 Task: Look for space in Wilmington, United States from 12th August, 2023 to 16th August, 2023 for 8 adults in price range Rs.10000 to Rs.16000. Place can be private room with 8 bedrooms having 8 beds and 8 bathrooms. Property type can be house, flat, guest house, hotel. Amenities needed are: wifi, TV, free parkinig on premises, gym, breakfast. Booking option can be shelf check-in. Required host language is English.
Action: Mouse moved to (539, 133)
Screenshot: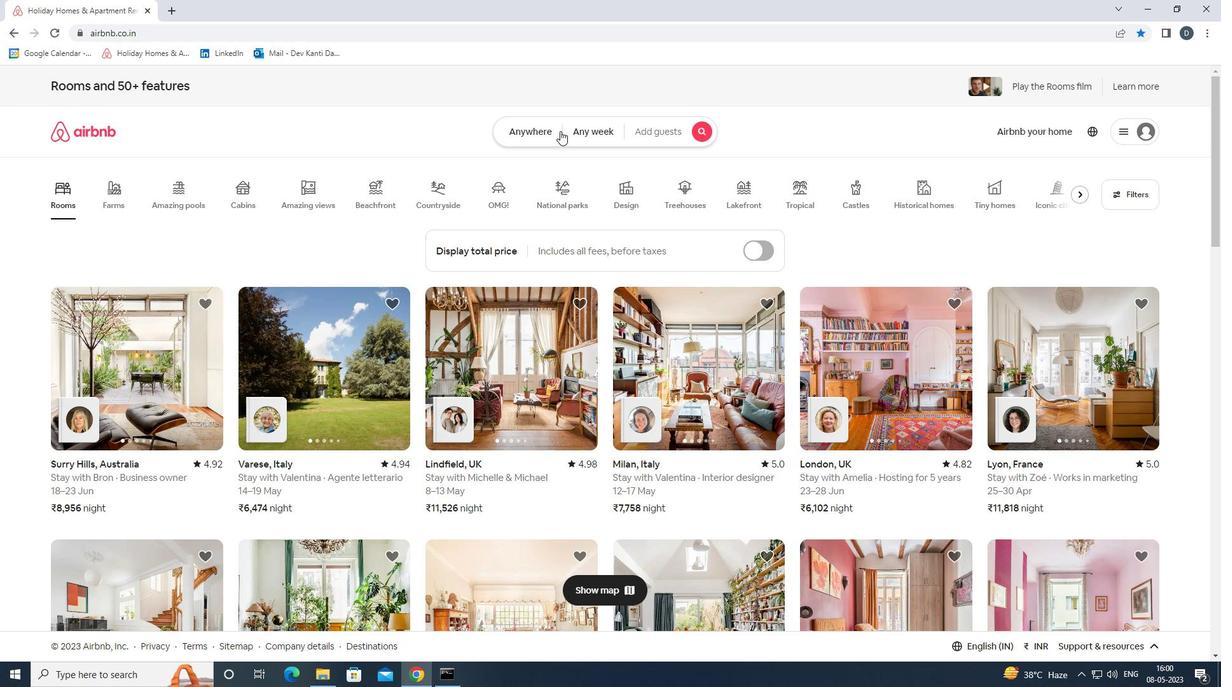 
Action: Mouse pressed left at (539, 133)
Screenshot: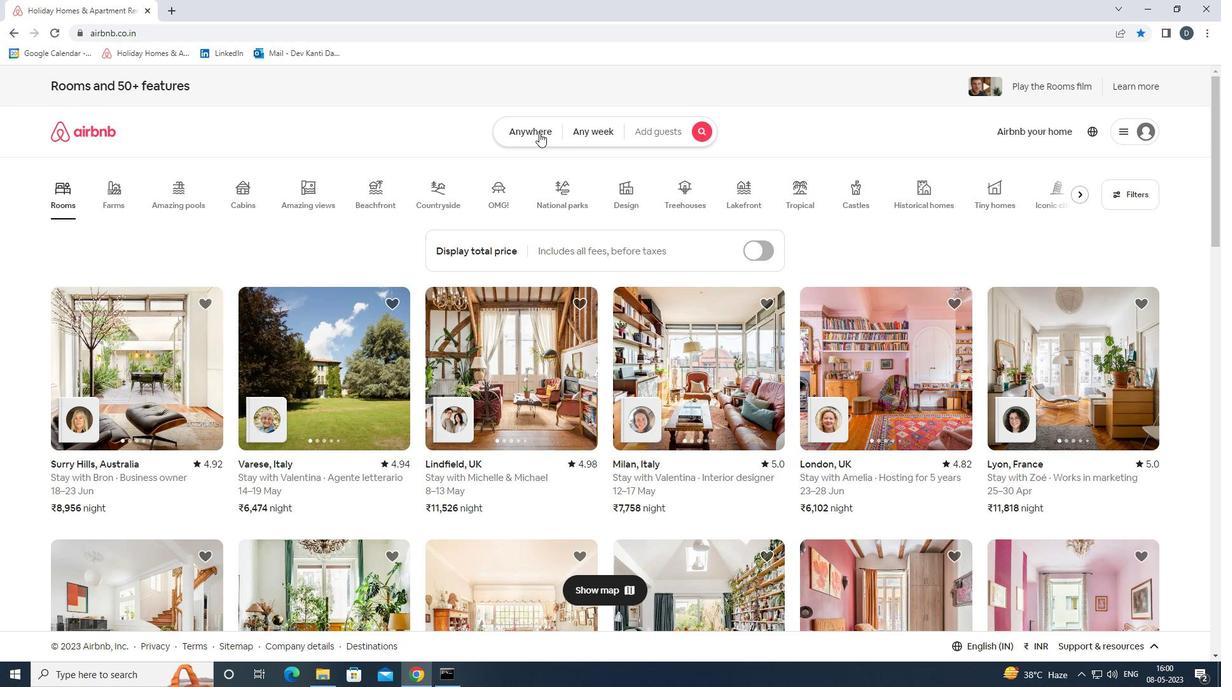 
Action: Mouse moved to (466, 185)
Screenshot: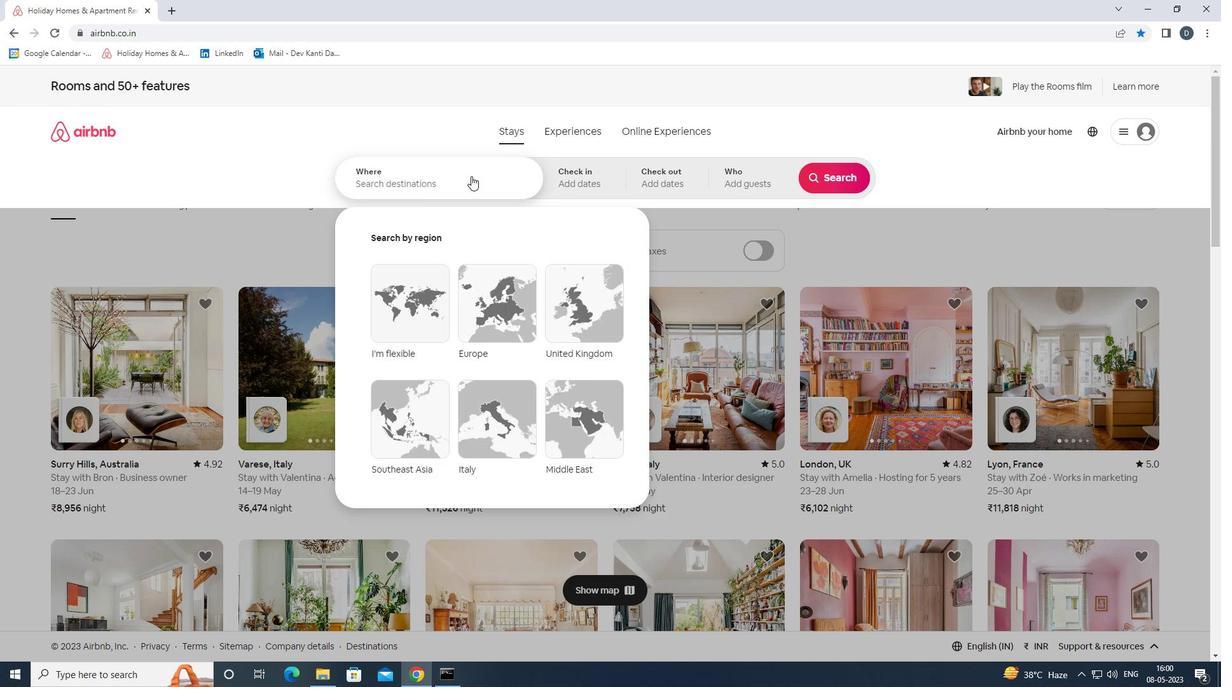 
Action: Mouse pressed left at (466, 185)
Screenshot: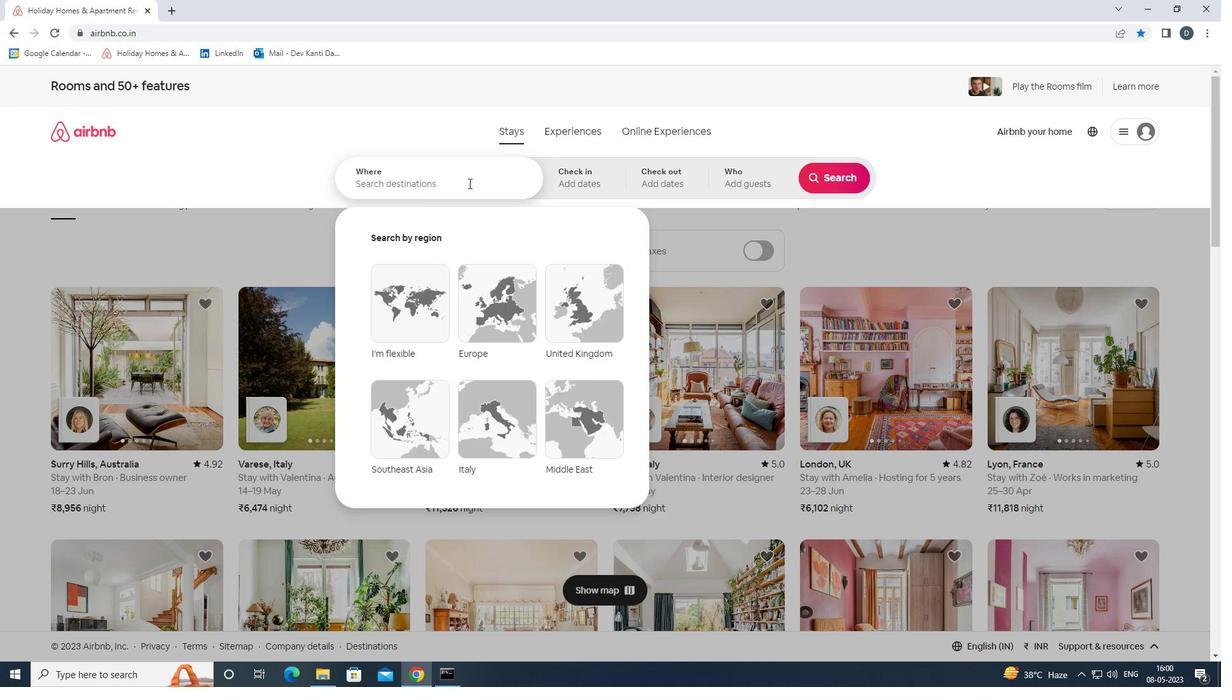 
Action: Mouse moved to (466, 185)
Screenshot: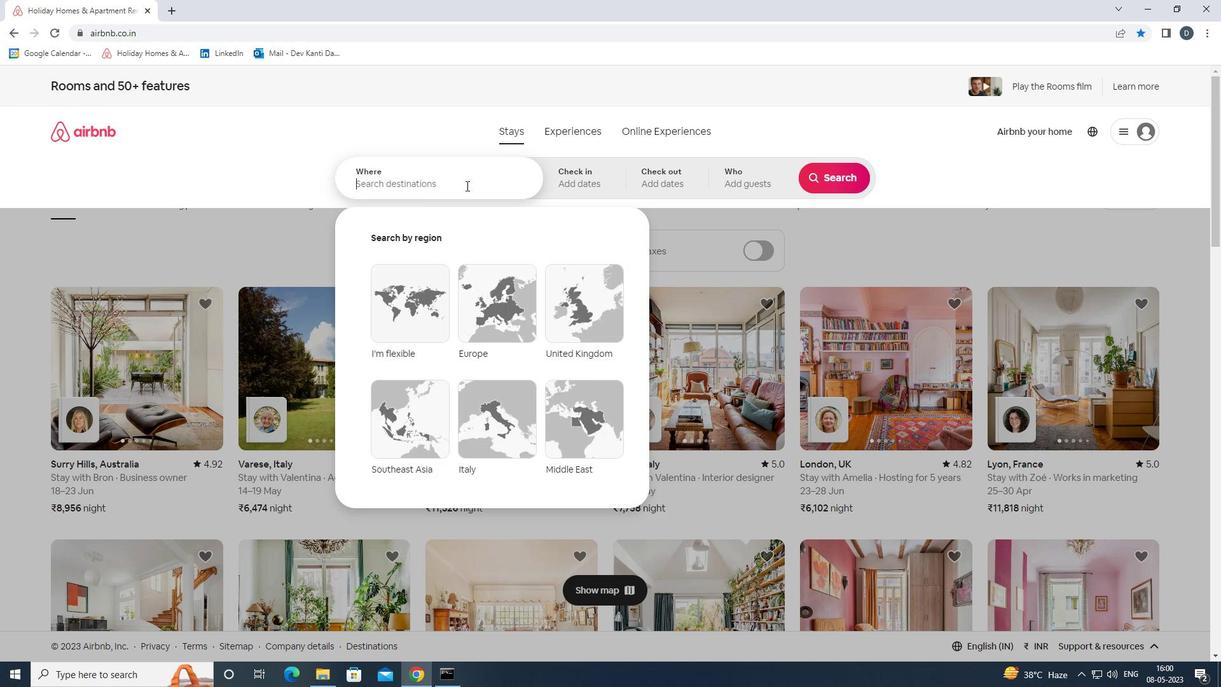 
Action: Key pressed <Key.shift>
Screenshot: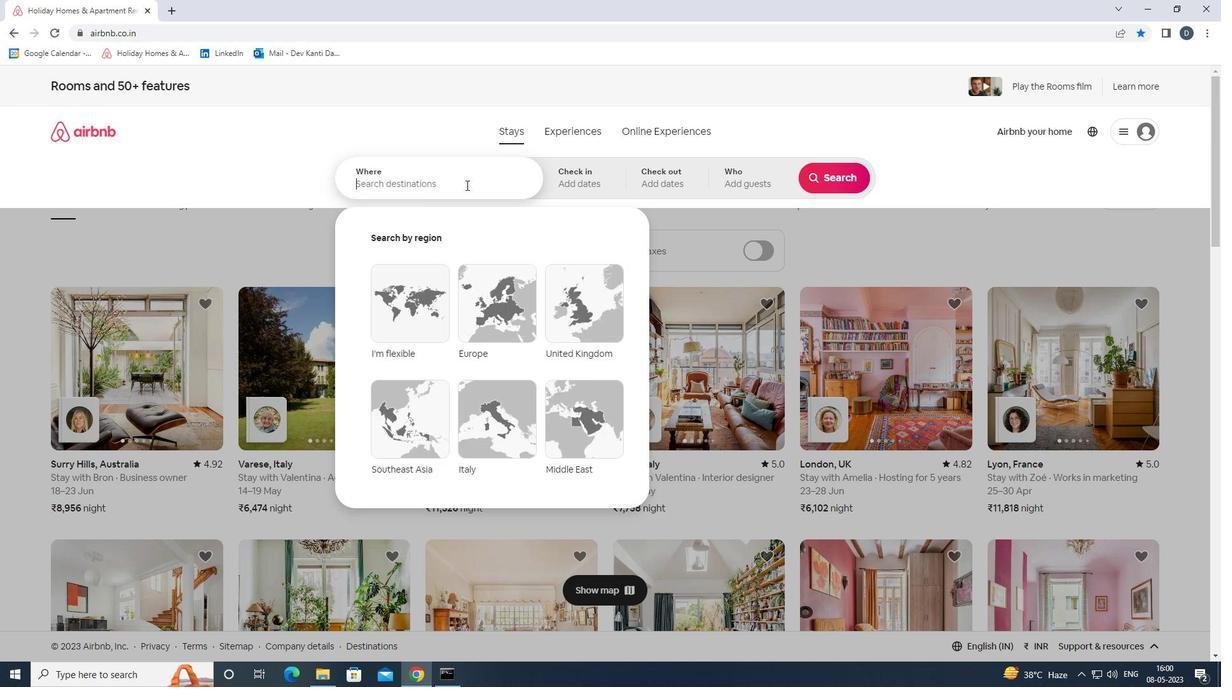 
Action: Mouse moved to (436, 176)
Screenshot: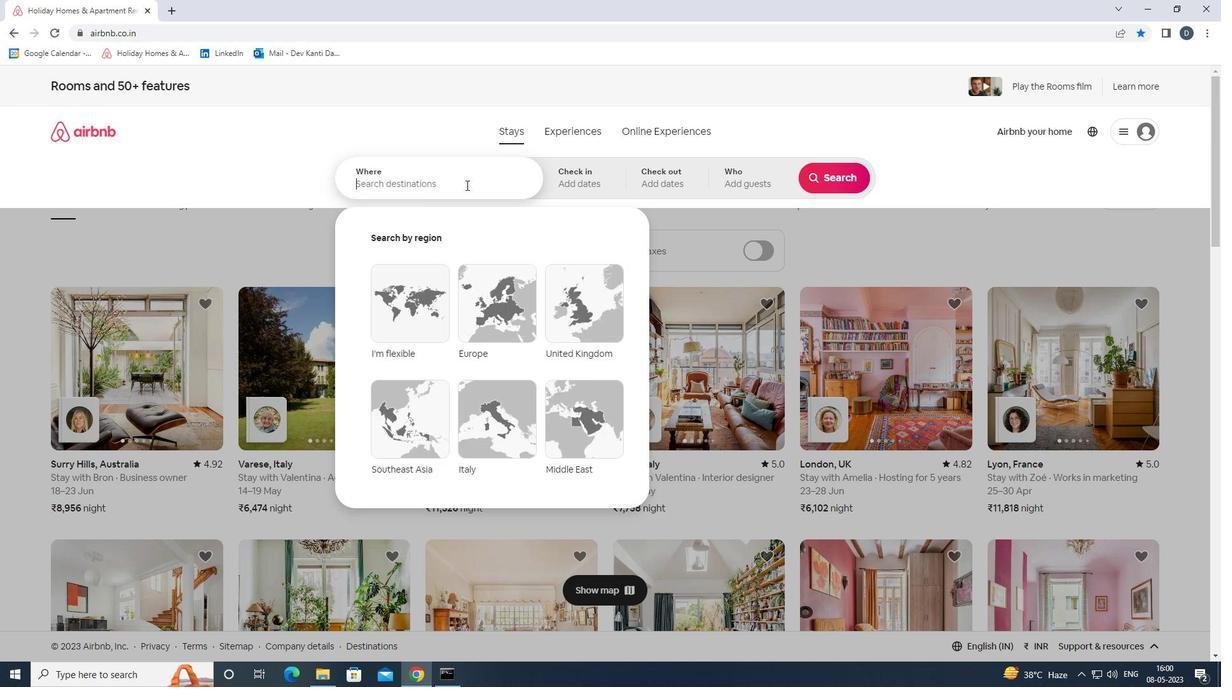 
Action: Key pressed <Key.shift><Key.shift><Key.shift><Key.shift><Key.shift><Key.shift><Key.shift><Key.shift><Key.shift><Key.shift><Key.shift><Key.shift><Key.shift><Key.shift><Key.shift>WILMINGTON,<Key.shift><Key.shift><Key.shift><Key.shift><Key.shift><Key.shift><Key.shift><Key.shift><Key.shift><Key.shift><Key.shift><Key.shift><Key.shift><Key.shift><Key.shift><Key.shift><Key.shift><Key.shift><Key.shift><Key.shift><Key.shift><Key.shift><Key.shift><Key.shift><Key.shift><Key.shift><Key.shift><Key.shift><Key.shift><Key.shift>UNITED<Key.space><Key.shift><Key.shift><Key.shift><Key.shift>ST
Screenshot: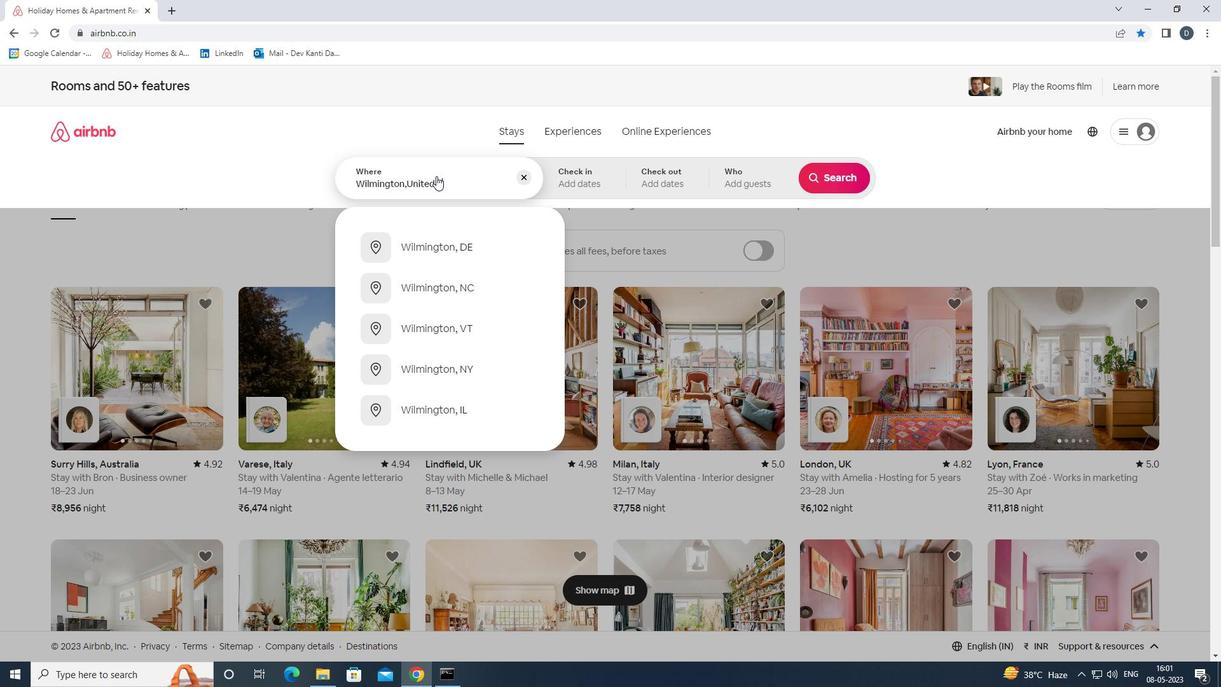 
Action: Mouse moved to (436, 176)
Screenshot: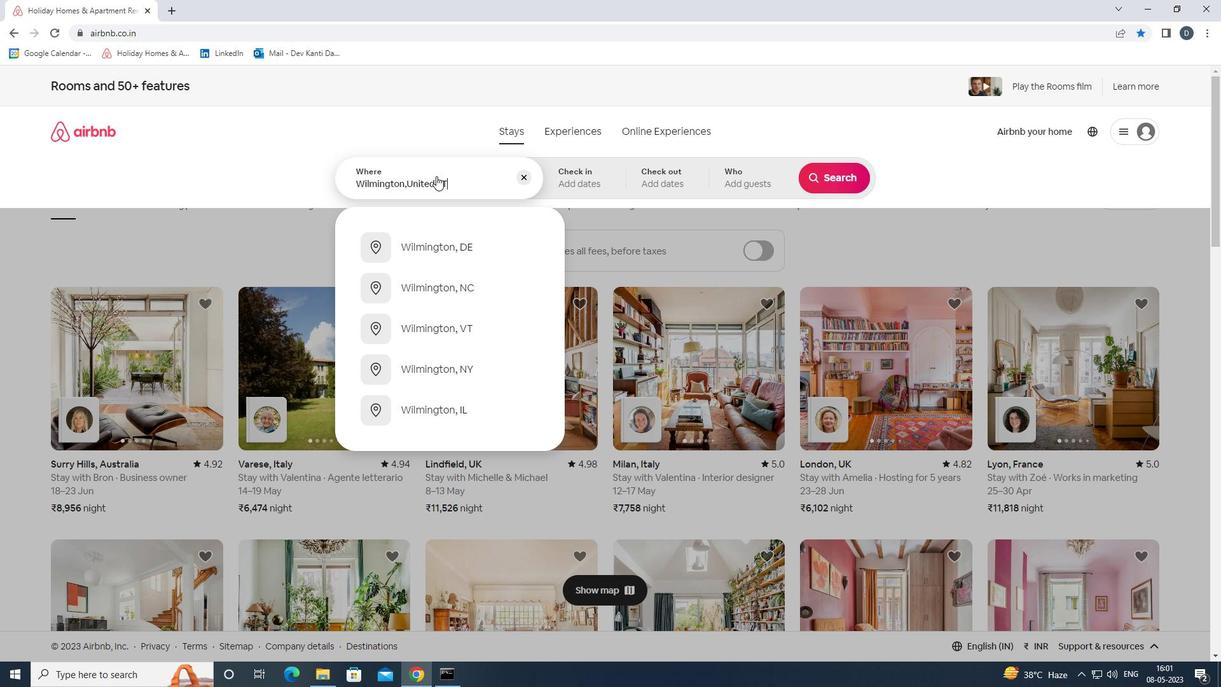 
Action: Key pressed A<Key.backspace><Key.backspace>TATES<Key.enter>
Screenshot: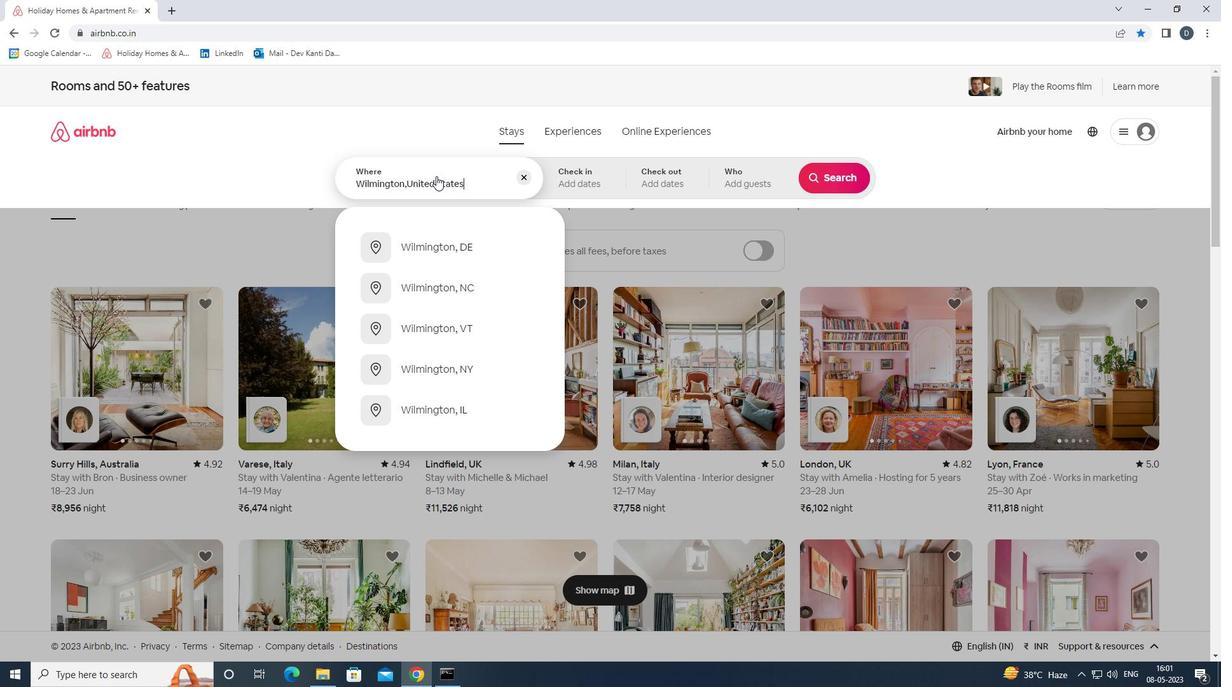 
Action: Mouse moved to (828, 283)
Screenshot: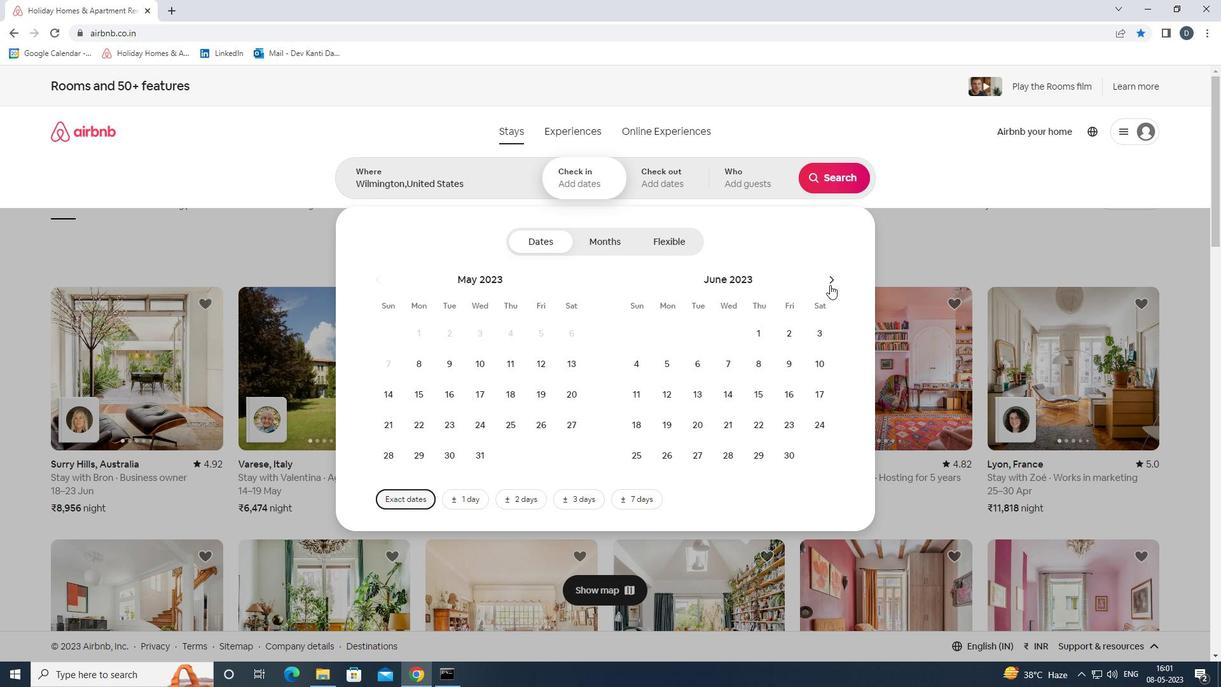 
Action: Mouse pressed left at (828, 283)
Screenshot: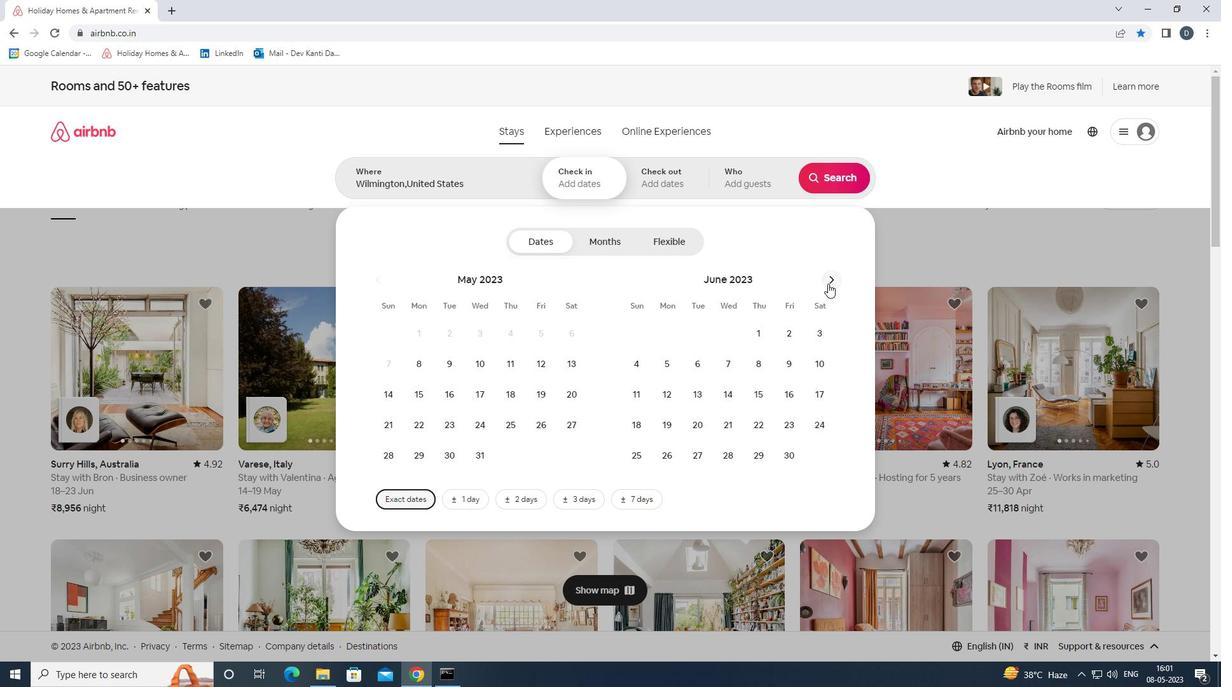 
Action: Mouse pressed left at (828, 283)
Screenshot: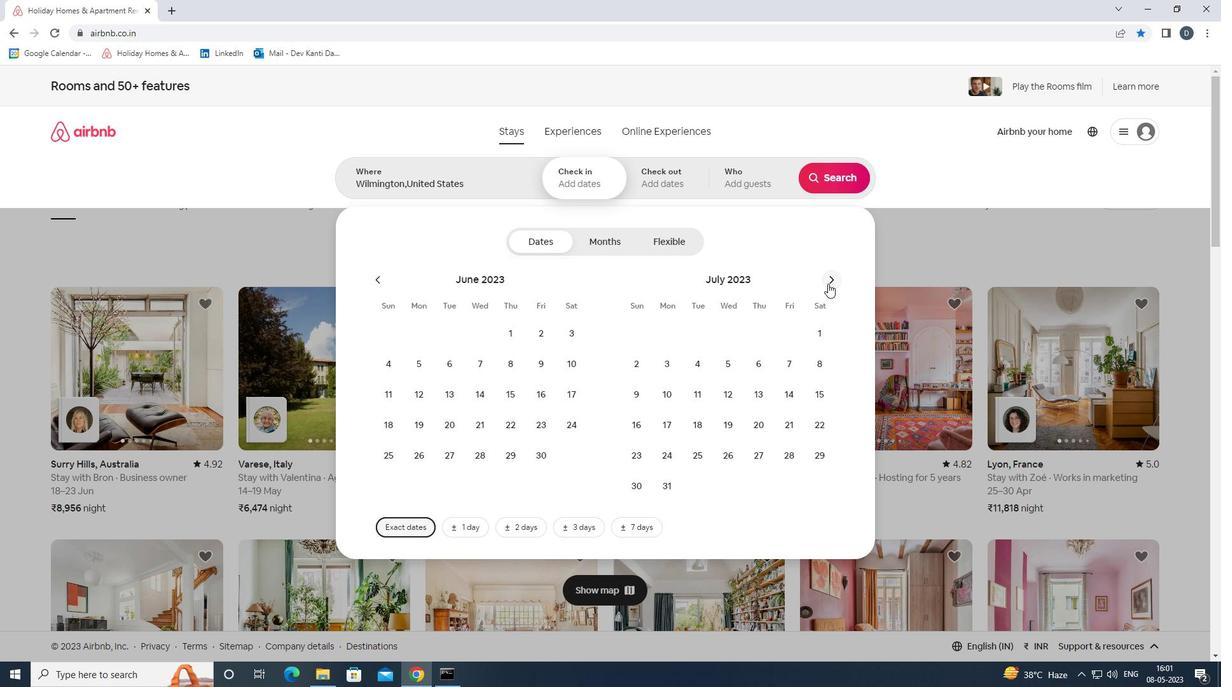 
Action: Mouse moved to (814, 355)
Screenshot: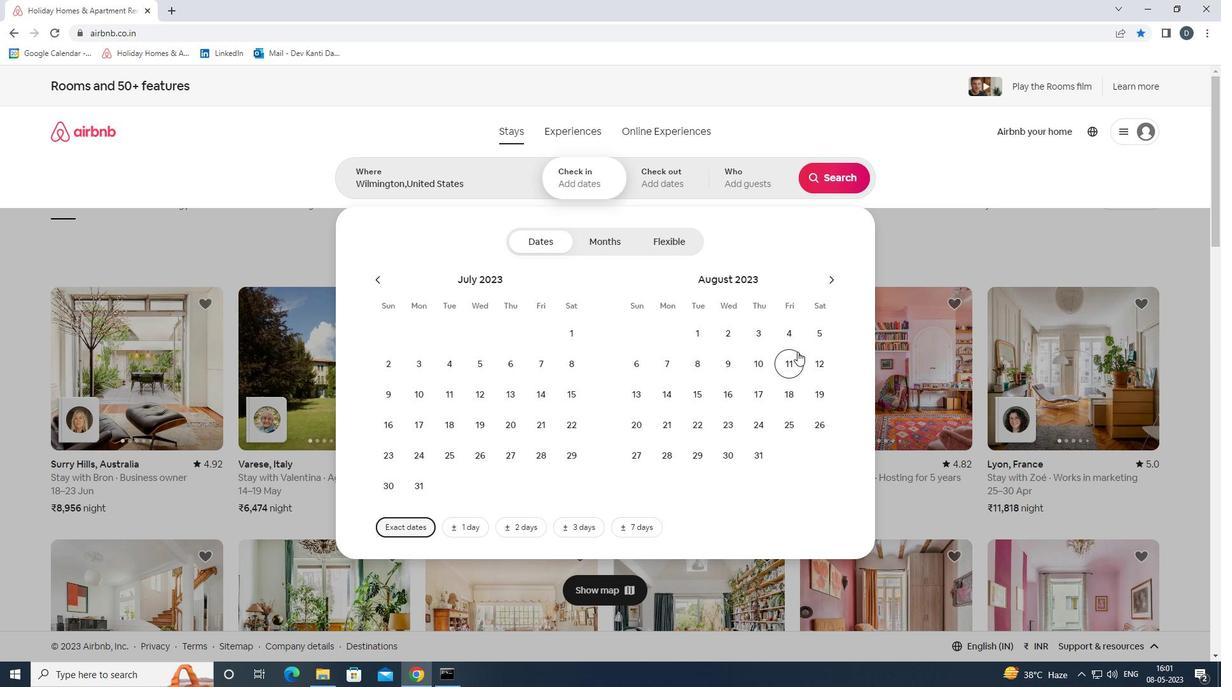 
Action: Mouse pressed left at (814, 355)
Screenshot: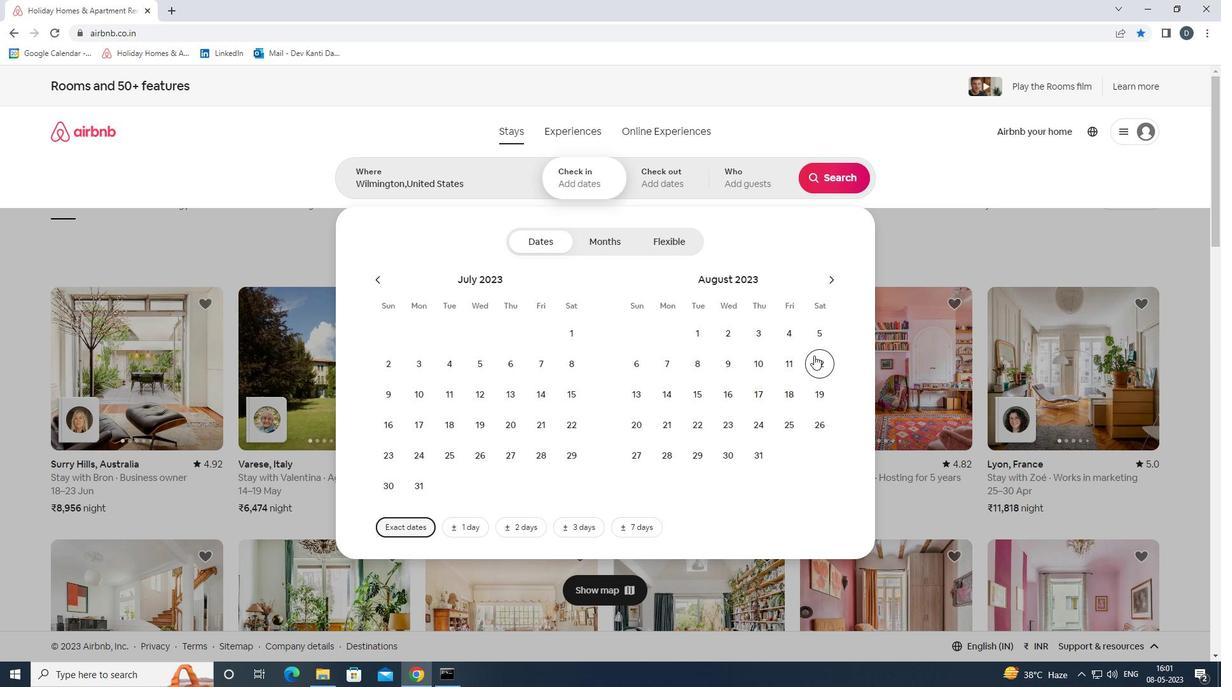 
Action: Mouse moved to (736, 394)
Screenshot: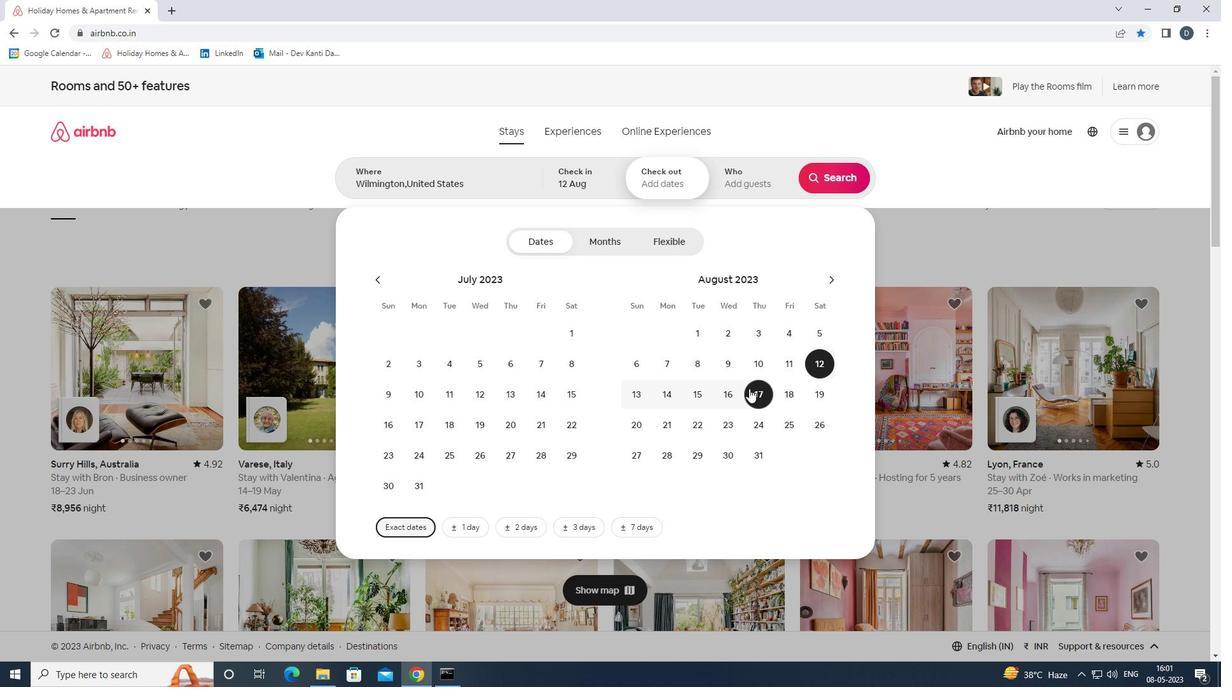 
Action: Mouse pressed left at (736, 394)
Screenshot: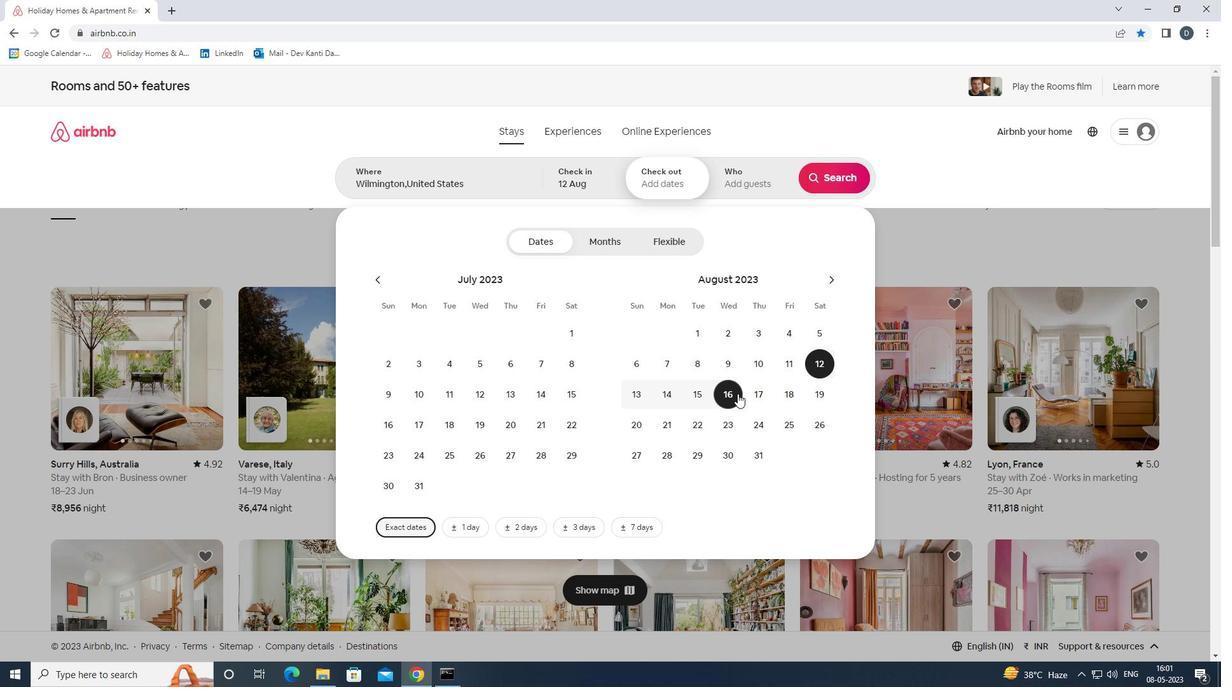 
Action: Mouse moved to (754, 182)
Screenshot: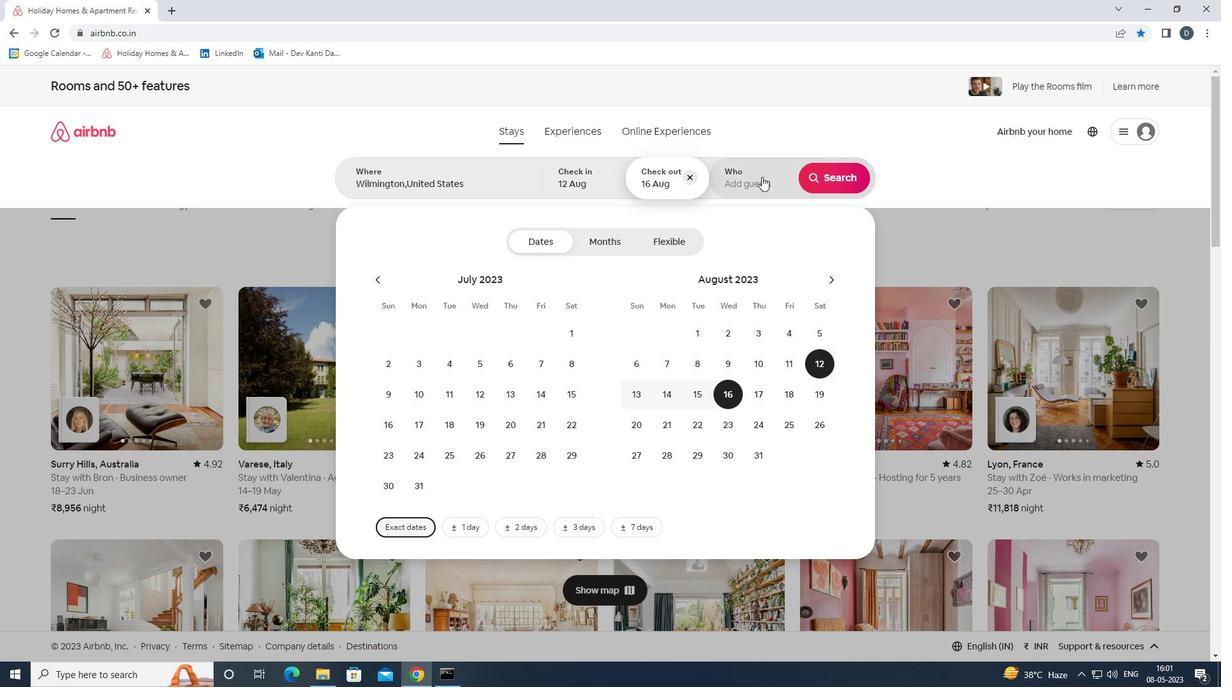 
Action: Mouse pressed left at (754, 182)
Screenshot: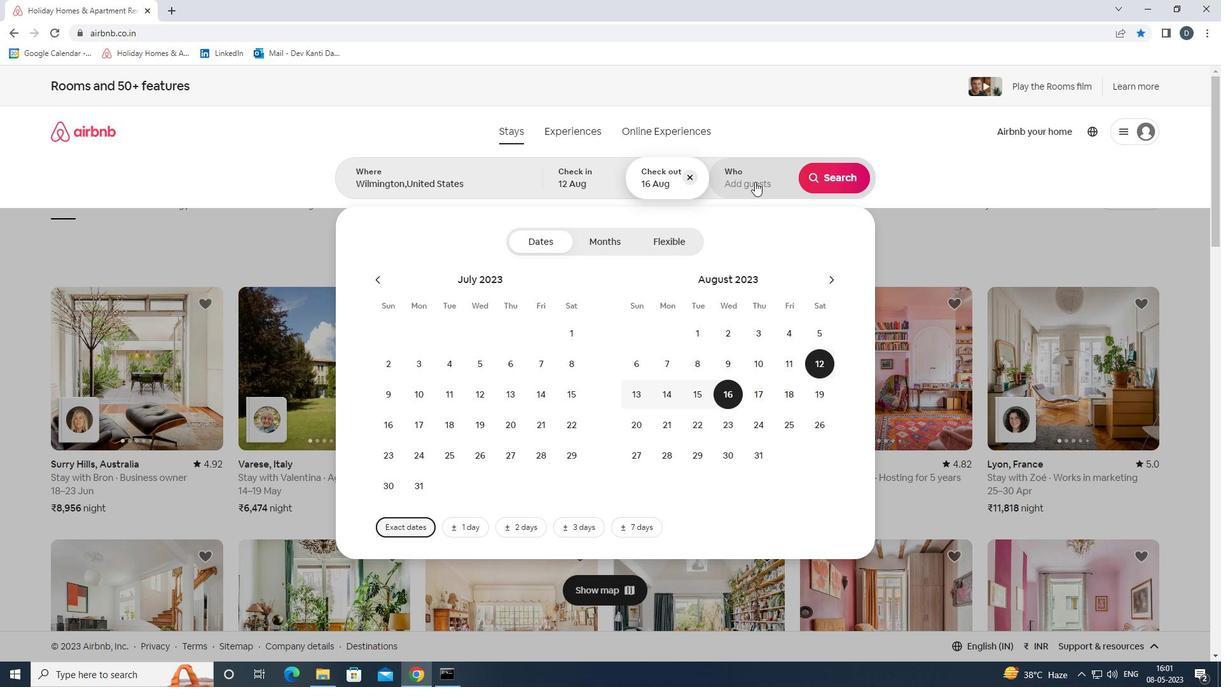 
Action: Mouse moved to (836, 252)
Screenshot: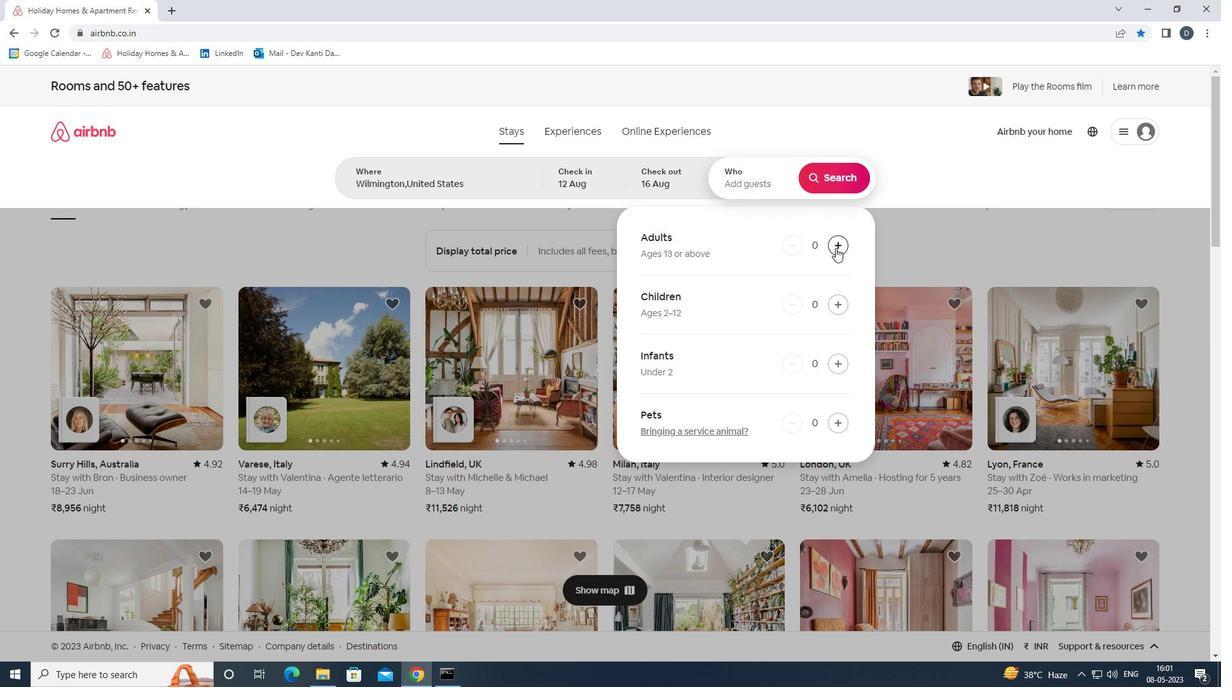 
Action: Mouse pressed left at (836, 252)
Screenshot: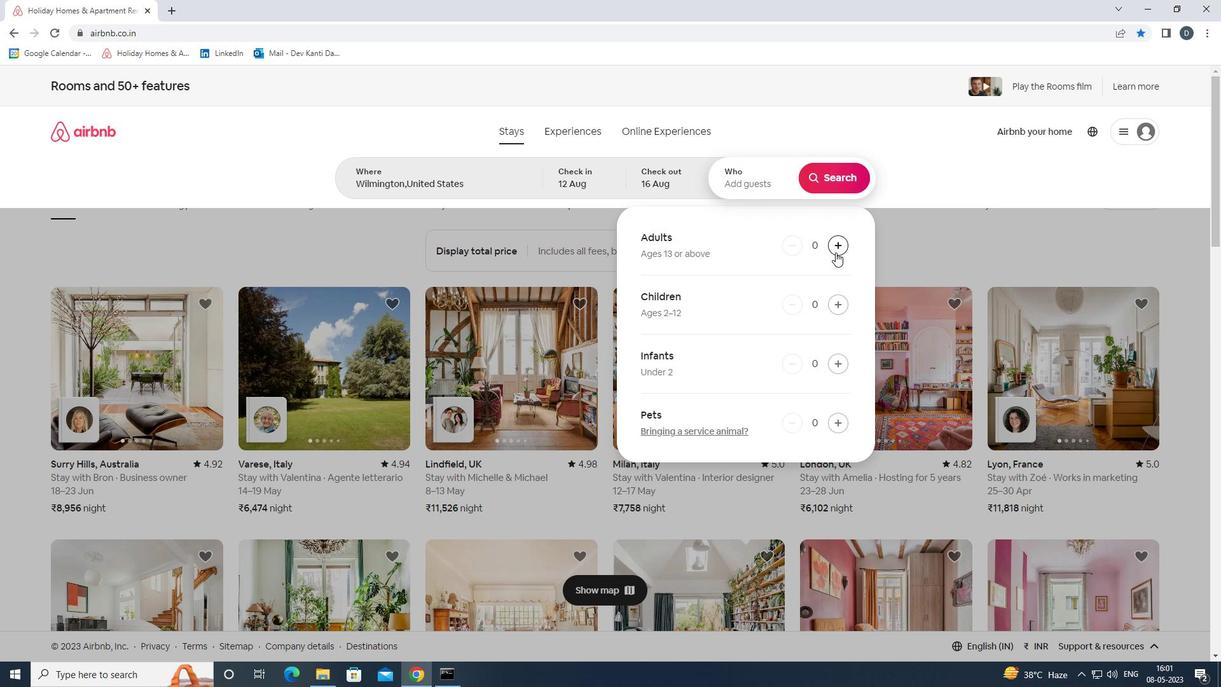 
Action: Mouse pressed left at (836, 252)
Screenshot: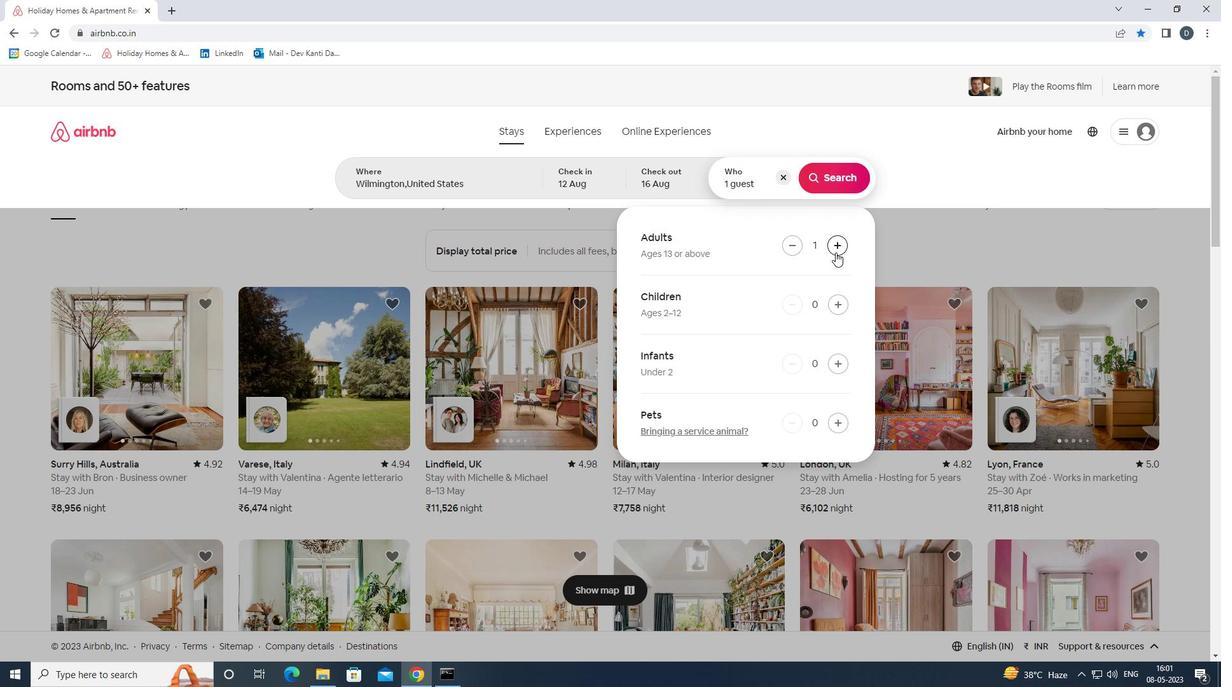 
Action: Mouse pressed left at (836, 252)
Screenshot: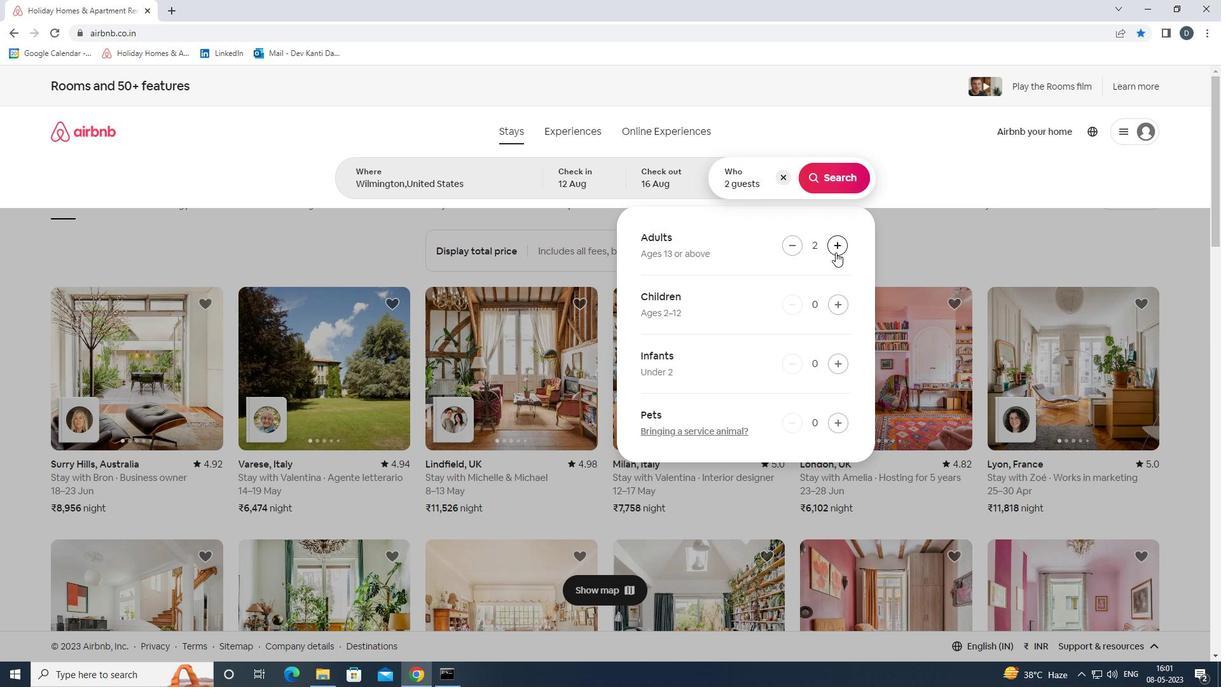 
Action: Mouse pressed left at (836, 252)
Screenshot: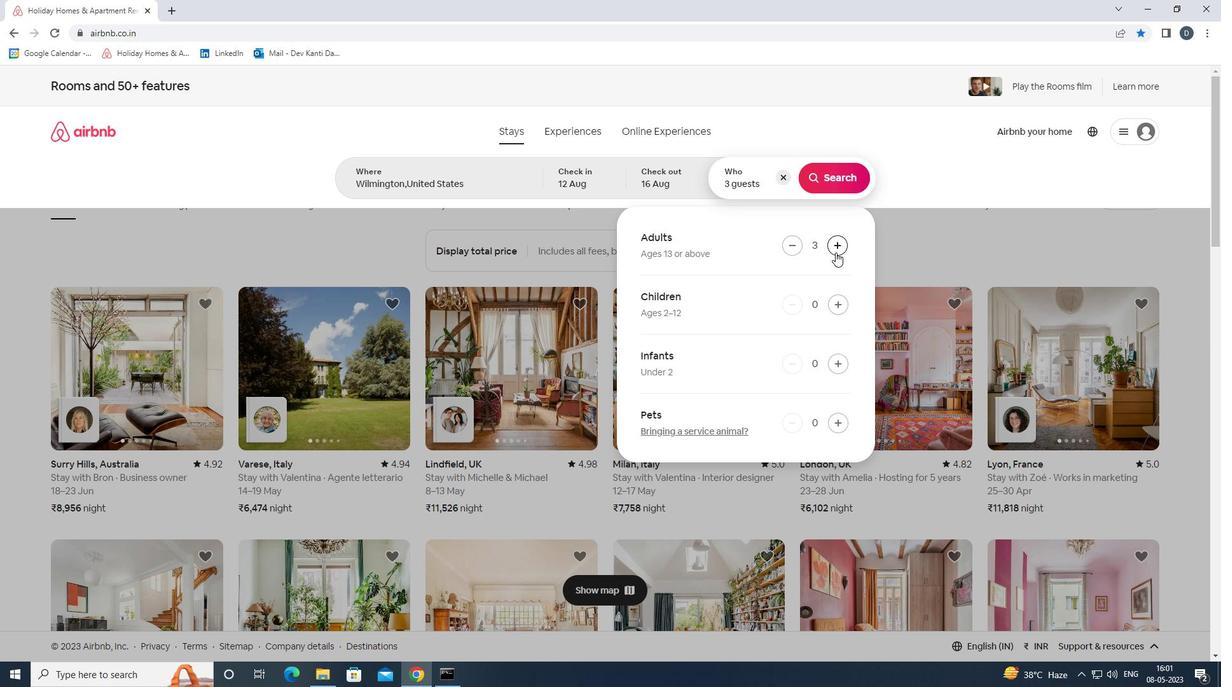 
Action: Mouse pressed left at (836, 252)
Screenshot: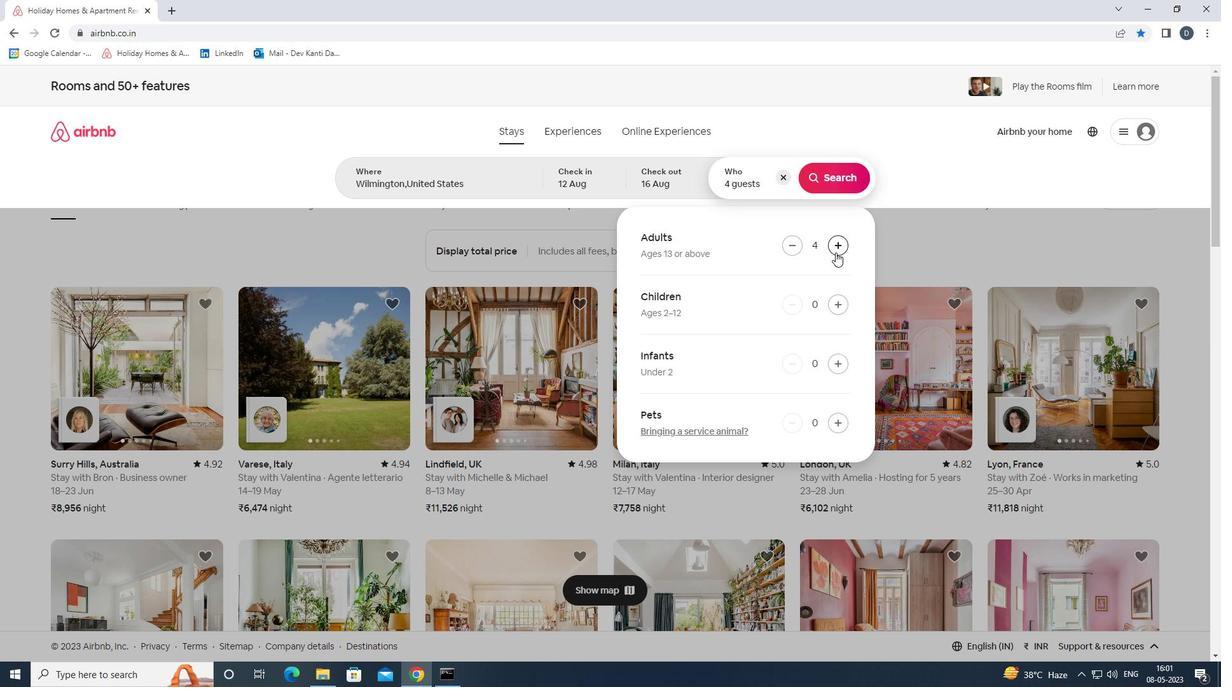 
Action: Mouse pressed left at (836, 252)
Screenshot: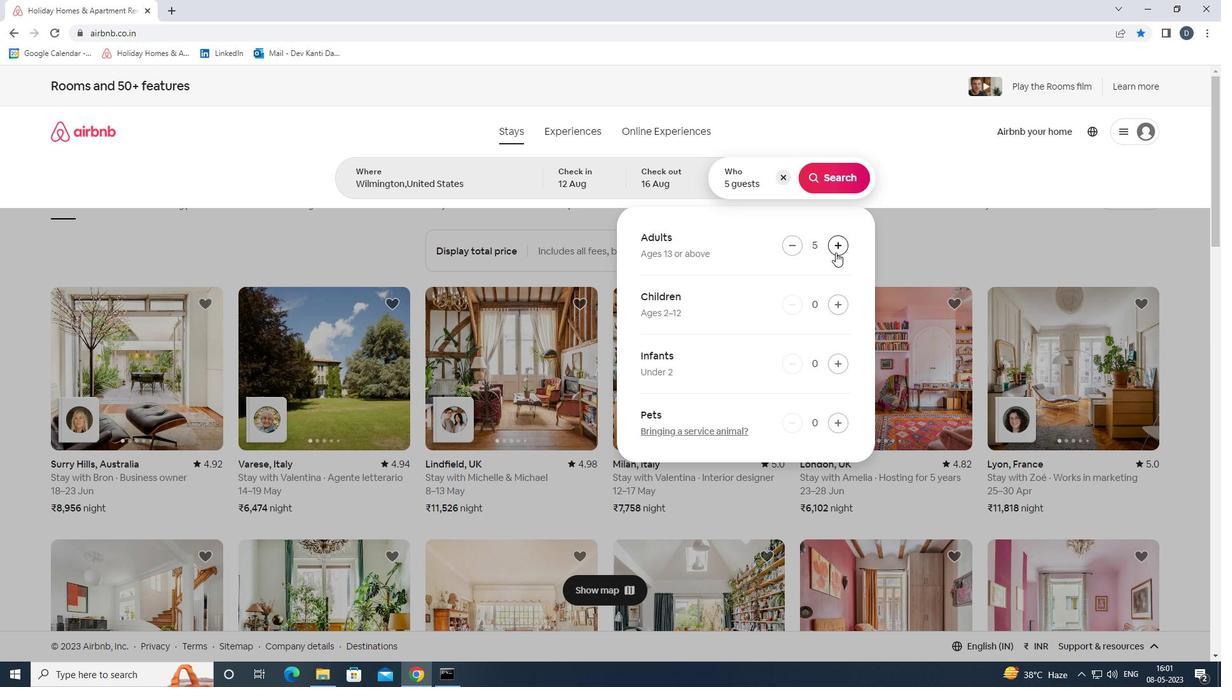 
Action: Mouse pressed left at (836, 252)
Screenshot: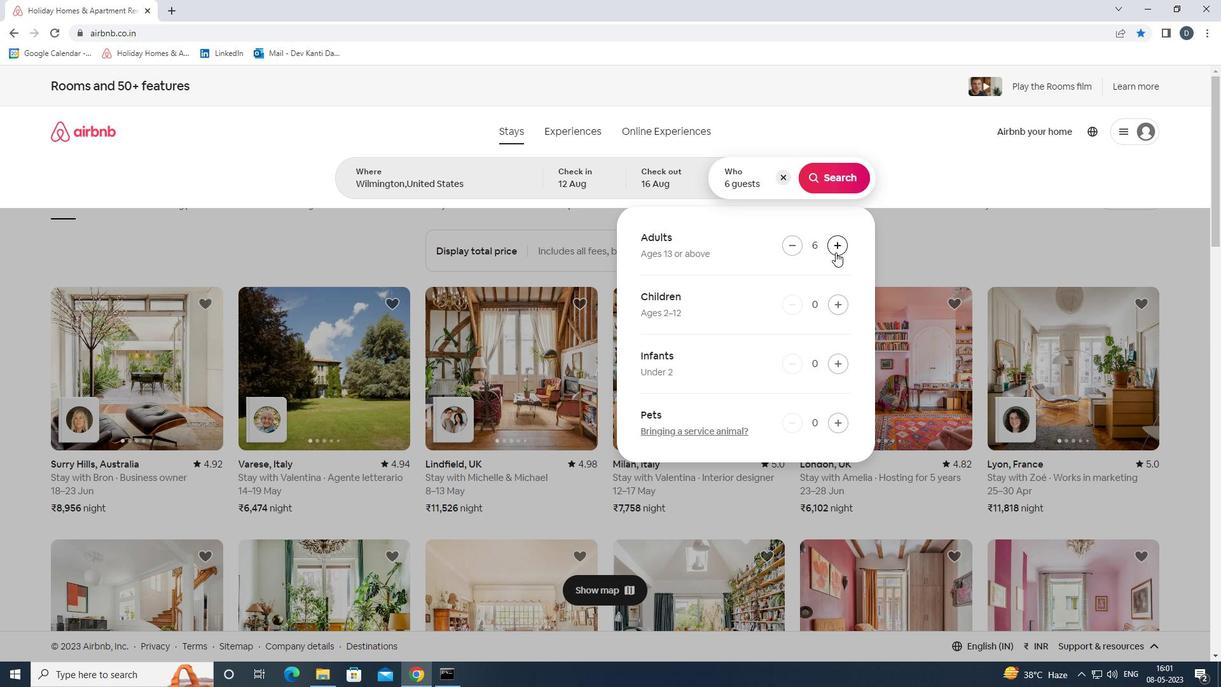 
Action: Mouse pressed left at (836, 252)
Screenshot: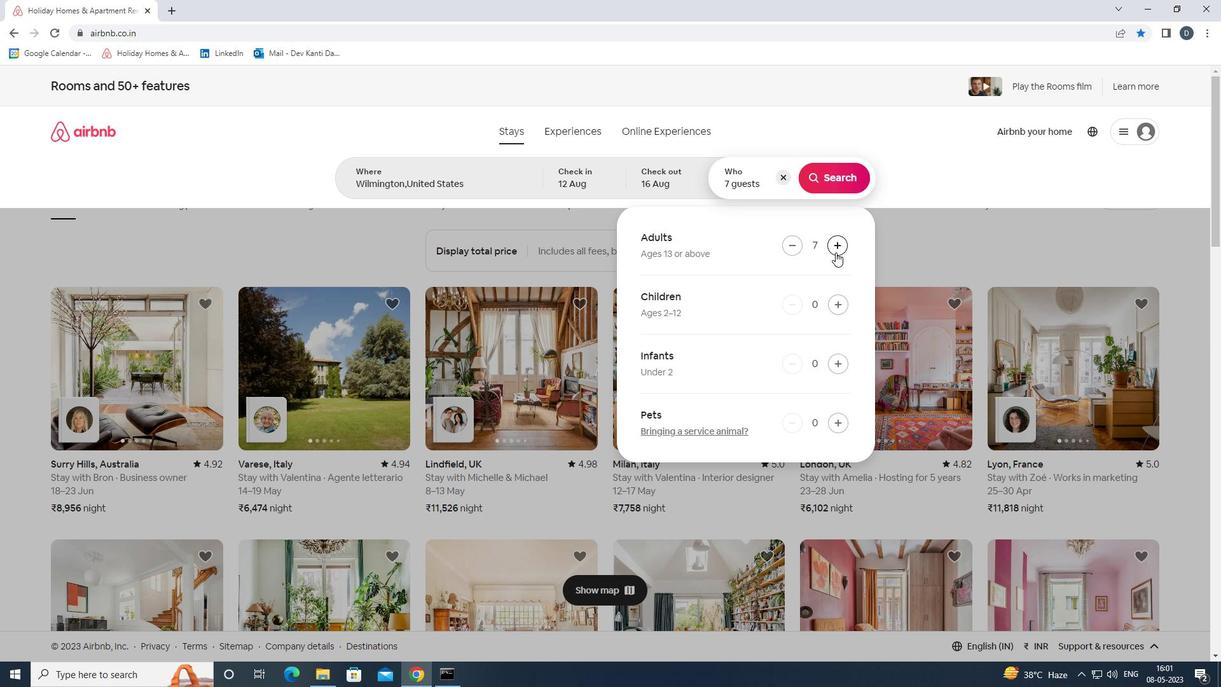 
Action: Mouse moved to (838, 183)
Screenshot: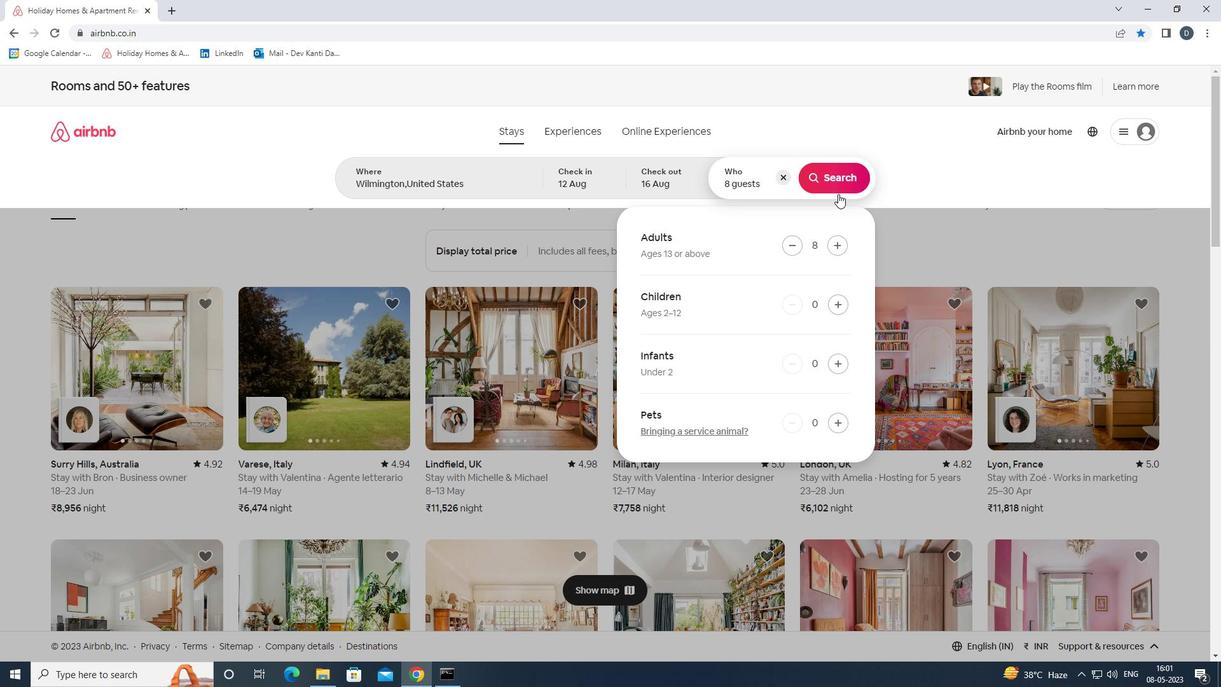 
Action: Mouse pressed left at (838, 183)
Screenshot: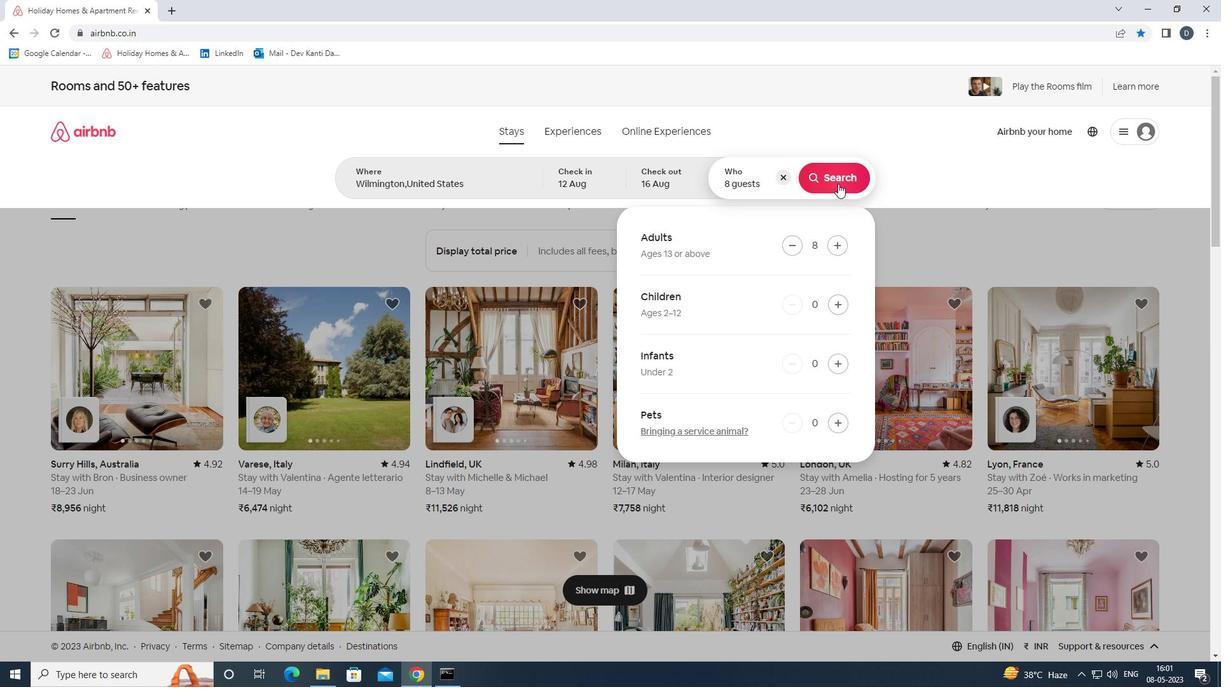 
Action: Mouse moved to (1186, 141)
Screenshot: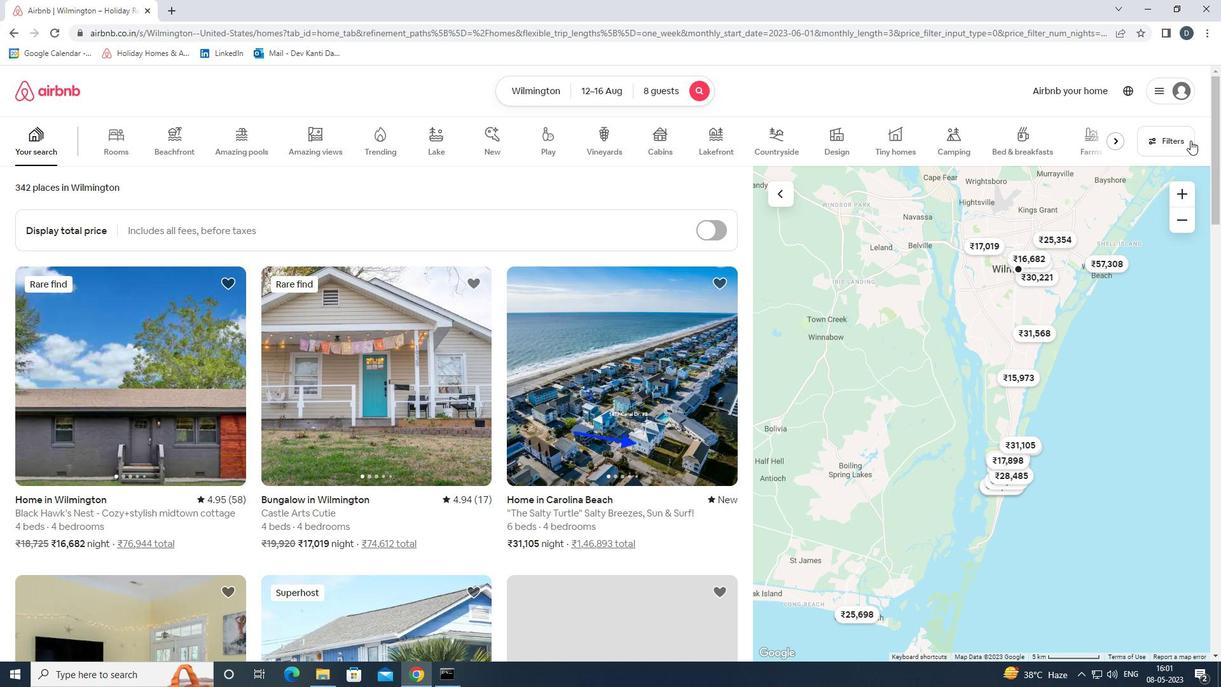 
Action: Mouse pressed left at (1186, 141)
Screenshot: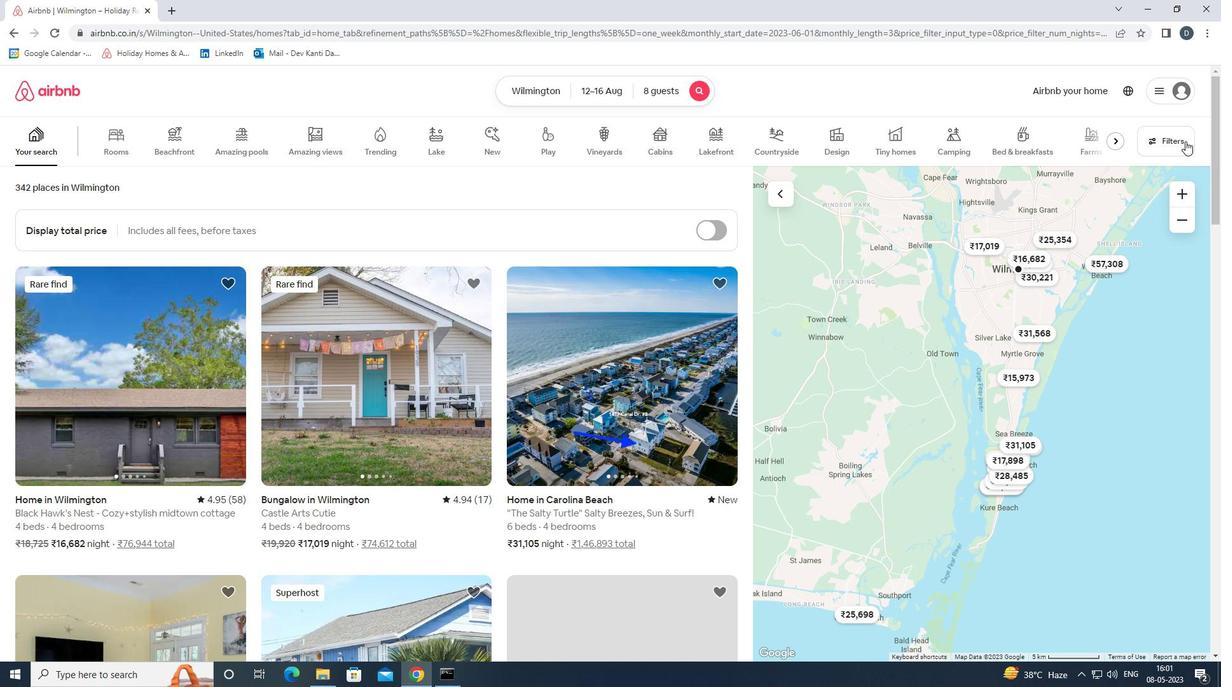 
Action: Mouse moved to (521, 449)
Screenshot: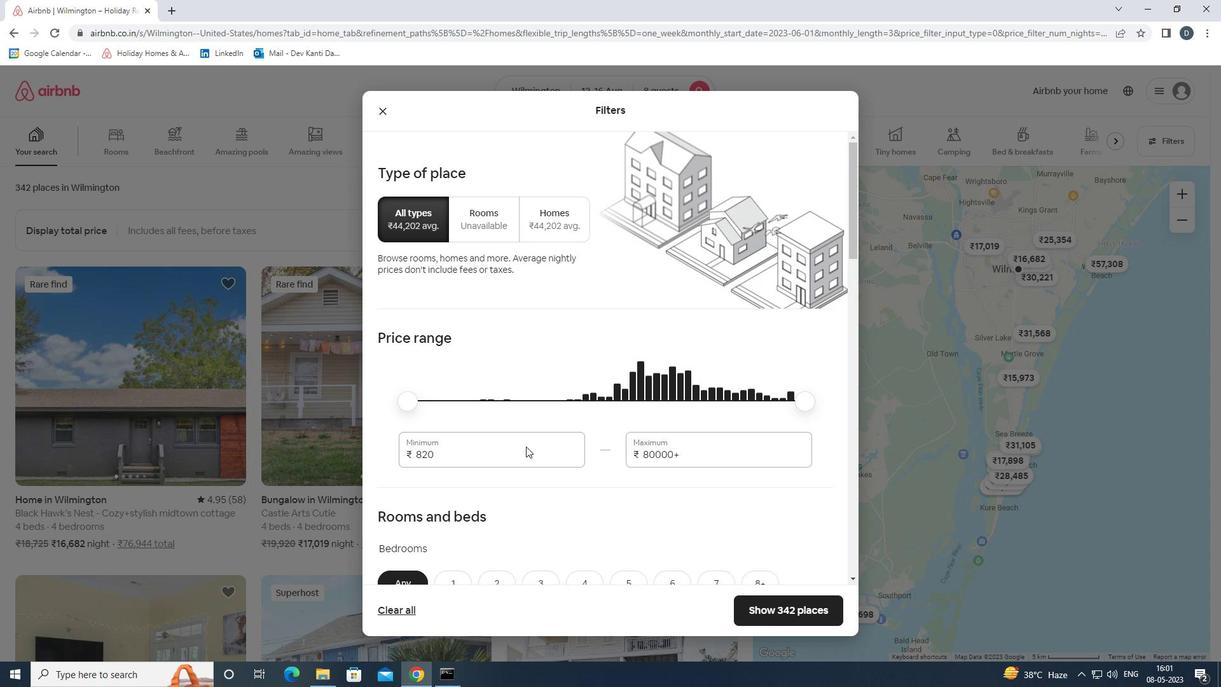 
Action: Mouse pressed left at (521, 449)
Screenshot: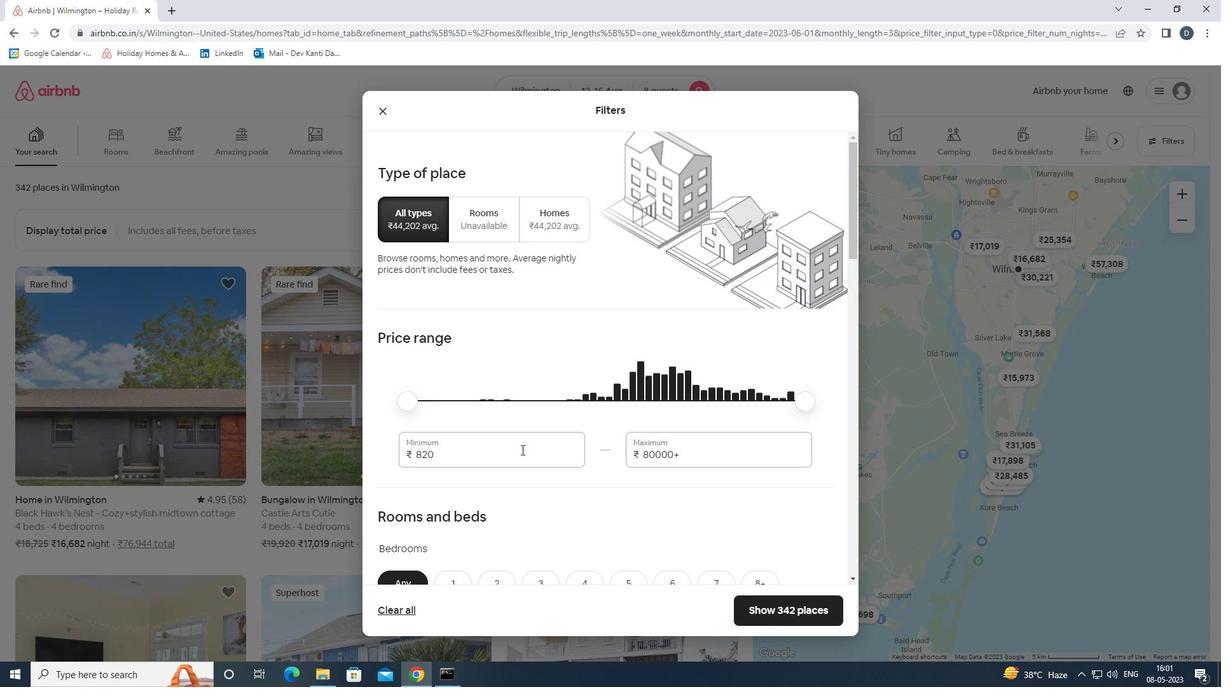 
Action: Mouse moved to (512, 449)
Screenshot: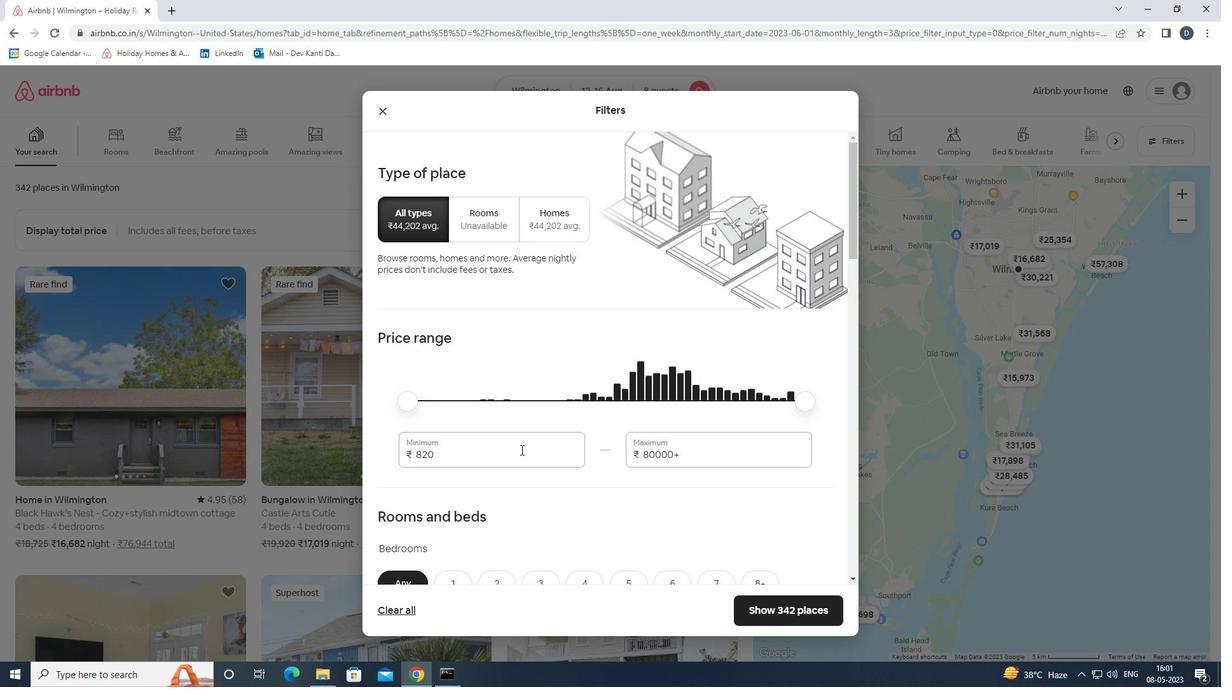 
Action: Mouse pressed left at (512, 449)
Screenshot: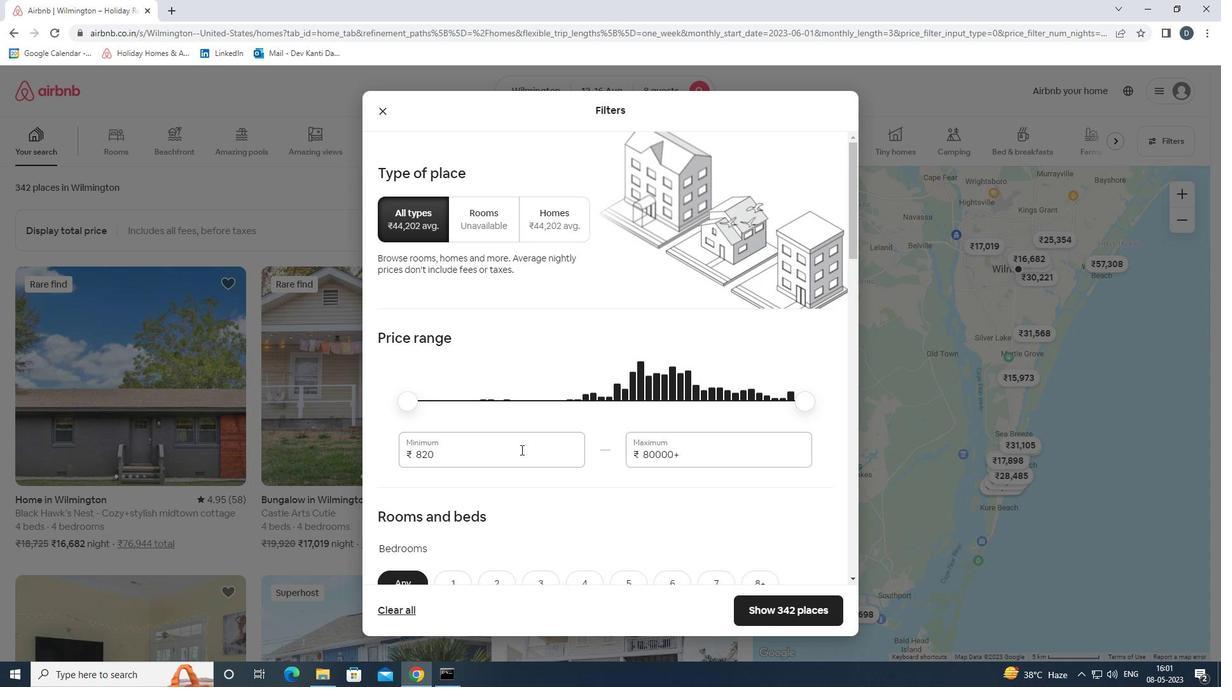 
Action: Mouse moved to (518, 448)
Screenshot: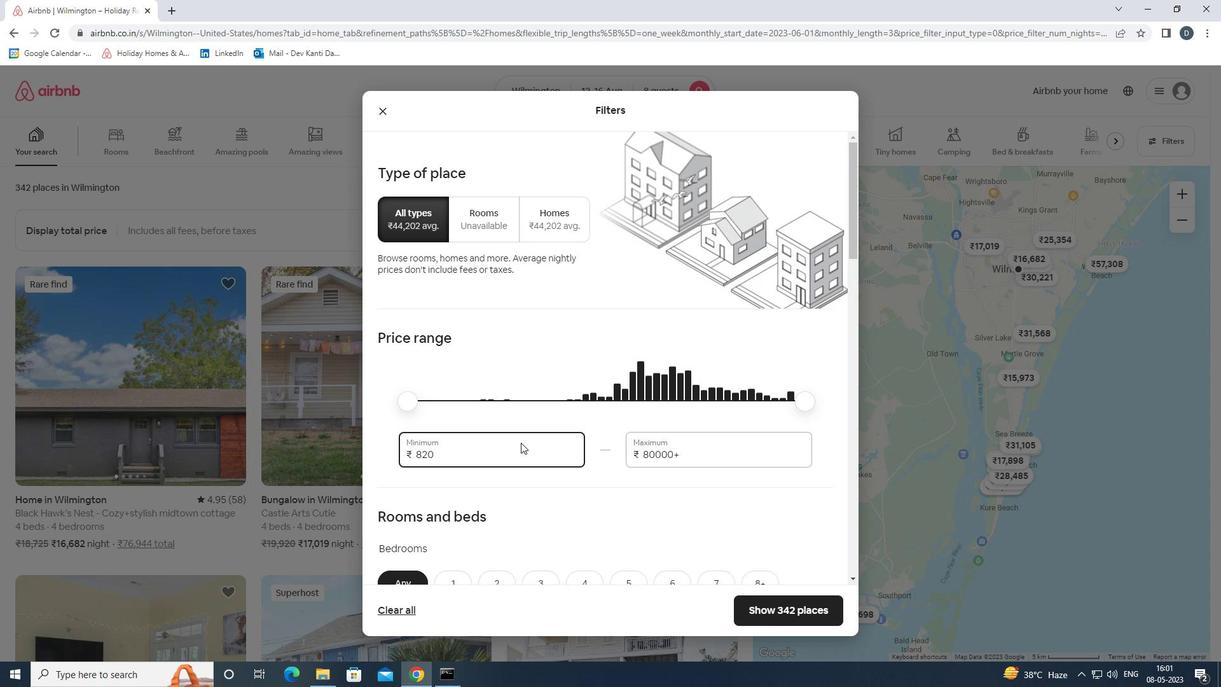 
Action: Mouse pressed left at (518, 448)
Screenshot: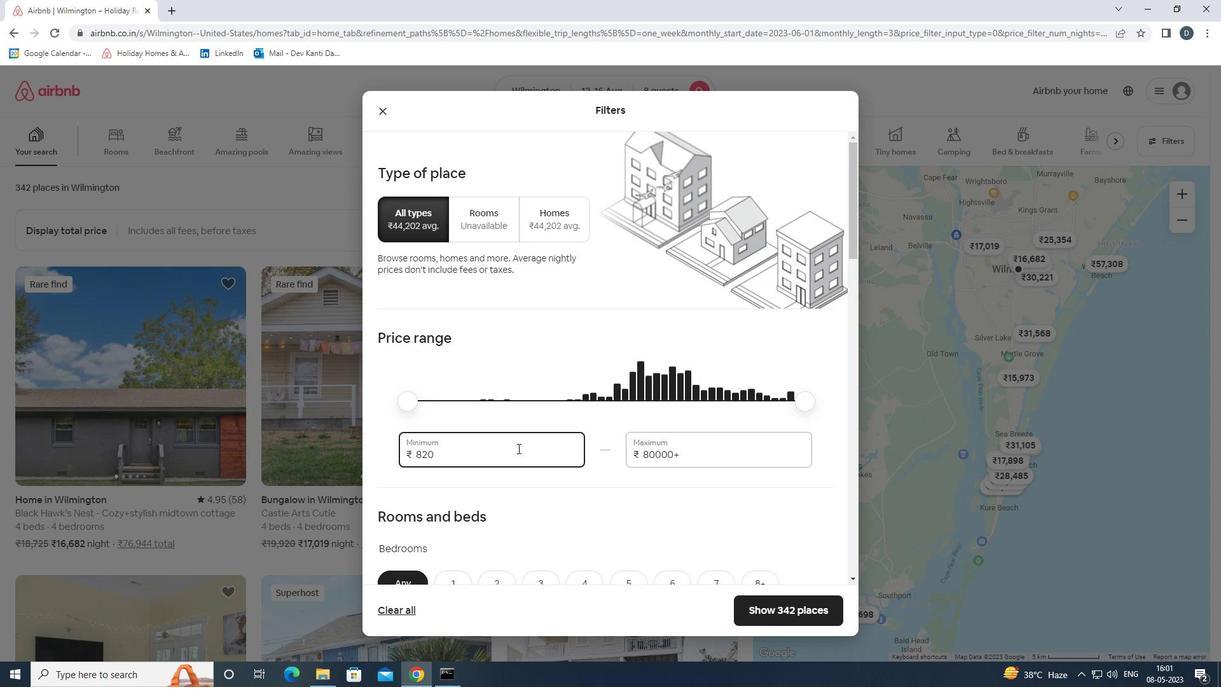 
Action: Mouse pressed left at (518, 448)
Screenshot: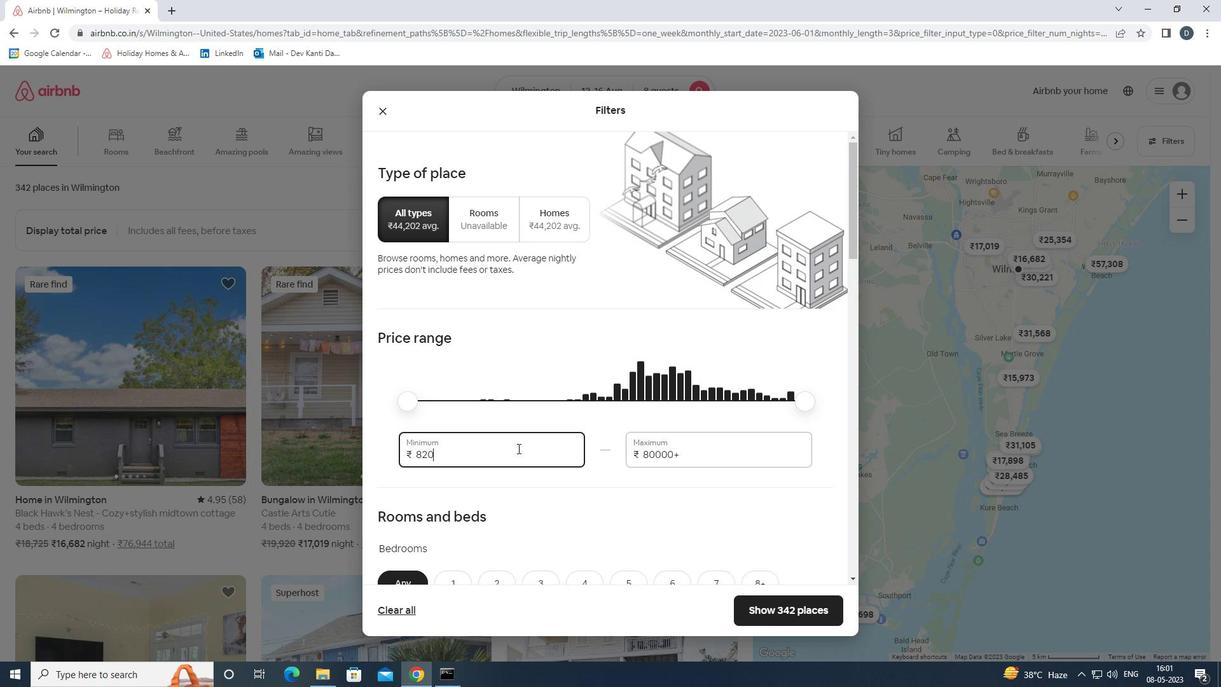 
Action: Key pressed 10000<Key.tab>16000
Screenshot: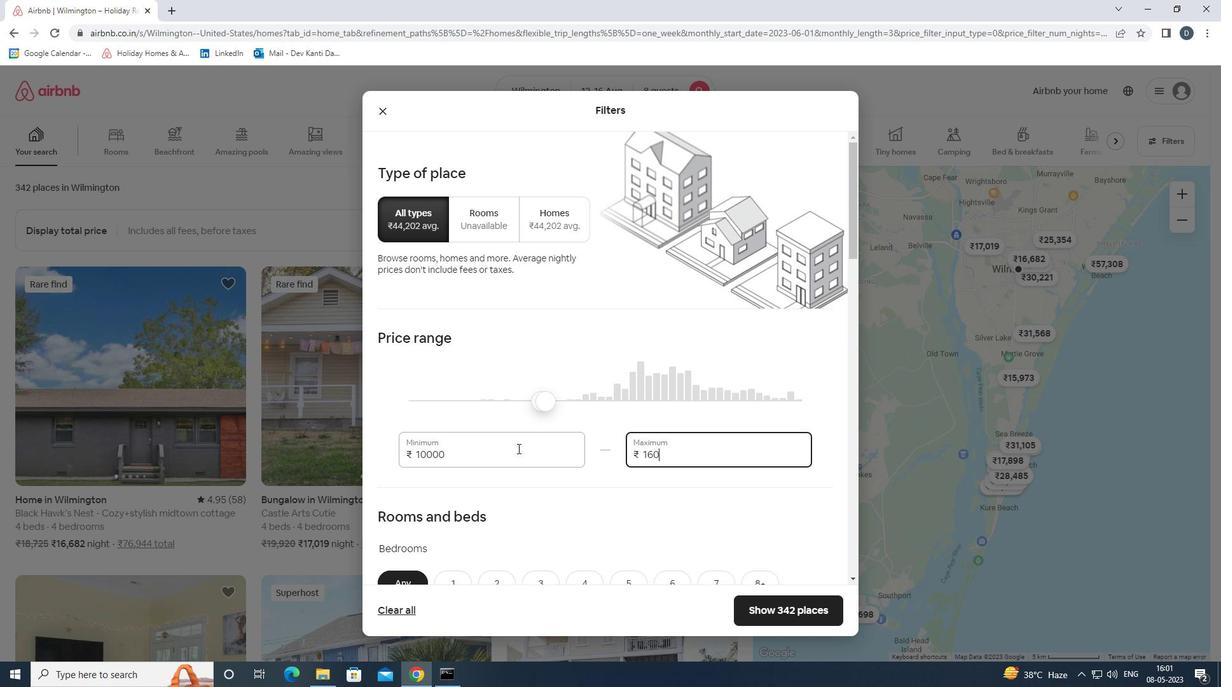 
Action: Mouse moved to (529, 449)
Screenshot: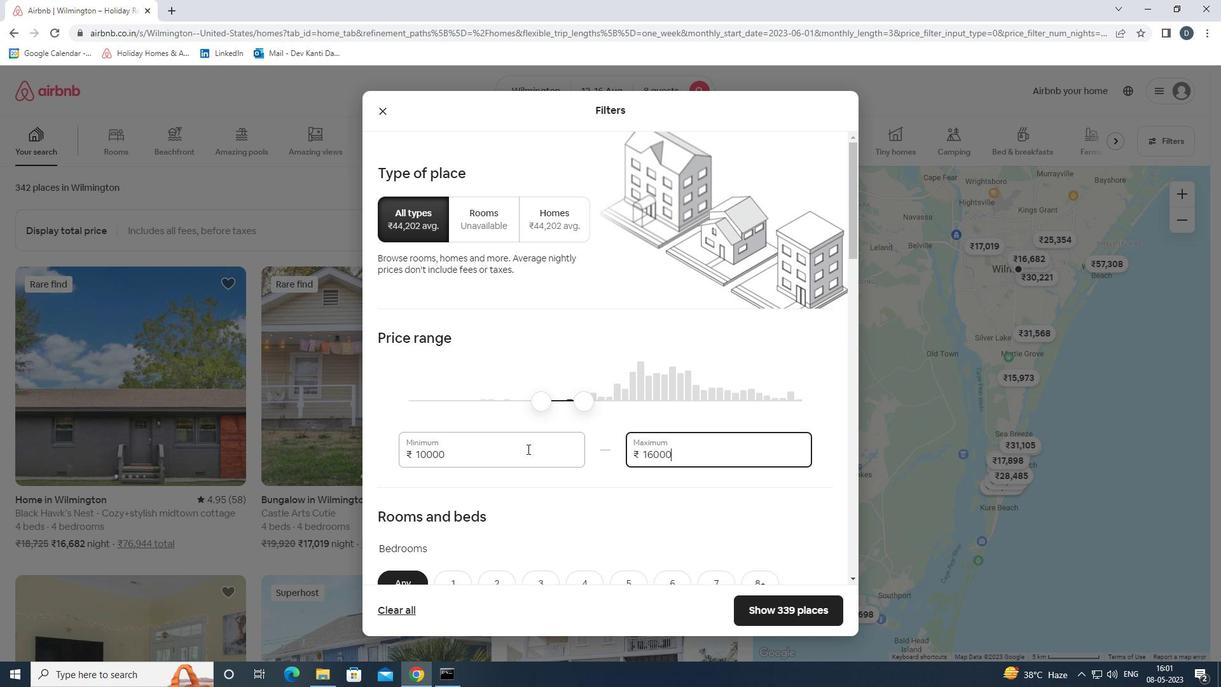 
Action: Mouse scrolled (529, 448) with delta (0, 0)
Screenshot: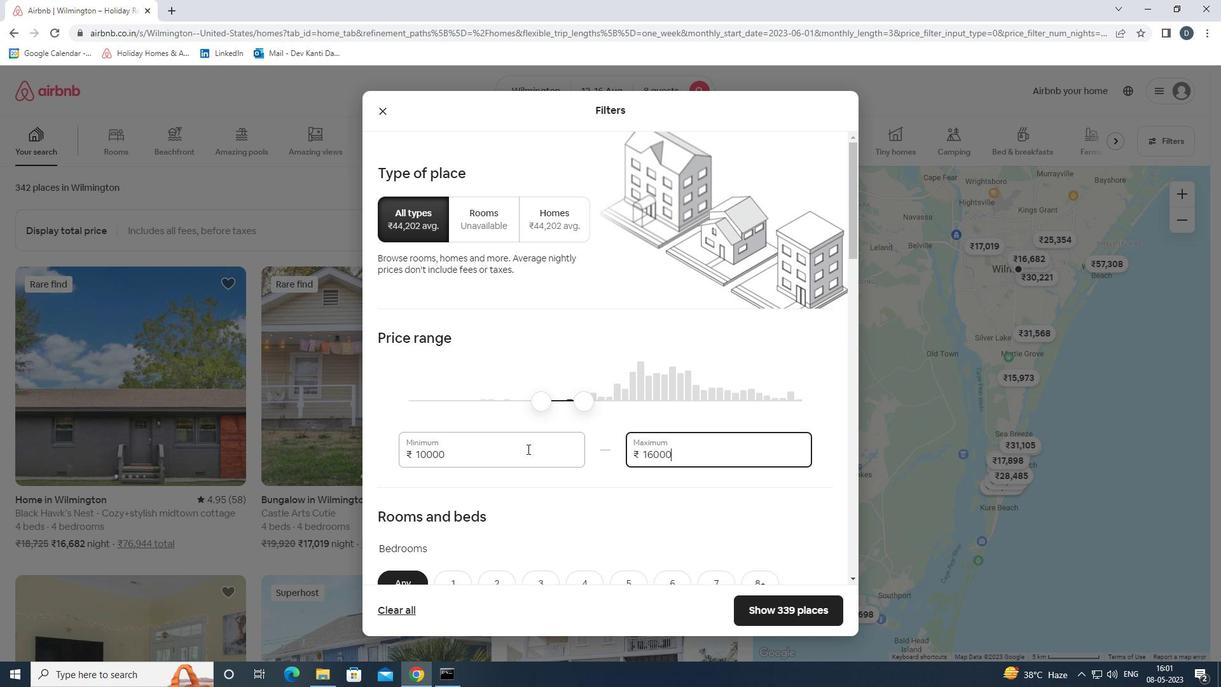 
Action: Mouse moved to (553, 446)
Screenshot: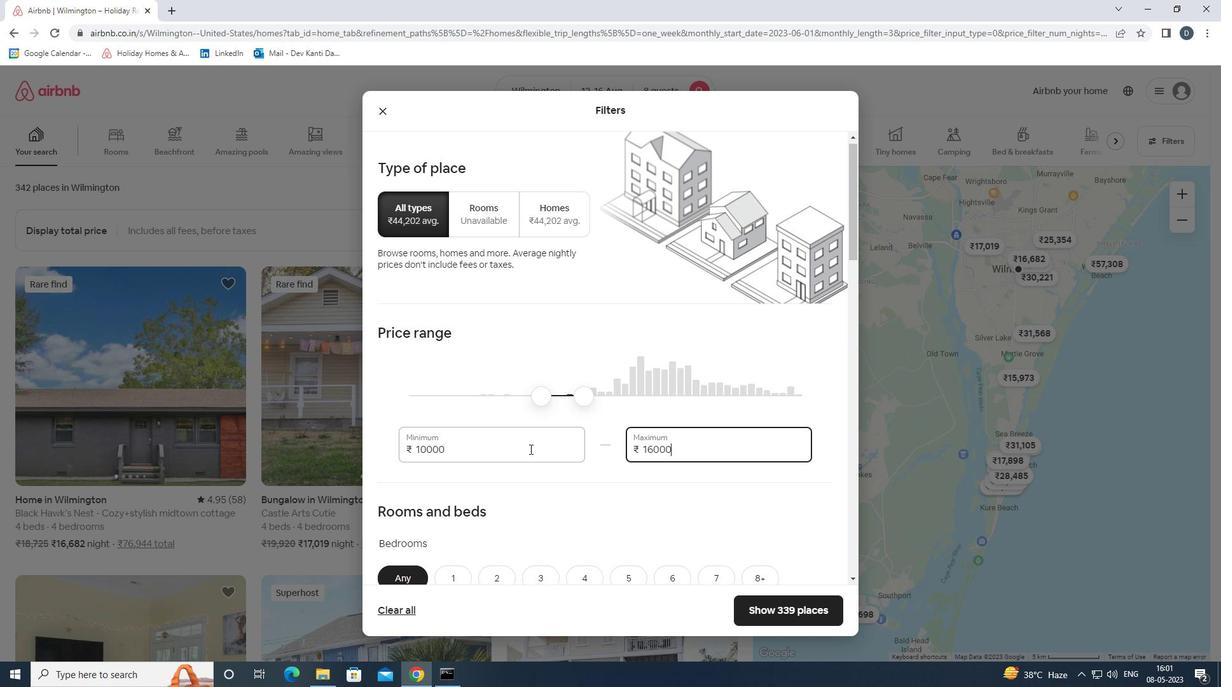 
Action: Mouse scrolled (553, 446) with delta (0, 0)
Screenshot: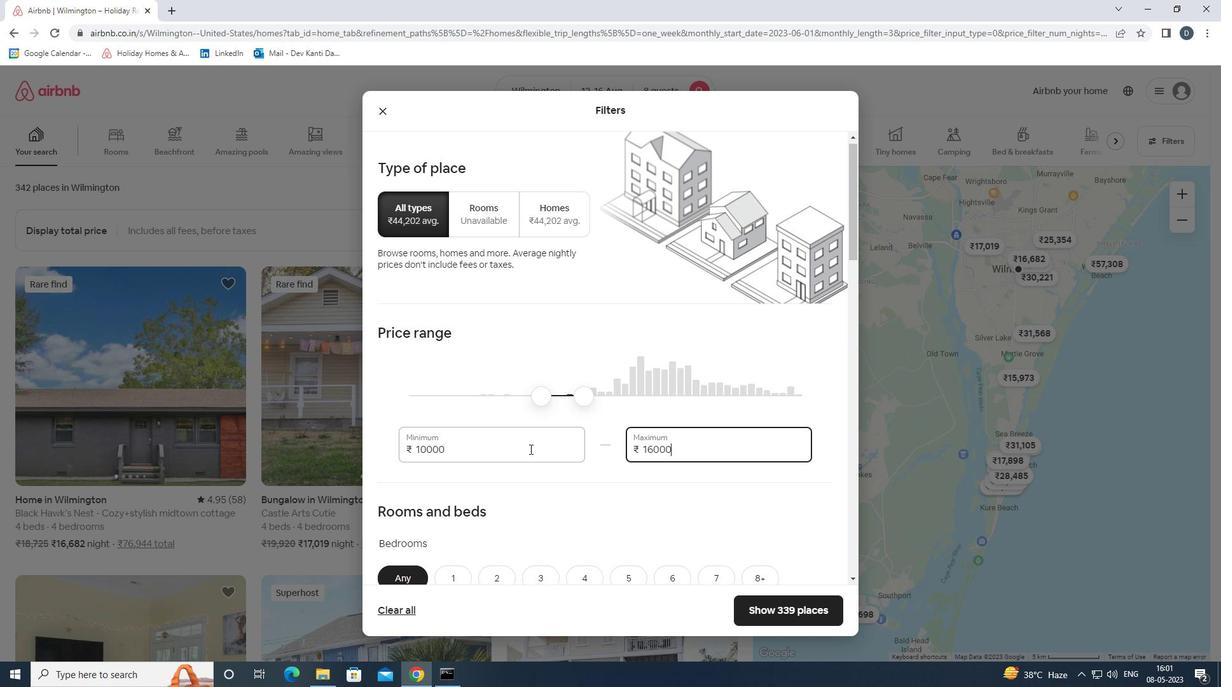 
Action: Mouse moved to (586, 441)
Screenshot: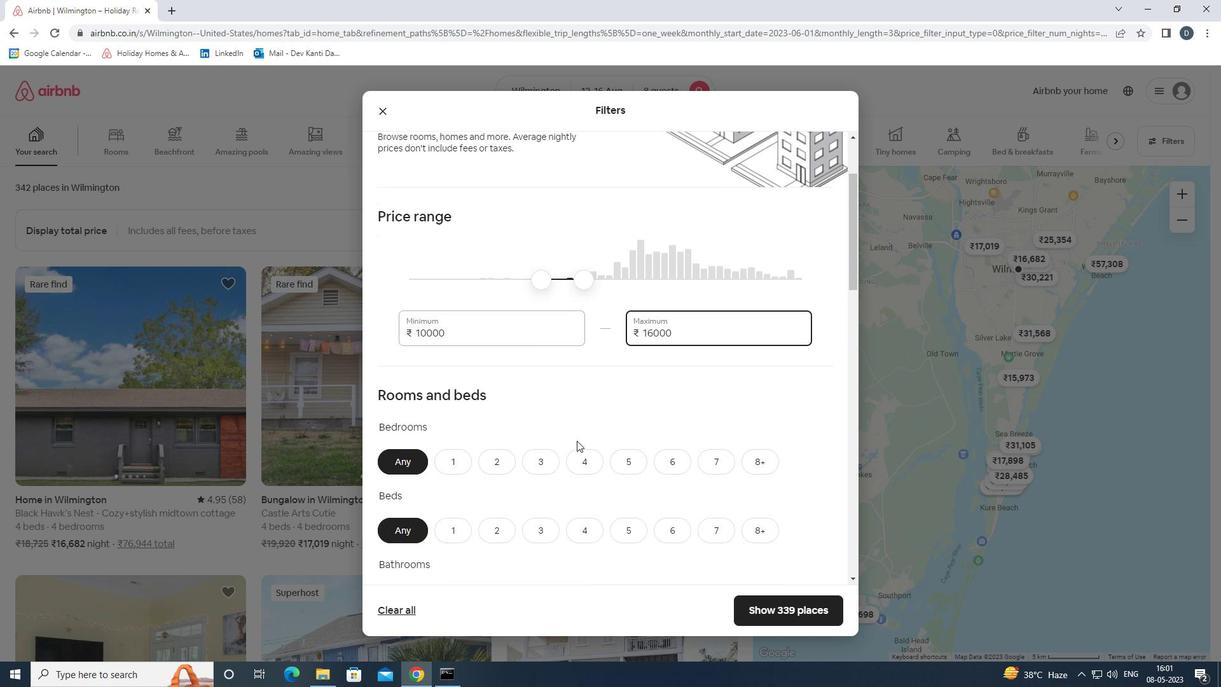 
Action: Mouse scrolled (586, 440) with delta (0, 0)
Screenshot: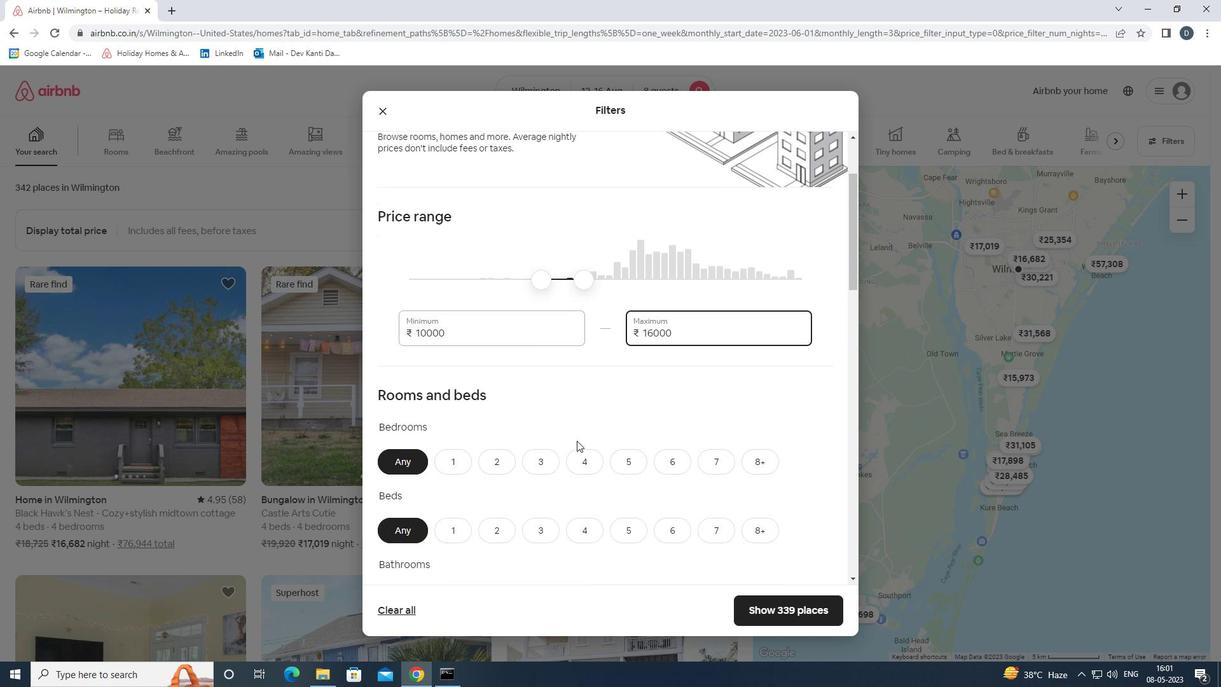 
Action: Mouse moved to (618, 437)
Screenshot: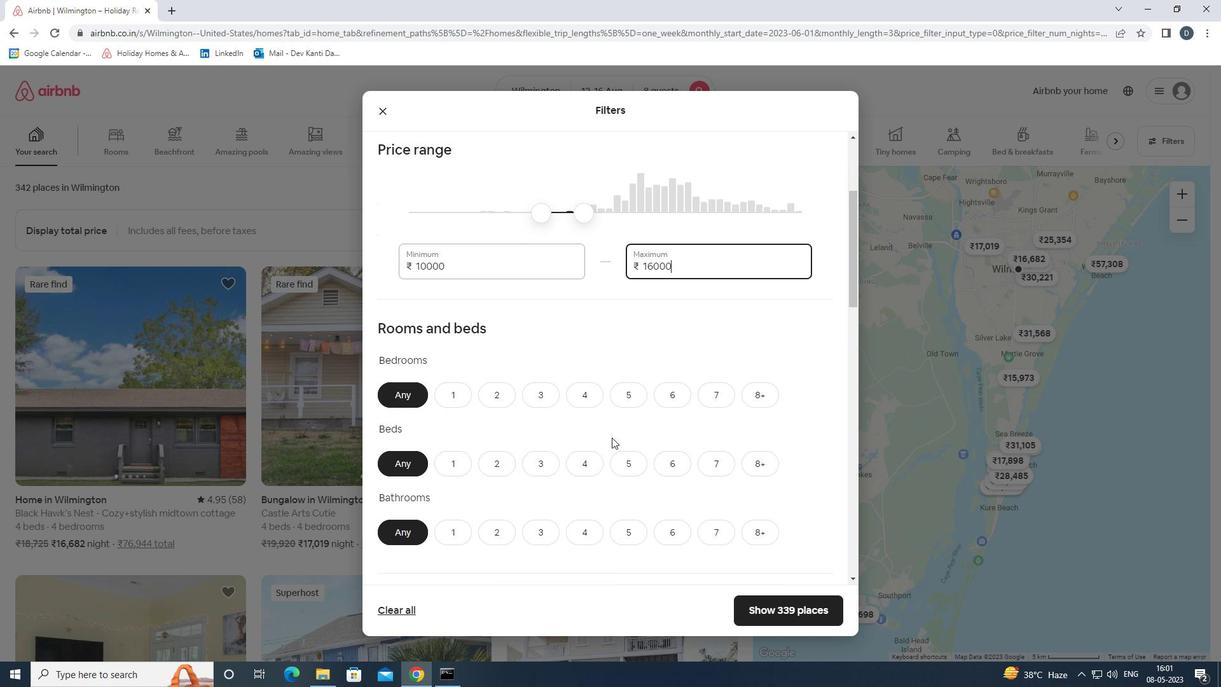 
Action: Mouse scrolled (618, 436) with delta (0, 0)
Screenshot: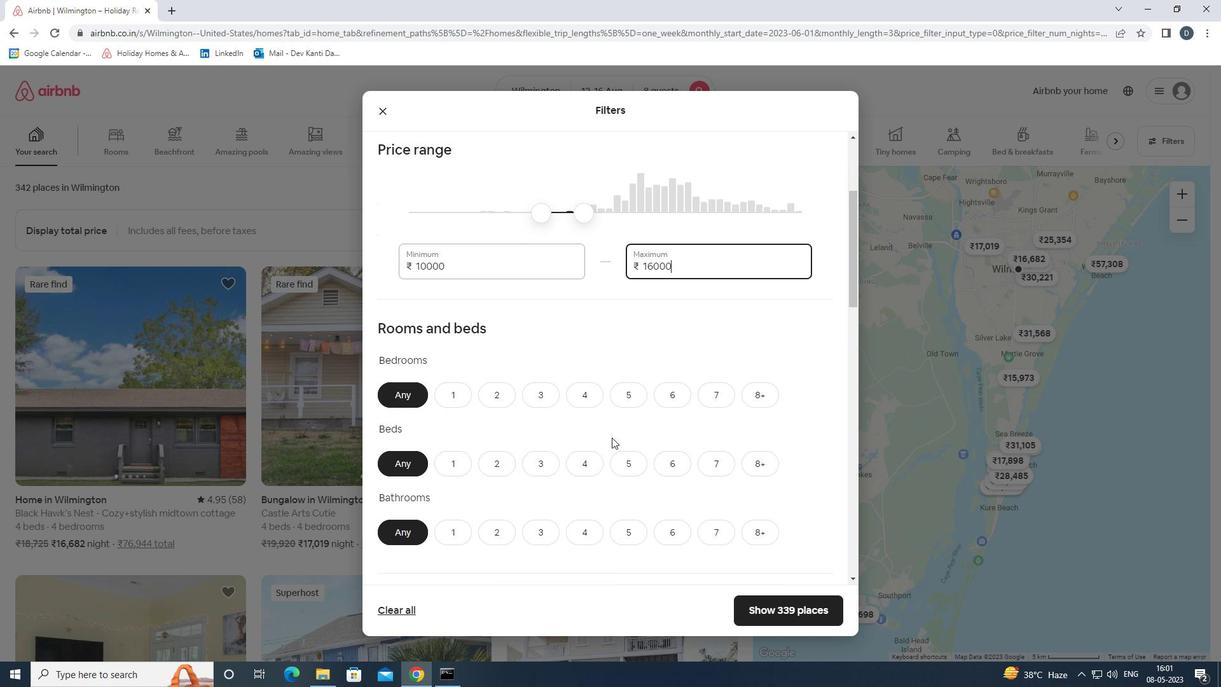 
Action: Mouse moved to (768, 335)
Screenshot: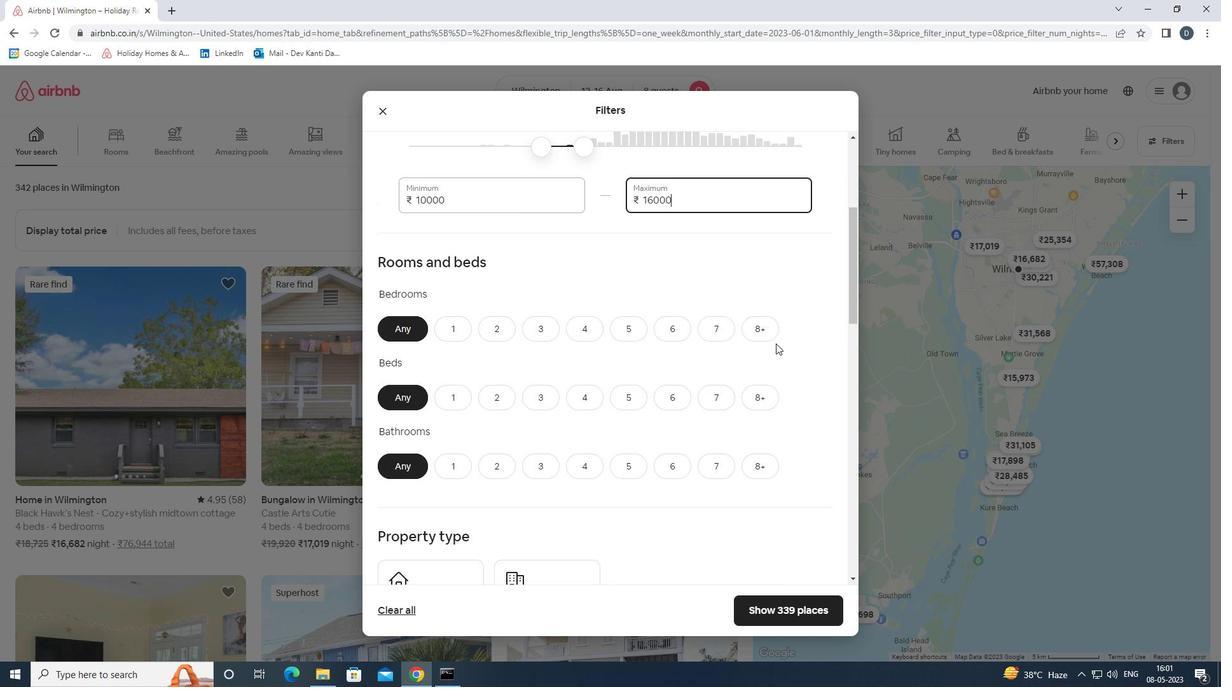 
Action: Mouse pressed left at (768, 335)
Screenshot: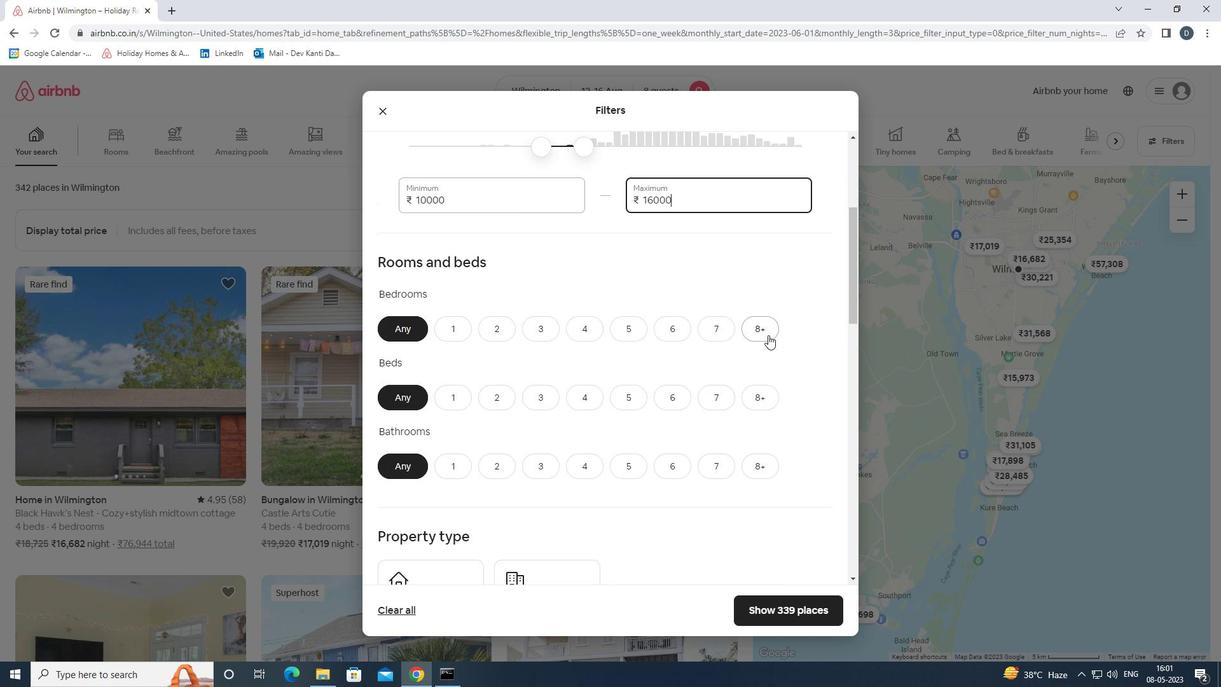 
Action: Mouse moved to (756, 386)
Screenshot: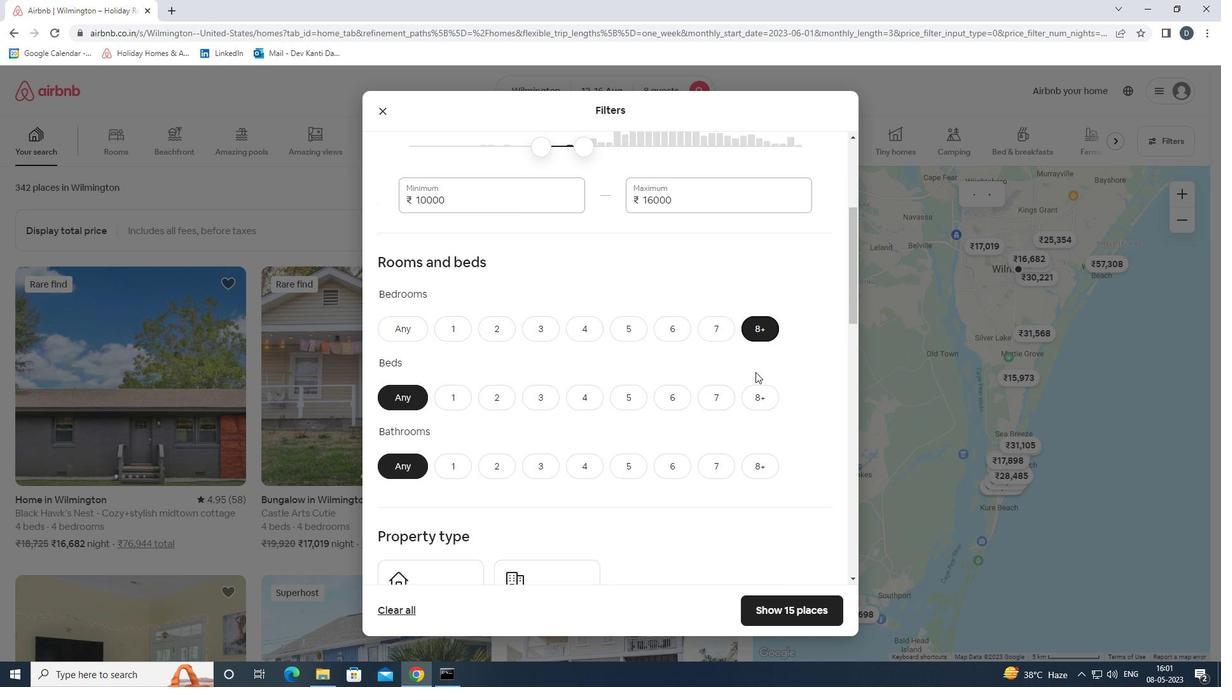 
Action: Mouse pressed left at (756, 386)
Screenshot: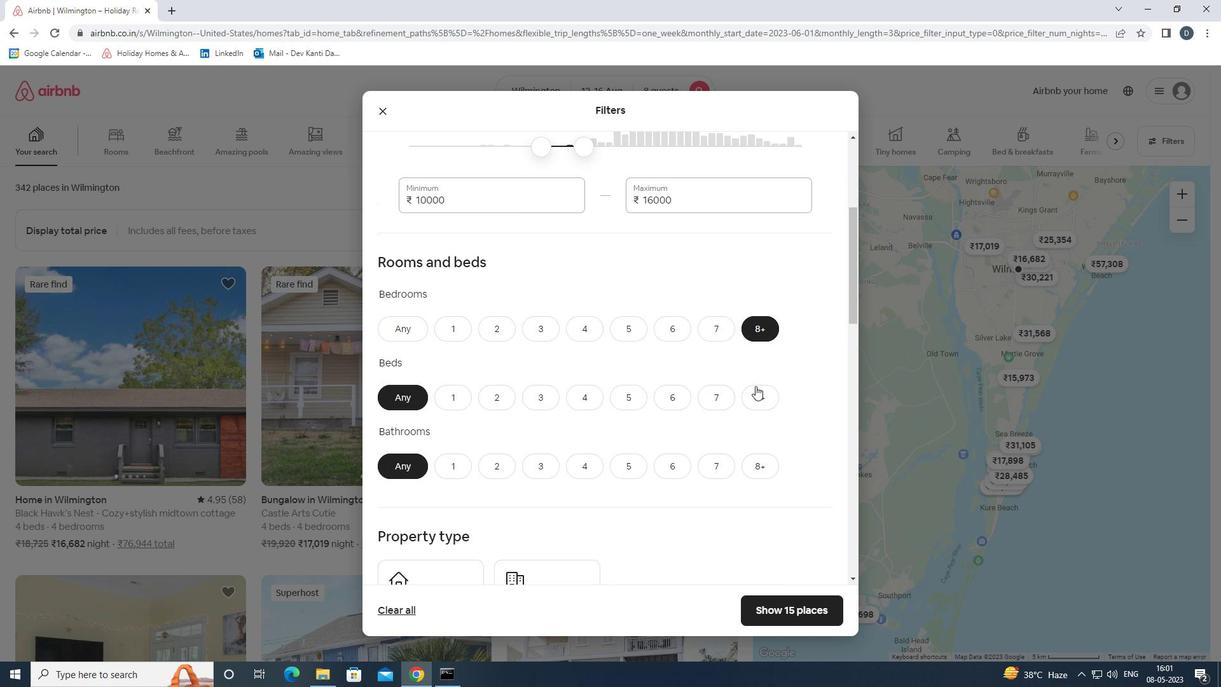 
Action: Mouse moved to (766, 459)
Screenshot: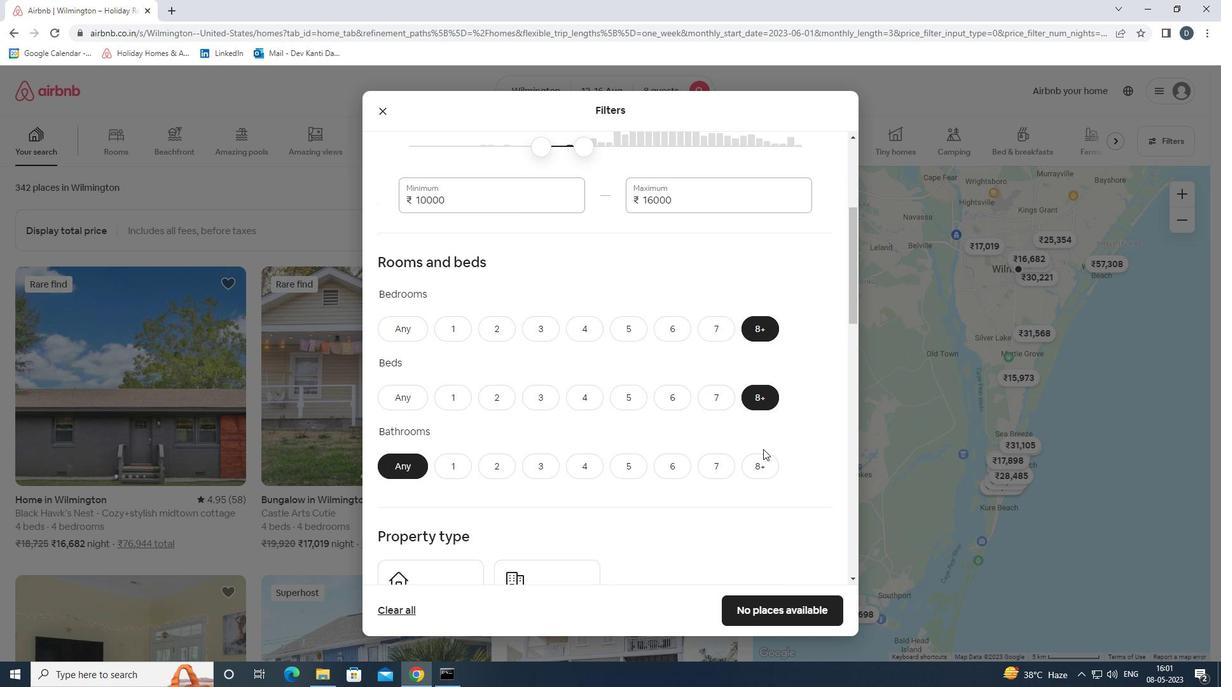 
Action: Mouse pressed left at (766, 459)
Screenshot: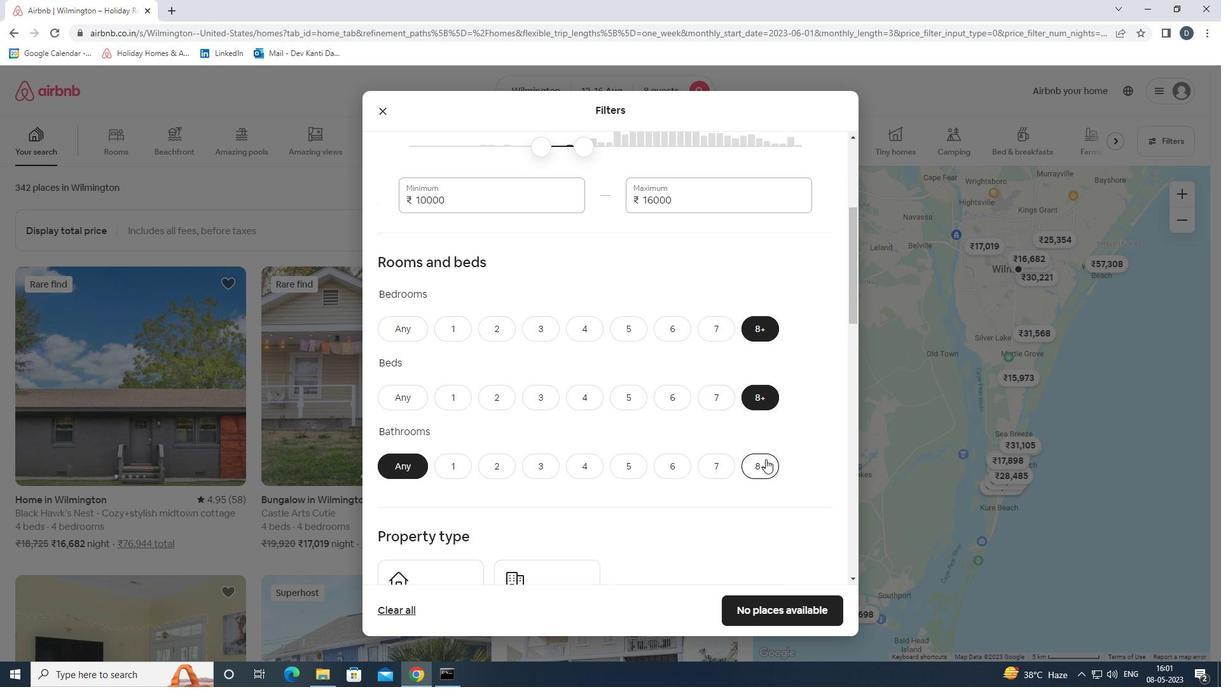 
Action: Mouse moved to (766, 460)
Screenshot: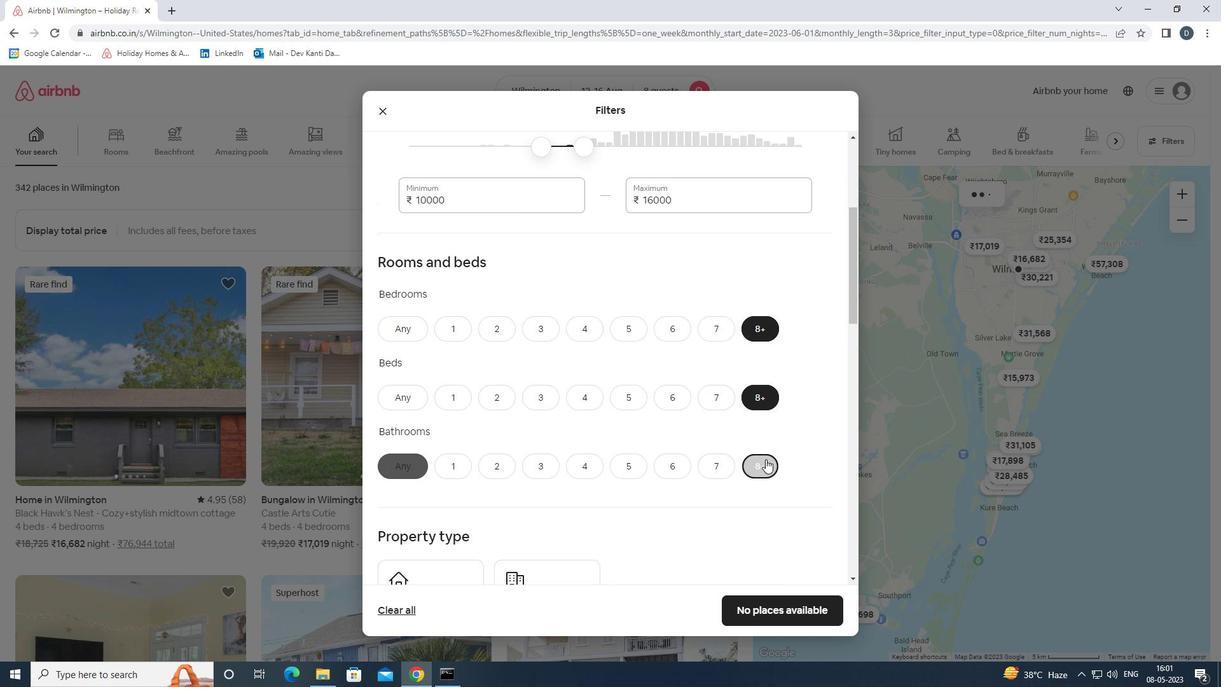 
Action: Mouse scrolled (766, 459) with delta (0, 0)
Screenshot: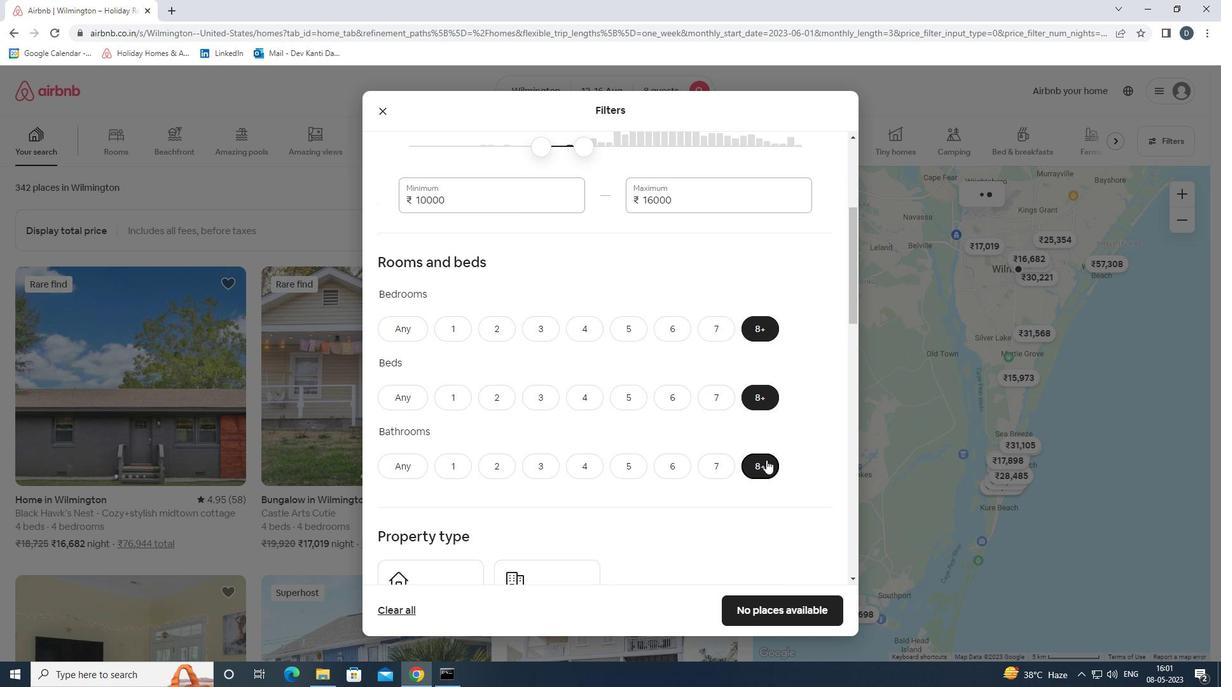
Action: Mouse scrolled (766, 459) with delta (0, 0)
Screenshot: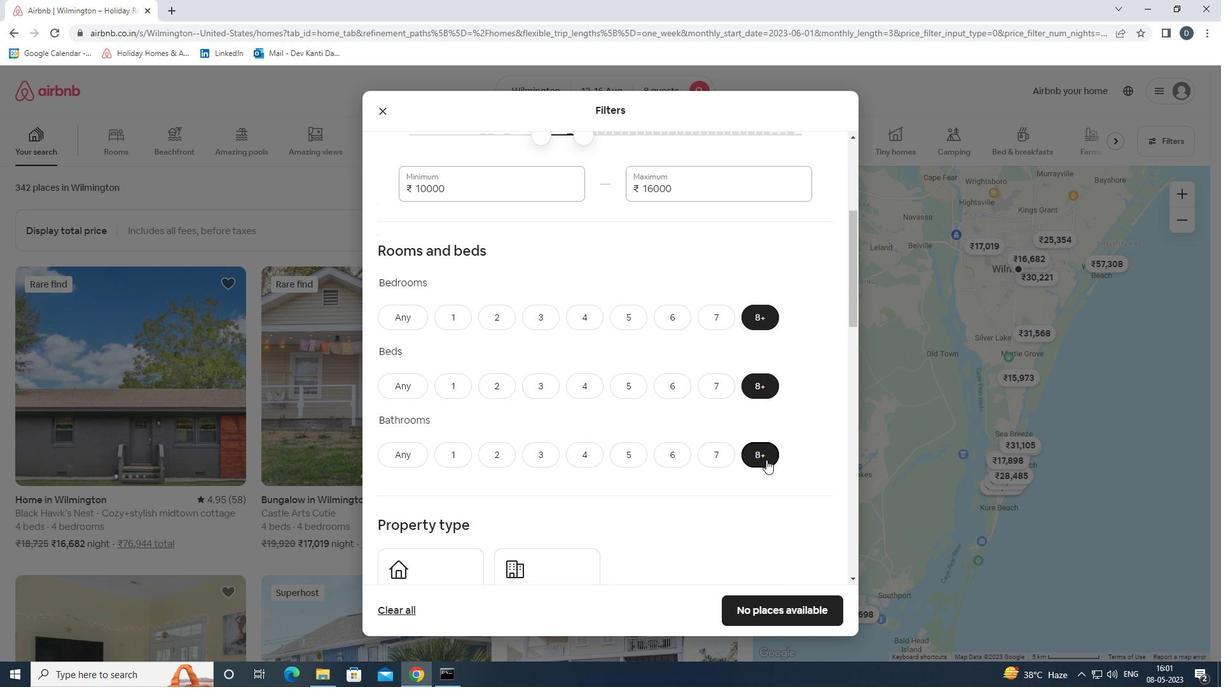 
Action: Mouse scrolled (766, 459) with delta (0, 0)
Screenshot: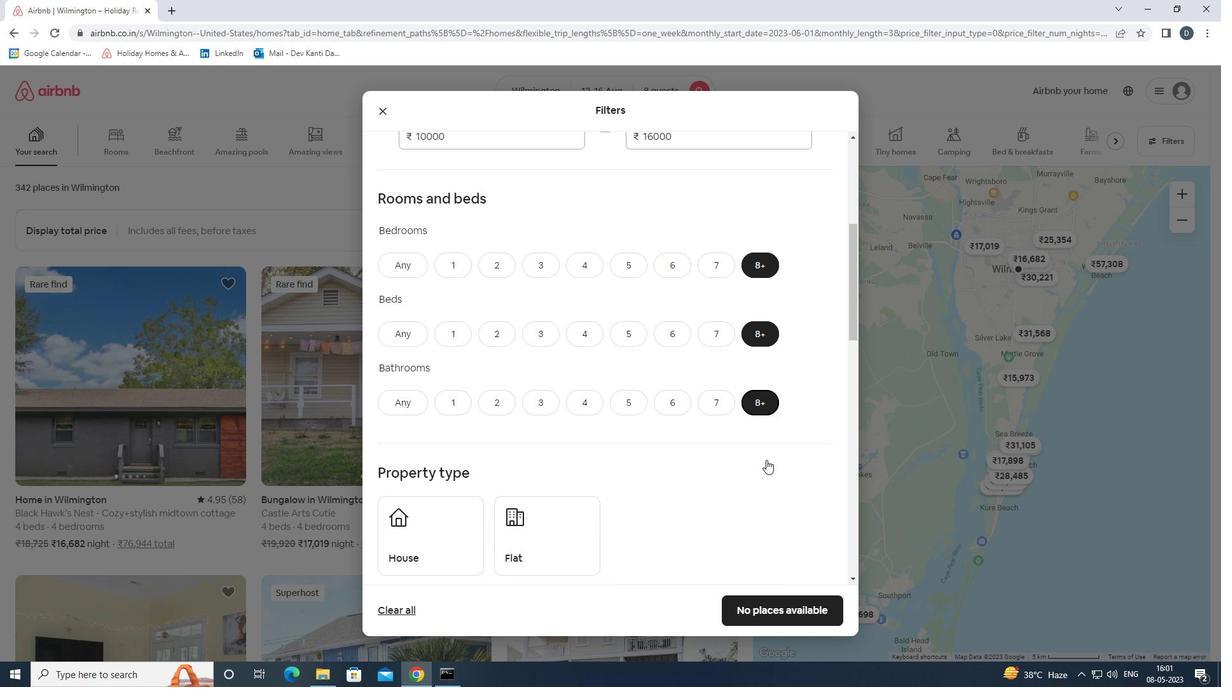 
Action: Mouse moved to (444, 430)
Screenshot: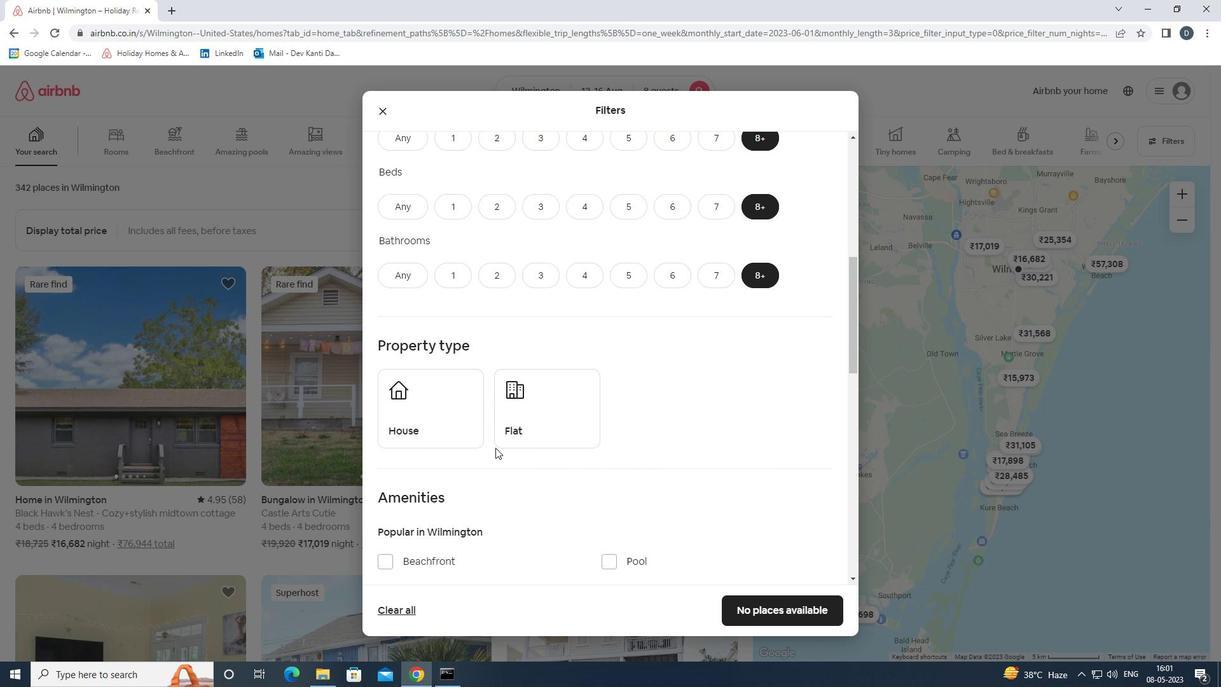 
Action: Mouse pressed left at (444, 430)
Screenshot: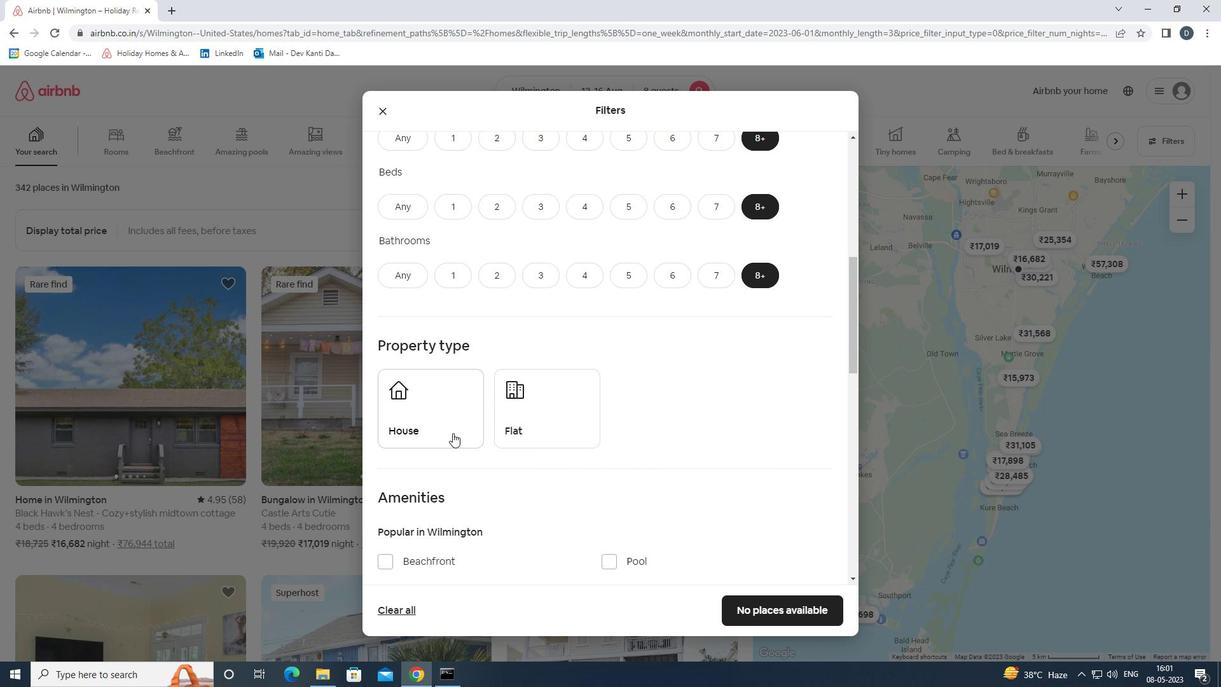 
Action: Mouse moved to (529, 419)
Screenshot: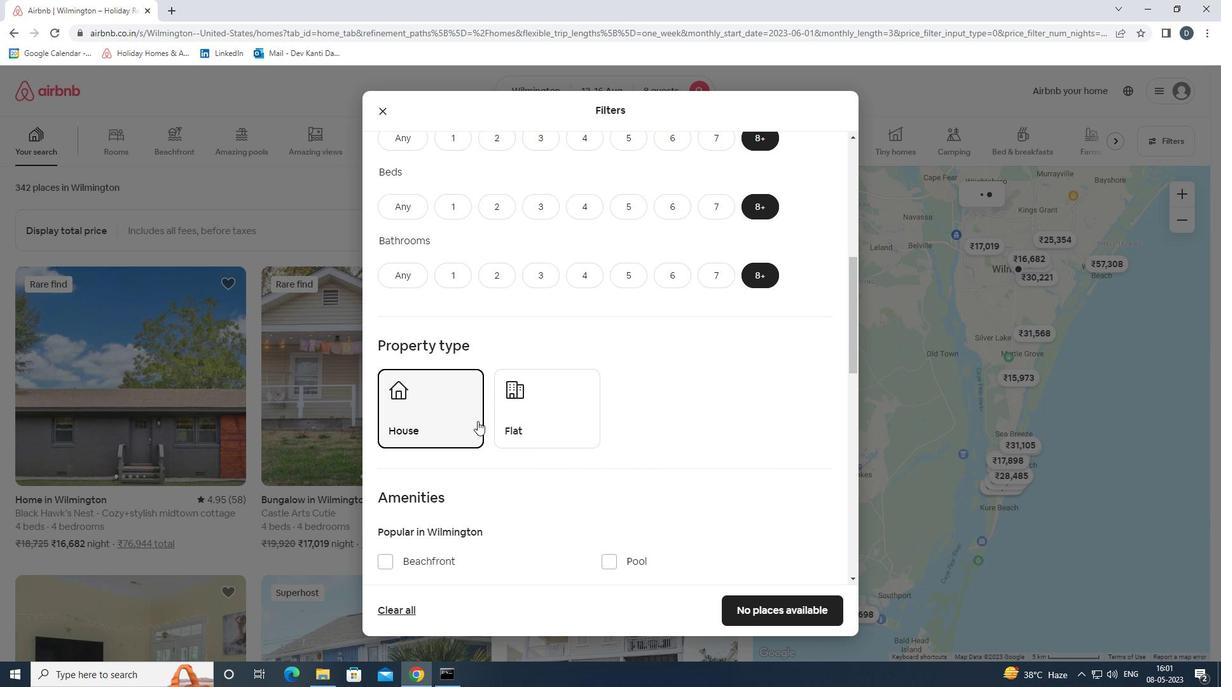
Action: Mouse pressed left at (529, 419)
Screenshot: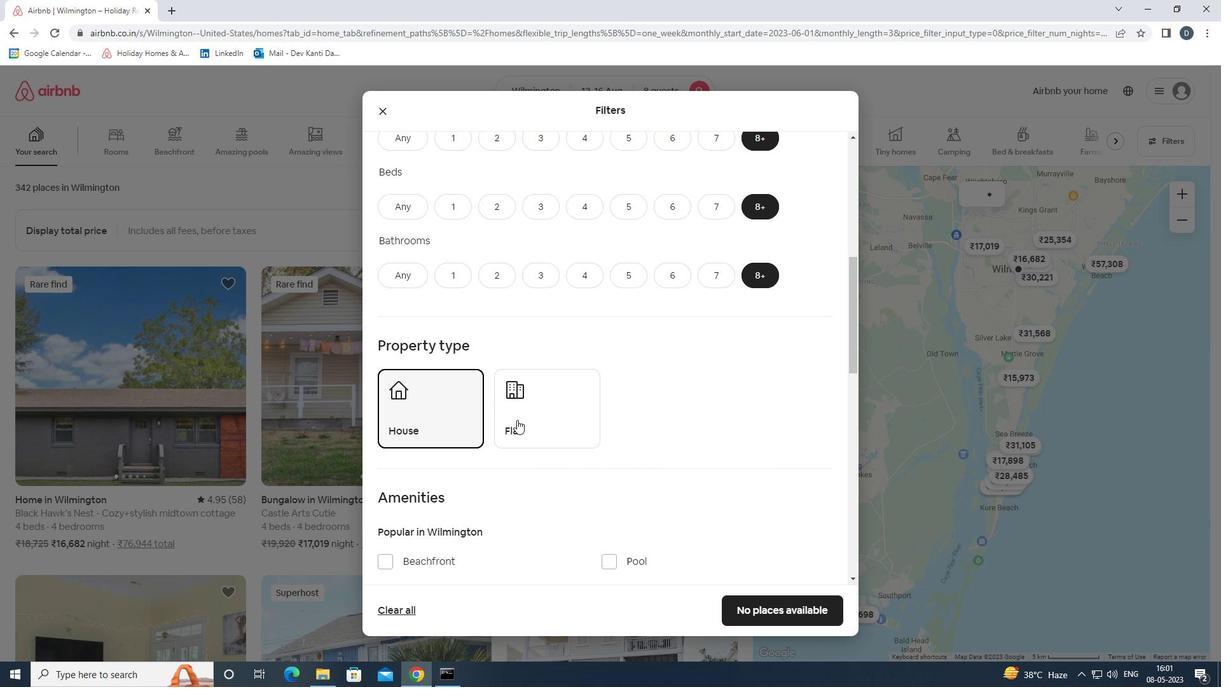 
Action: Mouse moved to (527, 429)
Screenshot: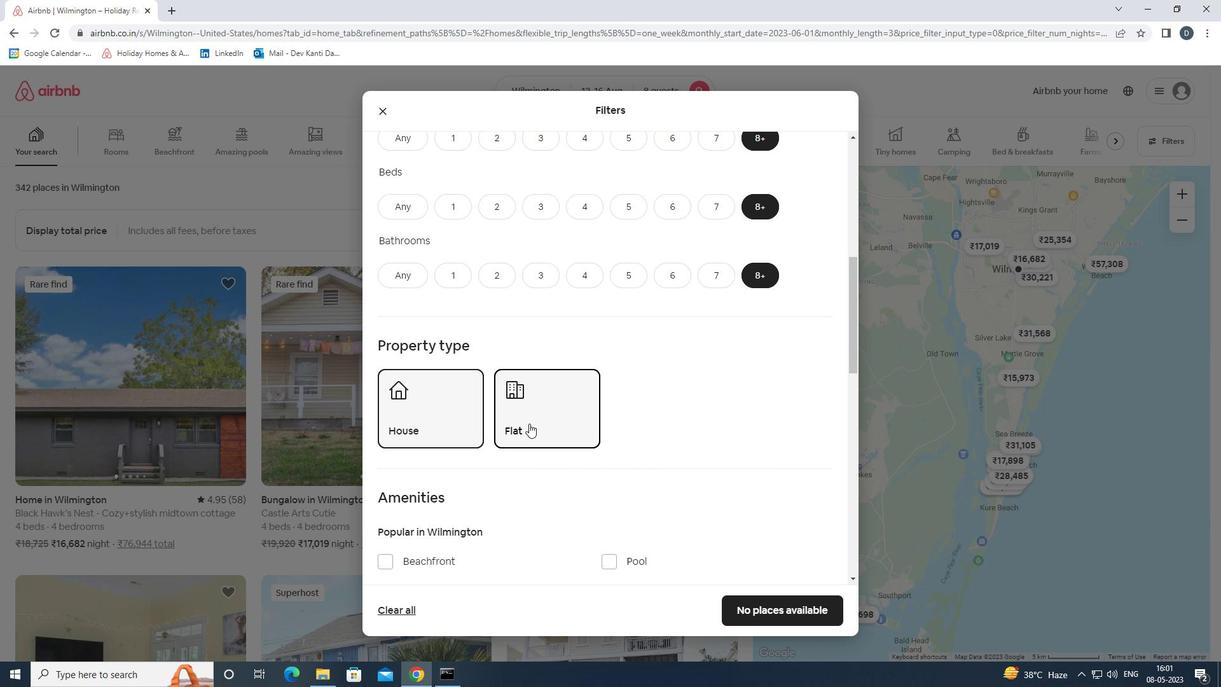 
Action: Mouse scrolled (527, 428) with delta (0, 0)
Screenshot: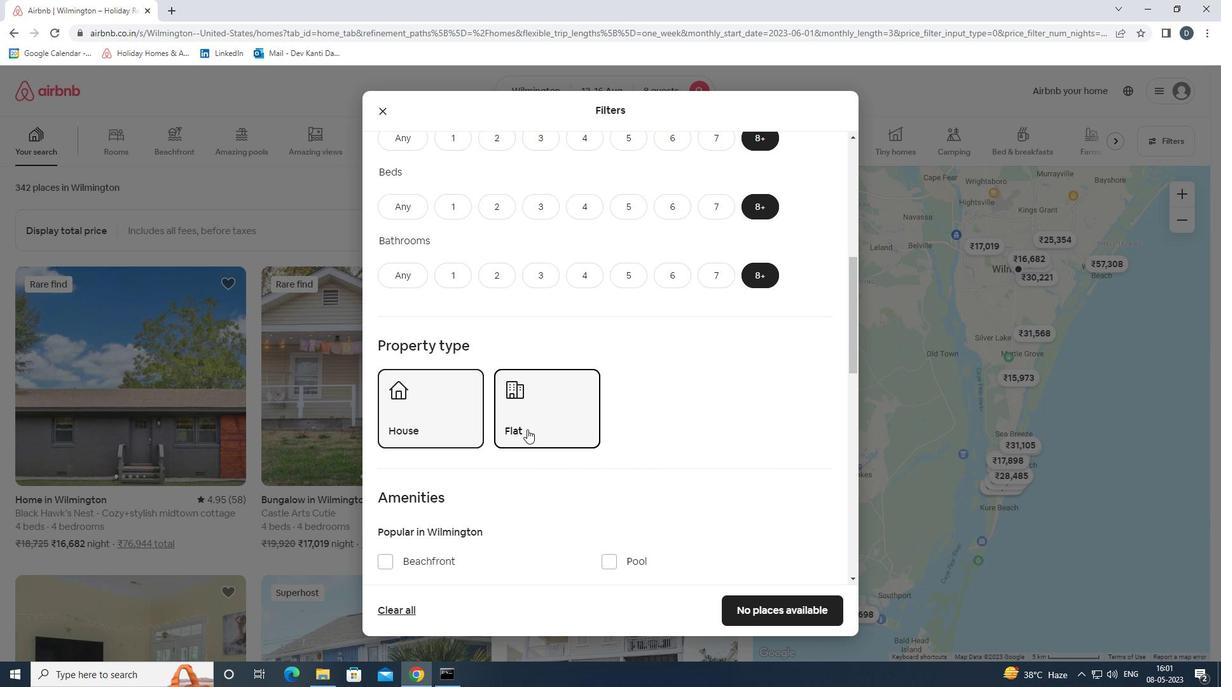 
Action: Mouse moved to (527, 429)
Screenshot: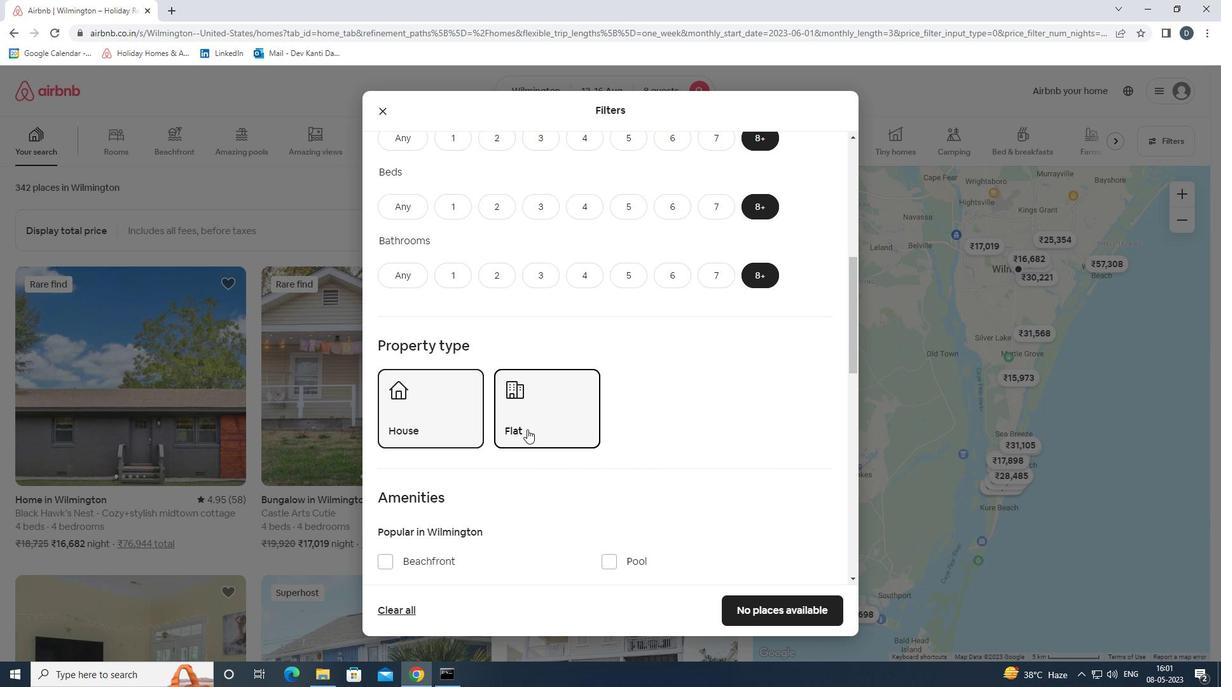 
Action: Mouse scrolled (527, 428) with delta (0, 0)
Screenshot: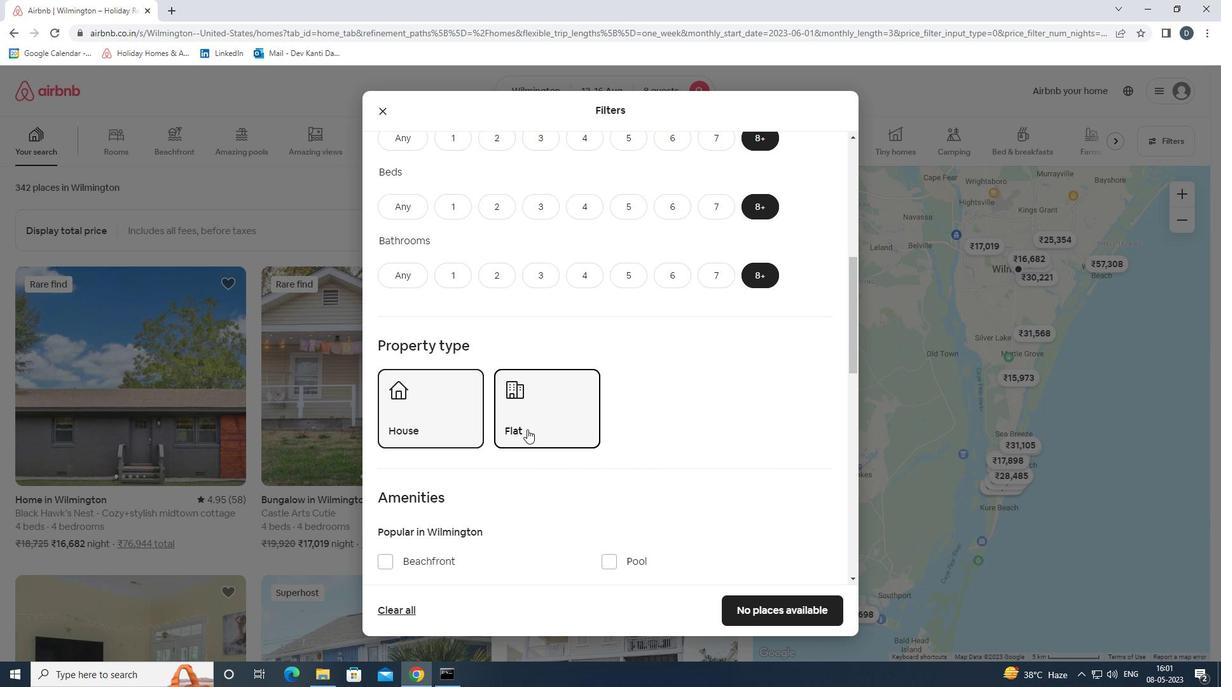 
Action: Mouse moved to (527, 431)
Screenshot: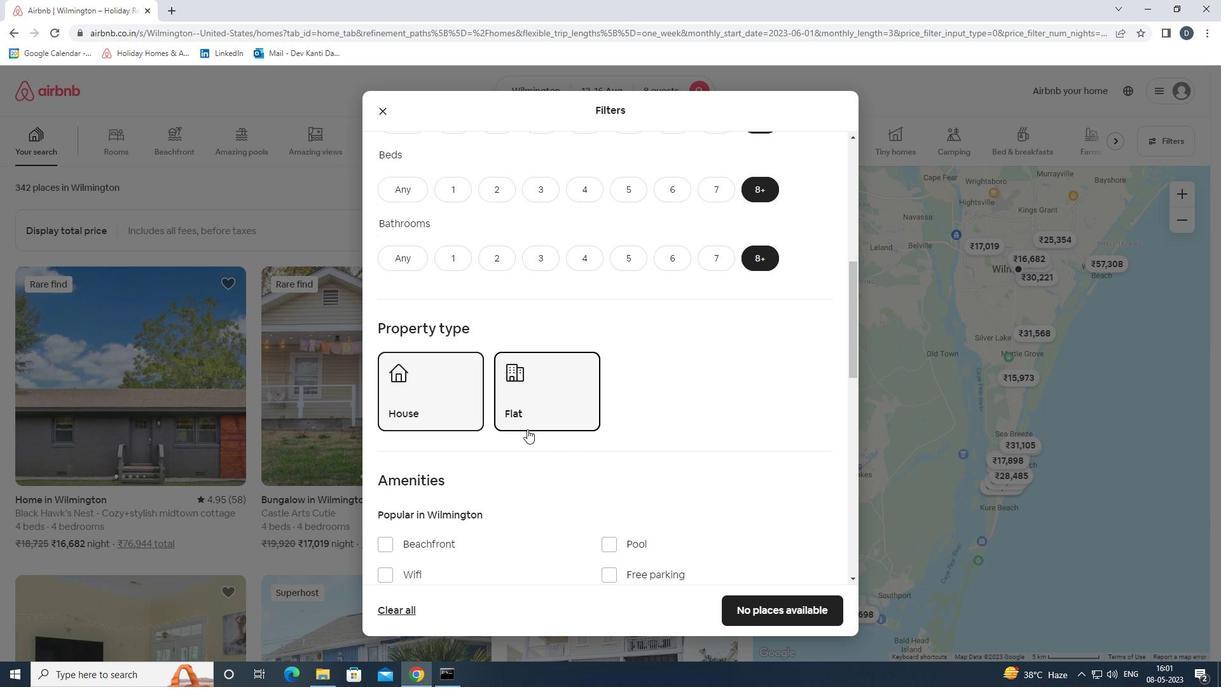 
Action: Mouse scrolled (527, 430) with delta (0, 0)
Screenshot: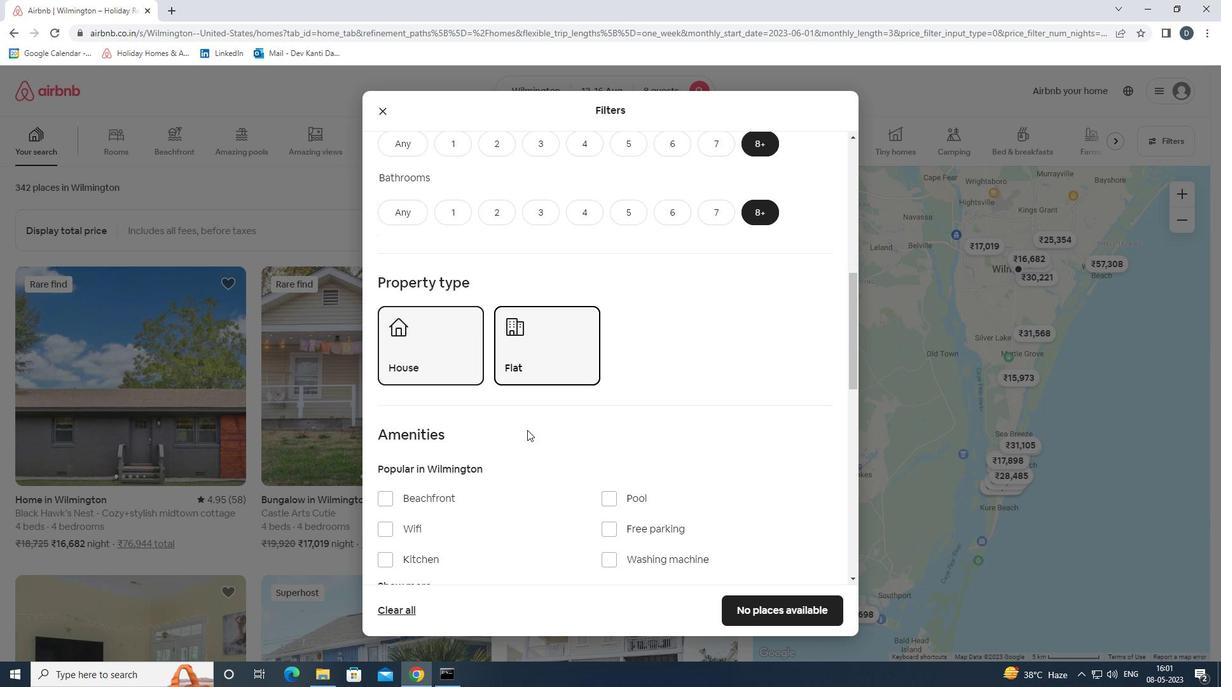 
Action: Mouse moved to (418, 460)
Screenshot: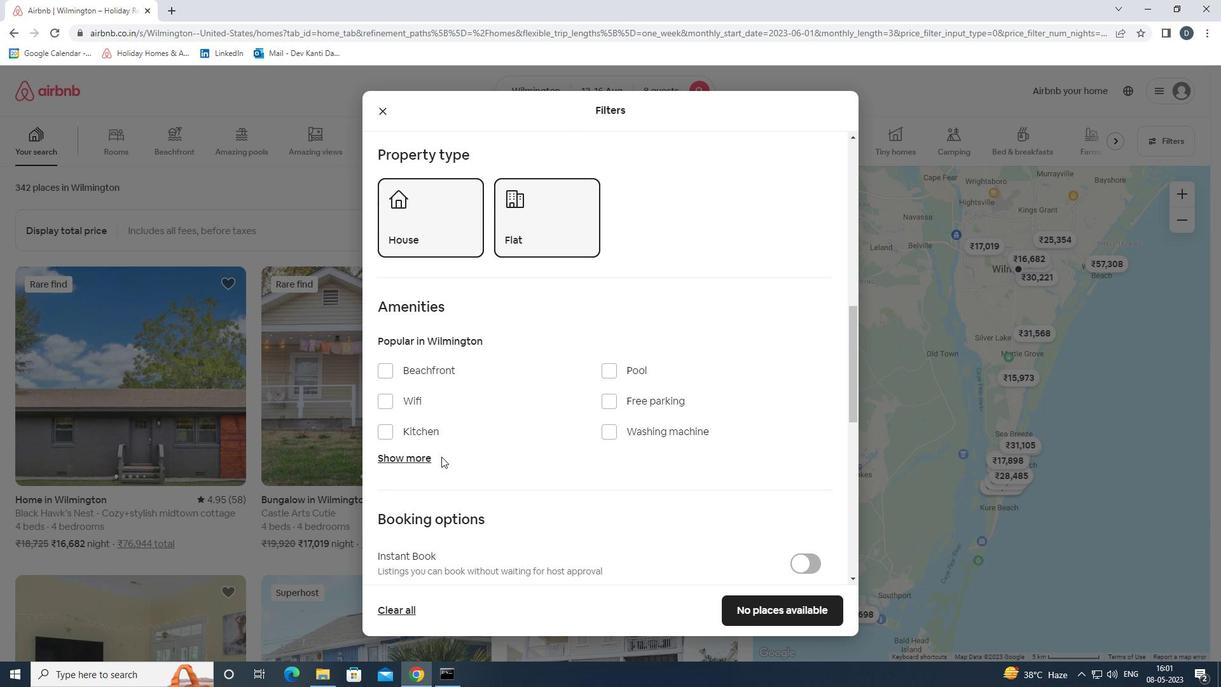 
Action: Mouse pressed left at (418, 460)
Screenshot: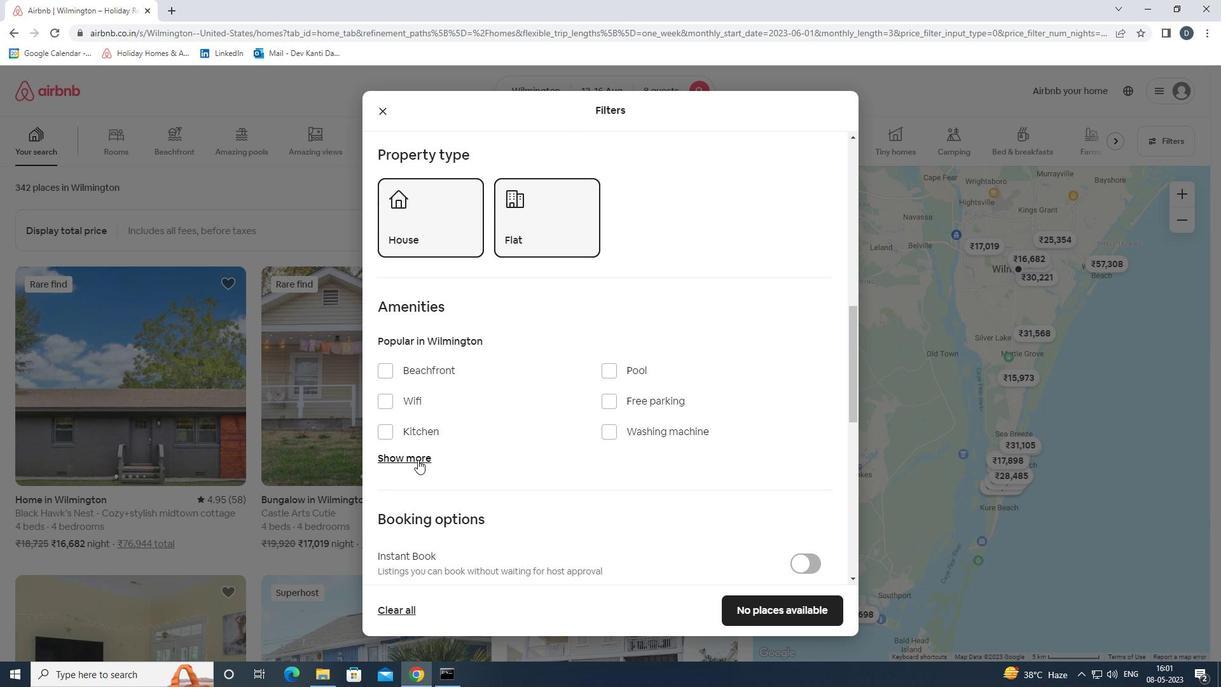
Action: Mouse moved to (407, 406)
Screenshot: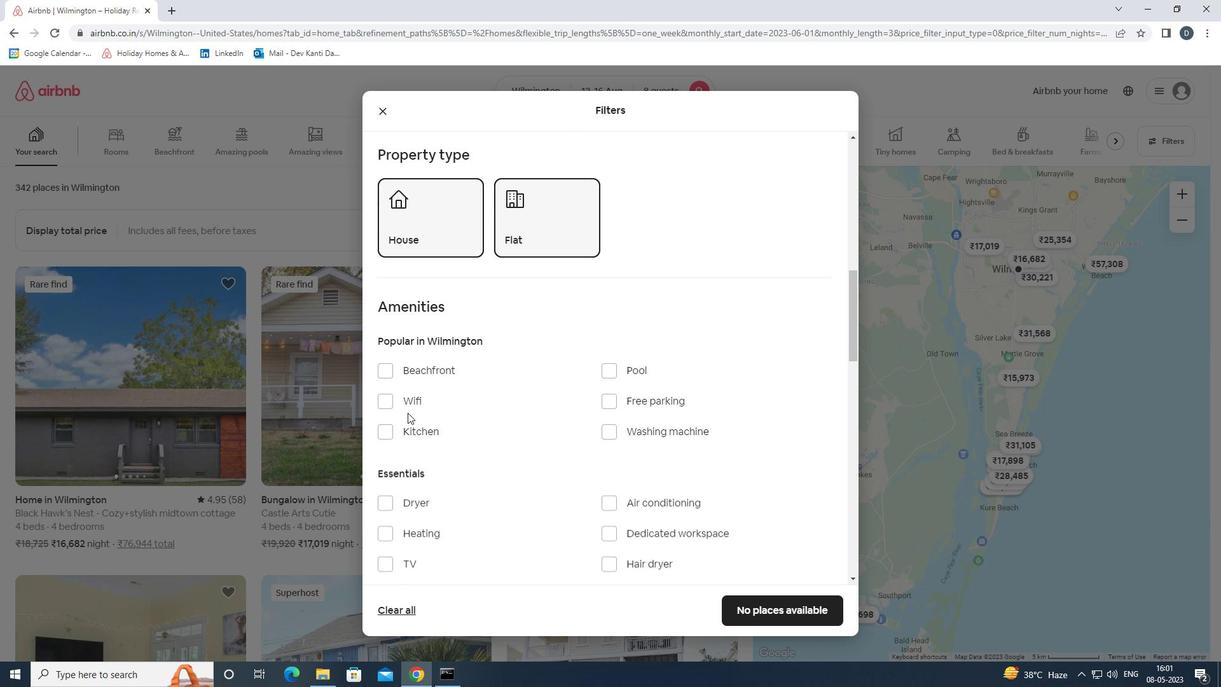 
Action: Mouse pressed left at (407, 406)
Screenshot: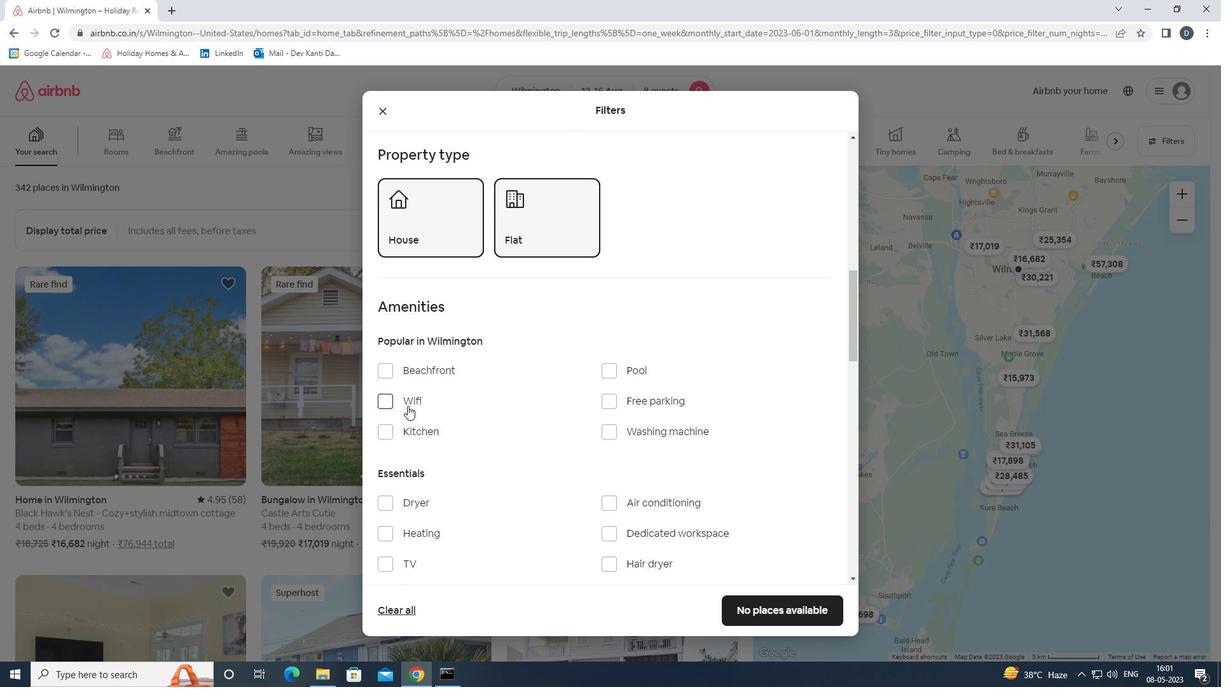 
Action: Mouse moved to (633, 404)
Screenshot: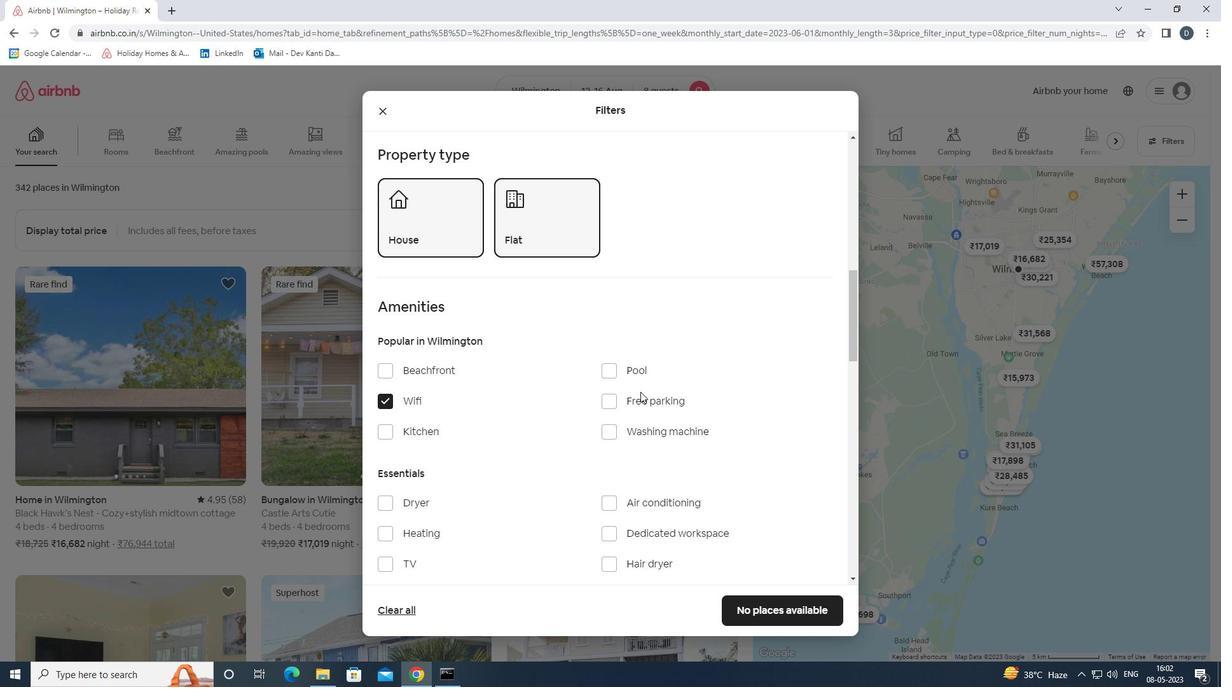 
Action: Mouse pressed left at (633, 404)
Screenshot: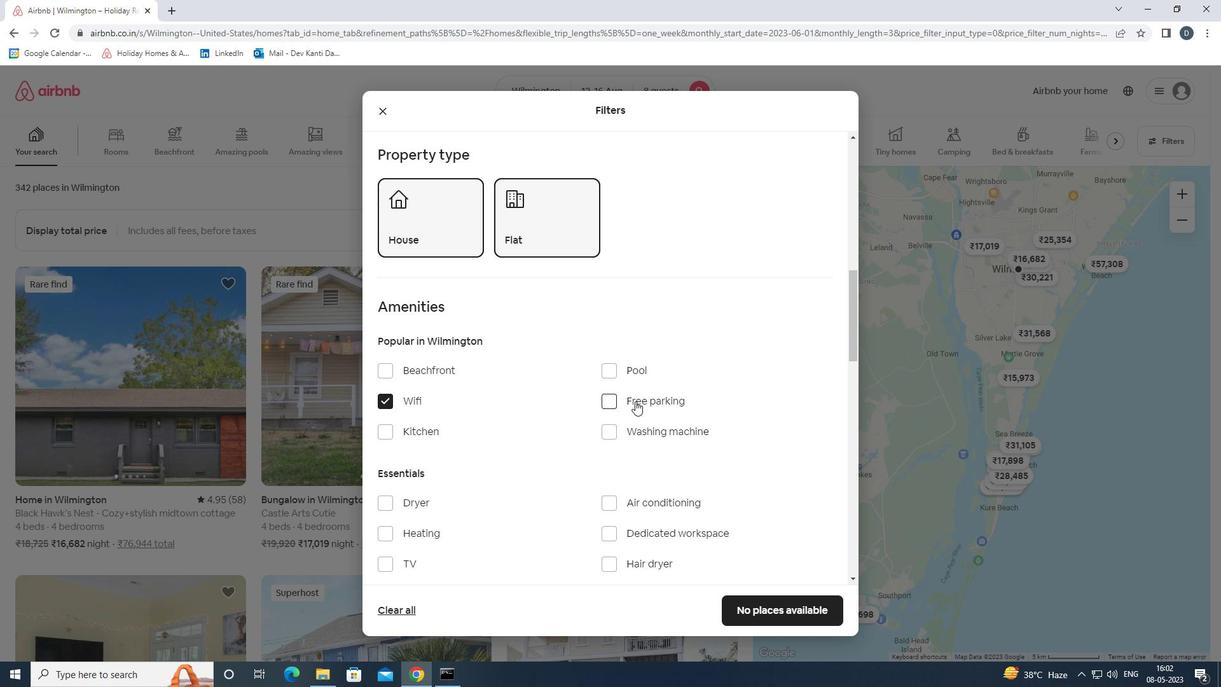
Action: Mouse moved to (631, 404)
Screenshot: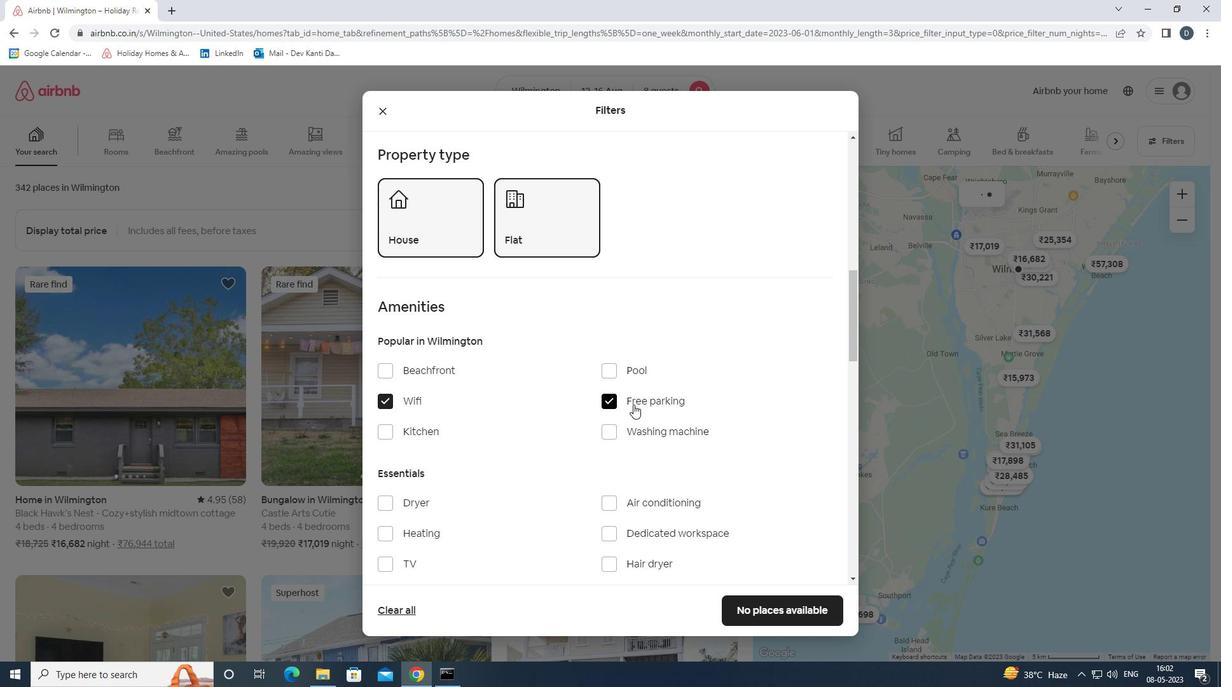 
Action: Mouse scrolled (631, 403) with delta (0, 0)
Screenshot: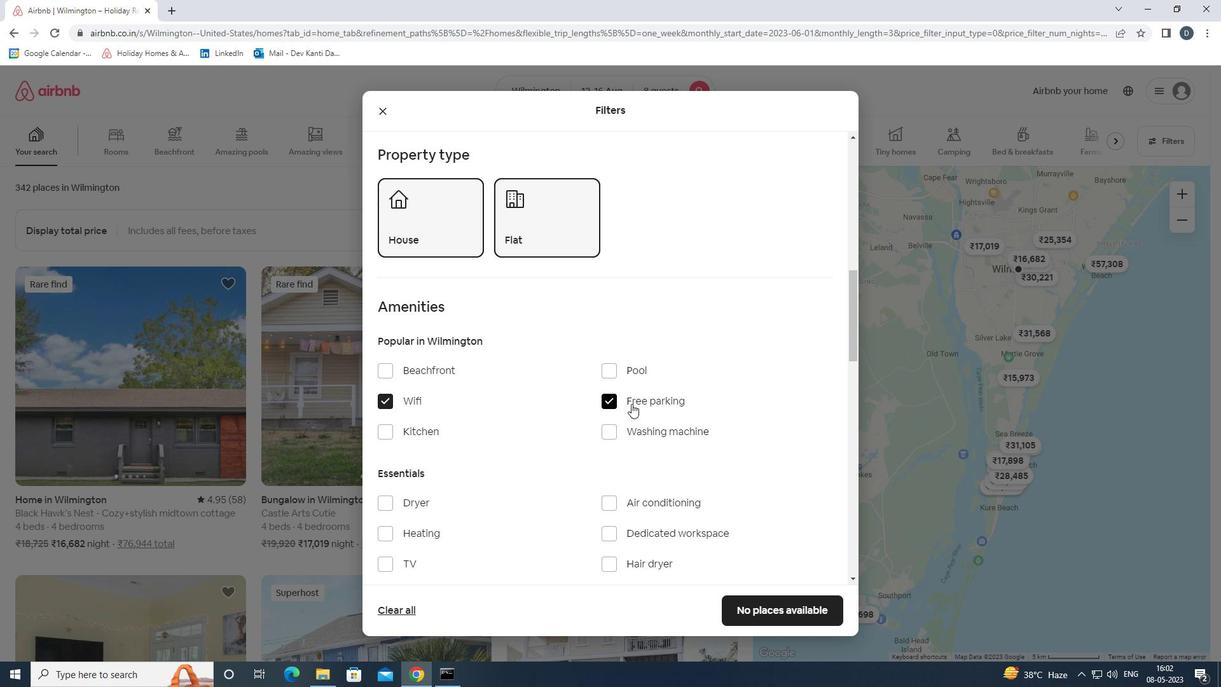 
Action: Mouse scrolled (631, 403) with delta (0, 0)
Screenshot: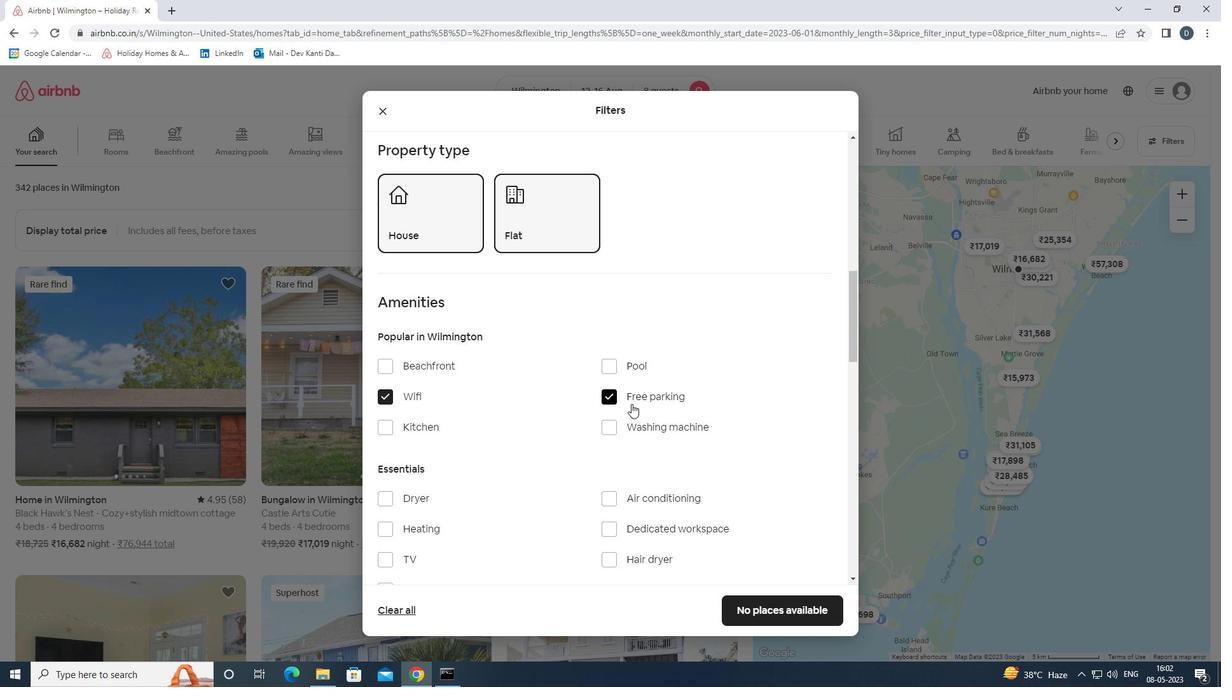 
Action: Mouse moved to (399, 433)
Screenshot: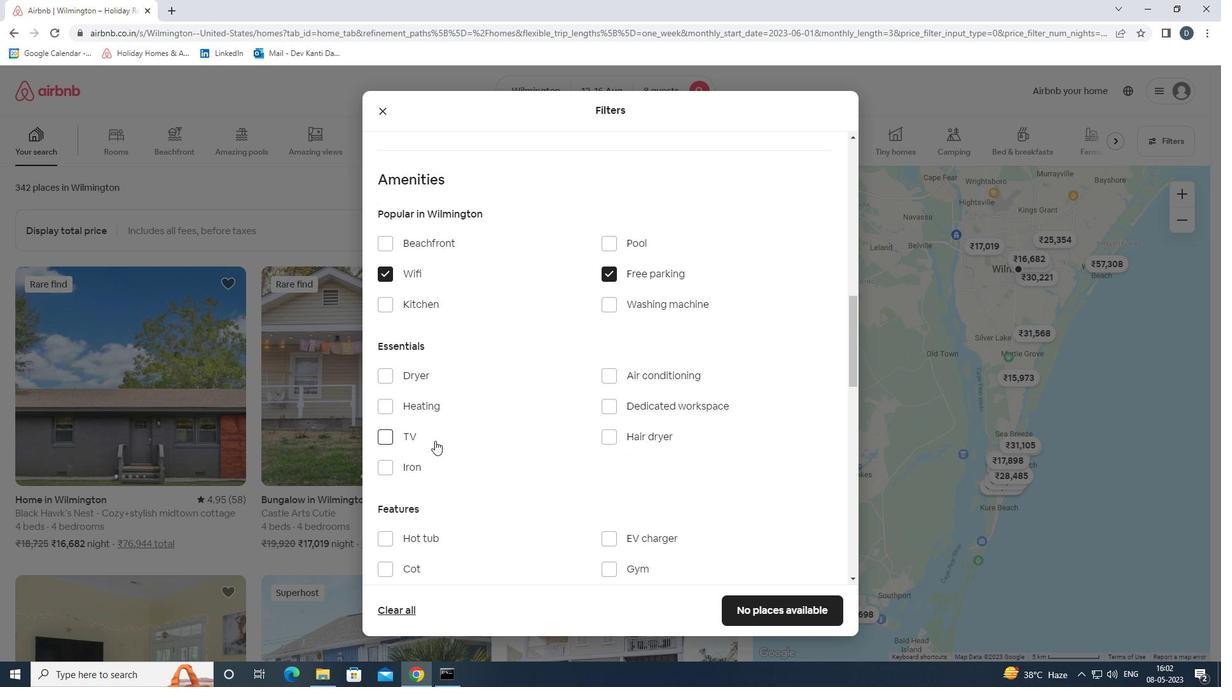 
Action: Mouse pressed left at (399, 433)
Screenshot: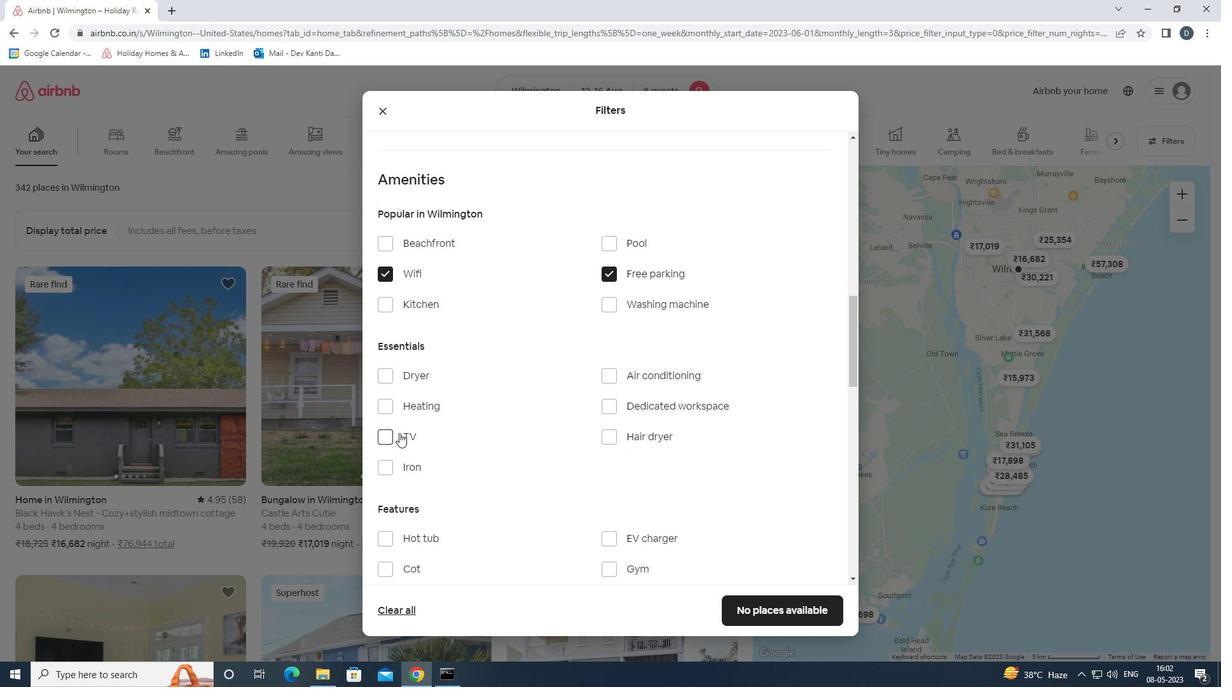 
Action: Mouse moved to (451, 428)
Screenshot: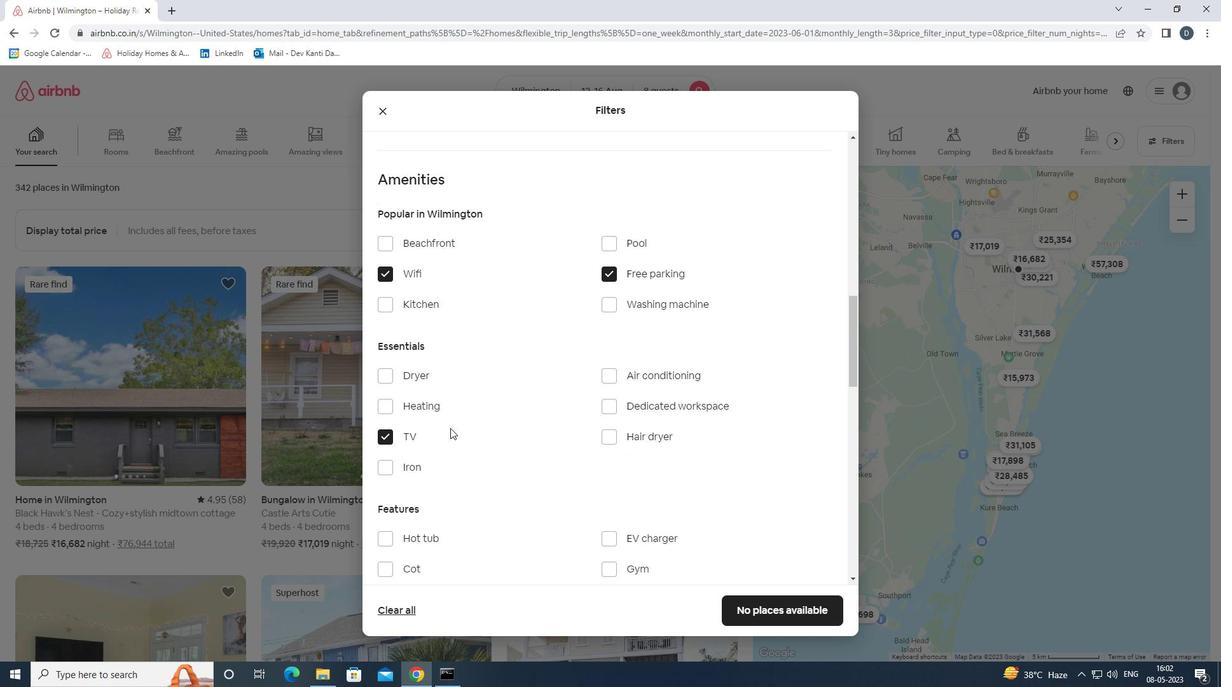 
Action: Mouse scrolled (451, 428) with delta (0, 0)
Screenshot: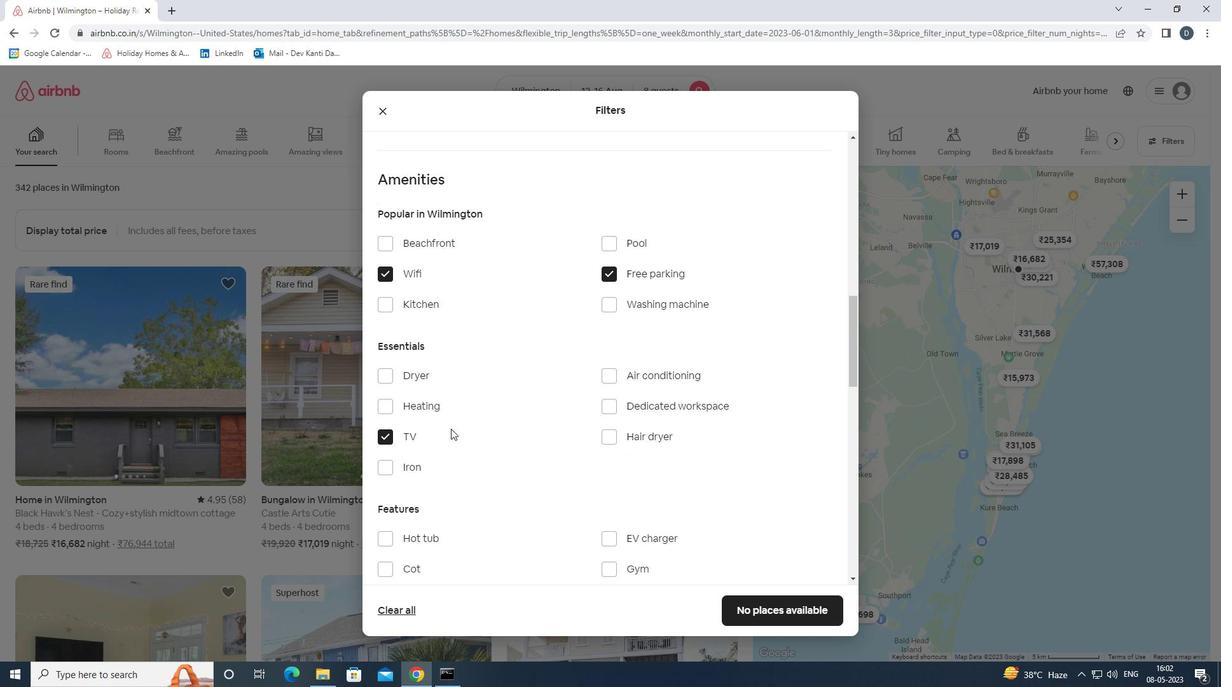
Action: Mouse moved to (617, 504)
Screenshot: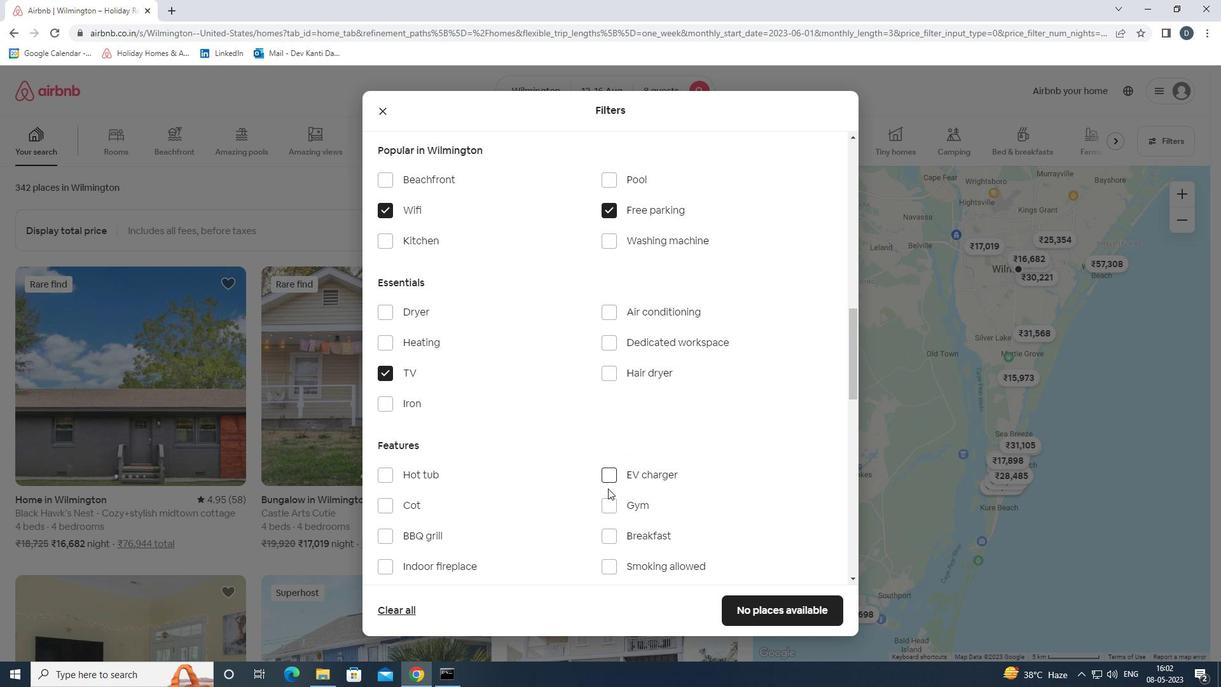 
Action: Mouse pressed left at (617, 504)
Screenshot: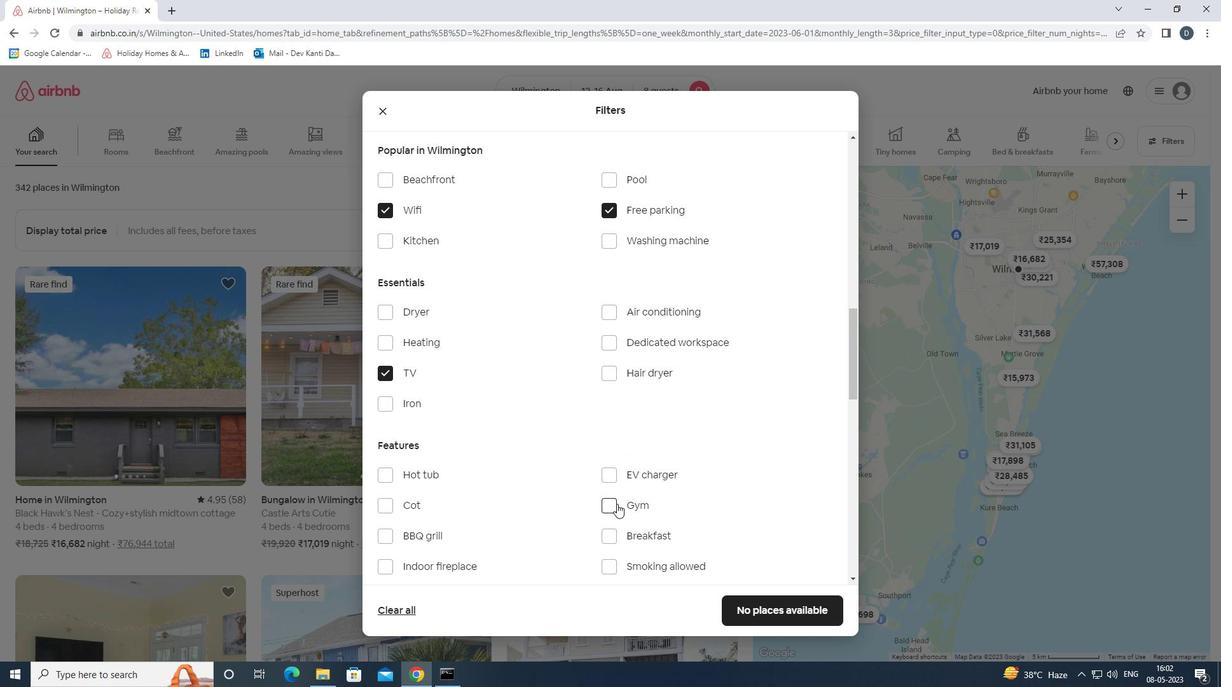 
Action: Mouse moved to (620, 539)
Screenshot: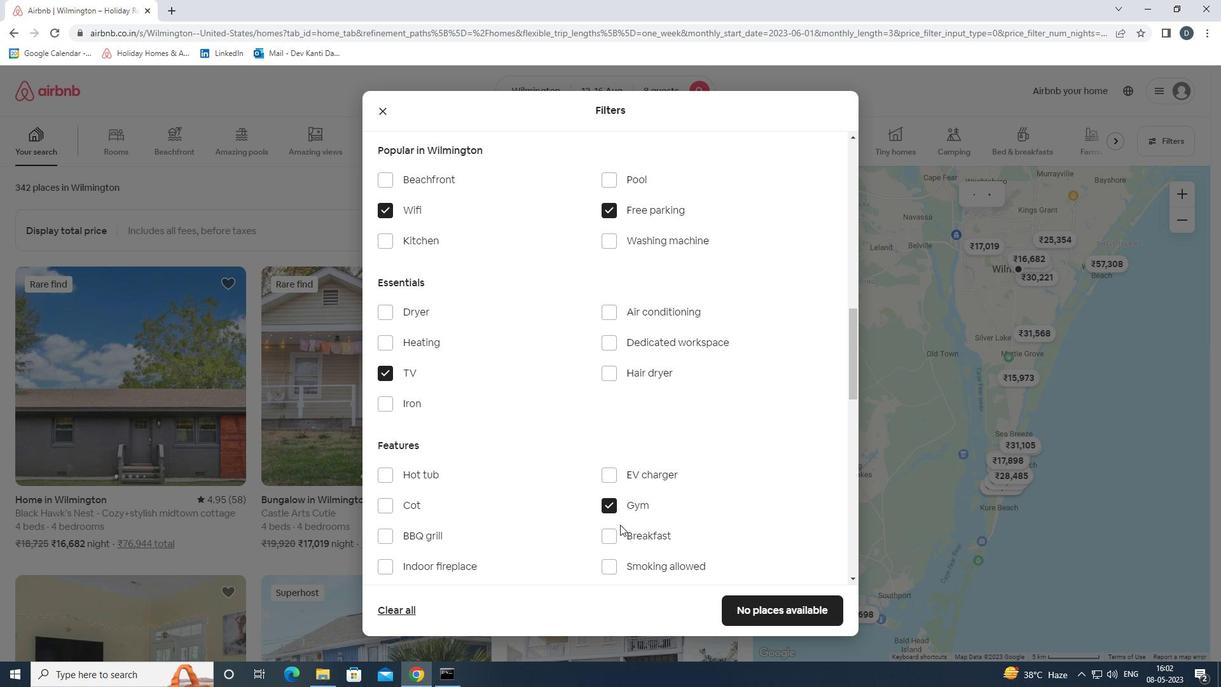 
Action: Mouse pressed left at (620, 539)
Screenshot: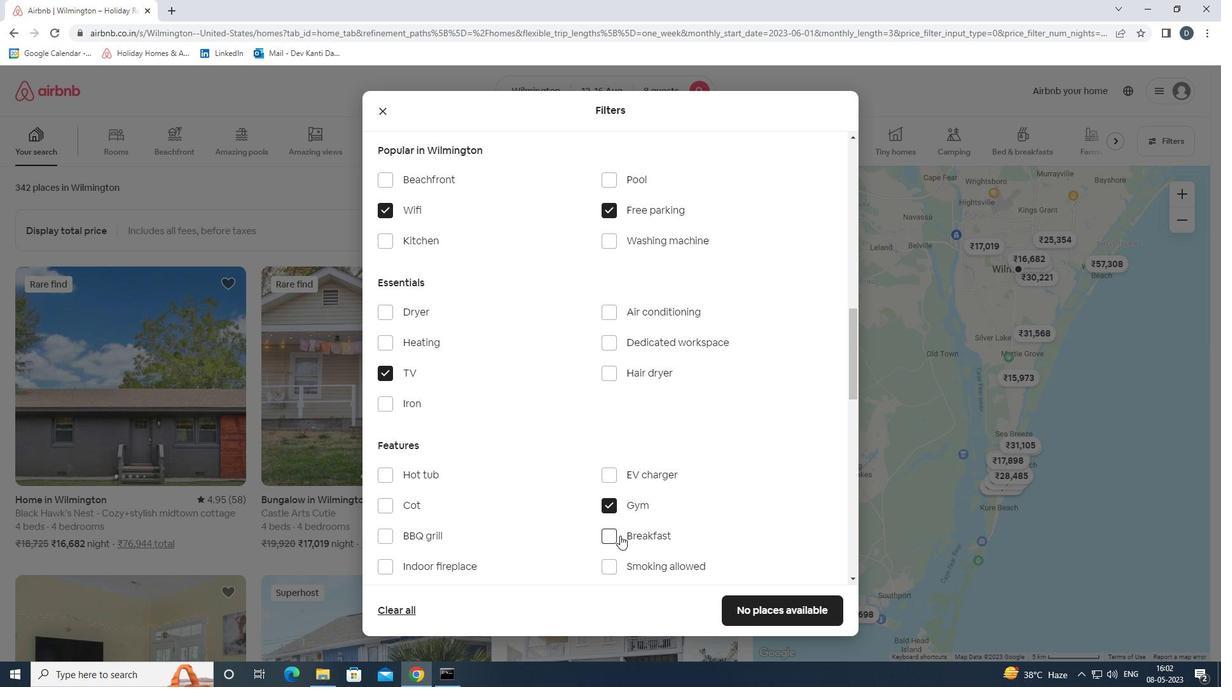 
Action: Mouse moved to (691, 488)
Screenshot: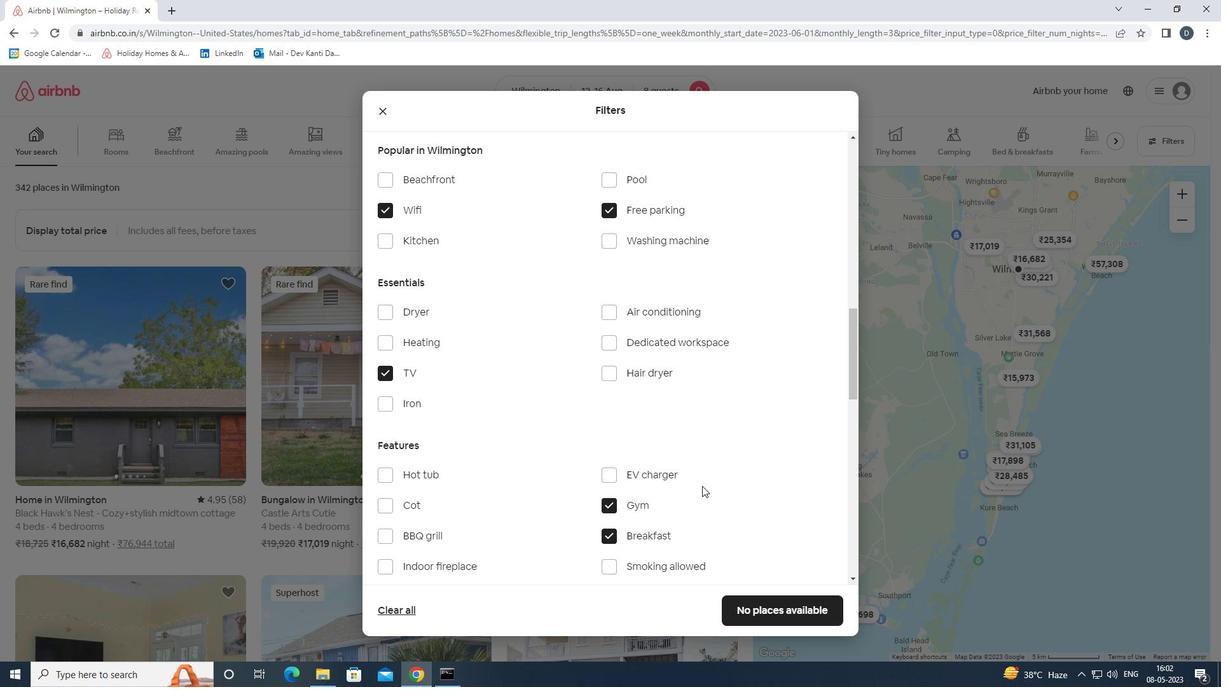 
Action: Mouse scrolled (691, 488) with delta (0, 0)
Screenshot: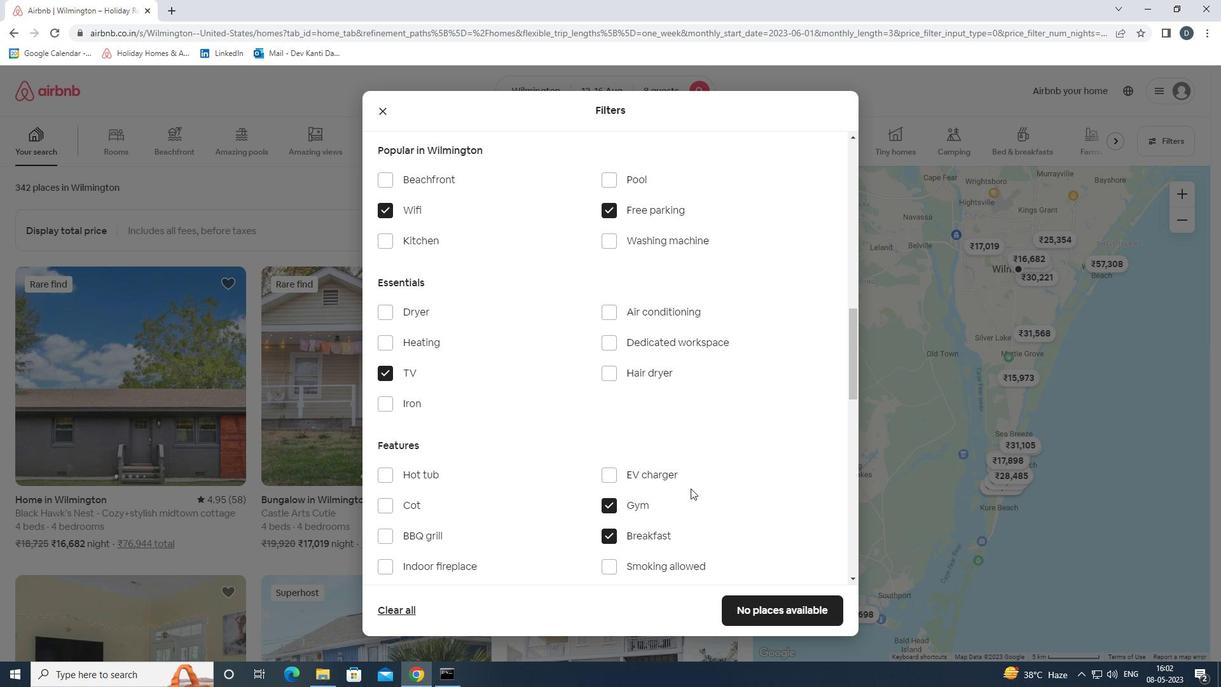 
Action: Mouse scrolled (691, 488) with delta (0, 0)
Screenshot: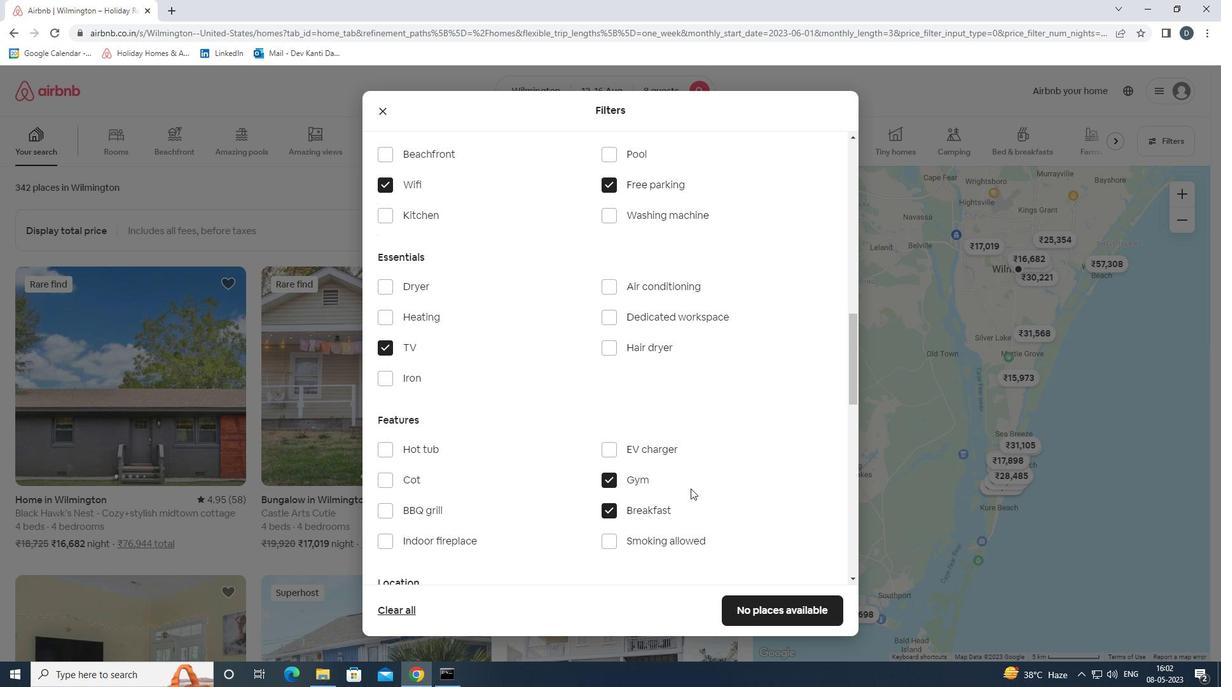 
Action: Mouse scrolled (691, 488) with delta (0, 0)
Screenshot: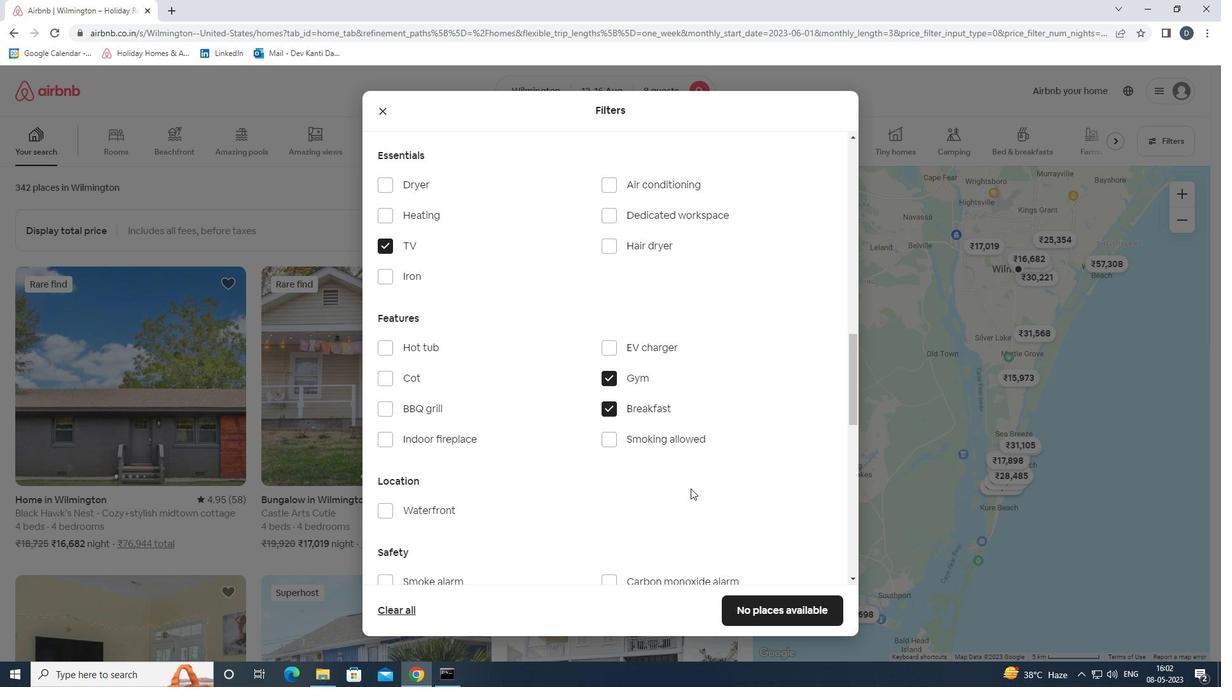 
Action: Mouse scrolled (691, 488) with delta (0, 0)
Screenshot: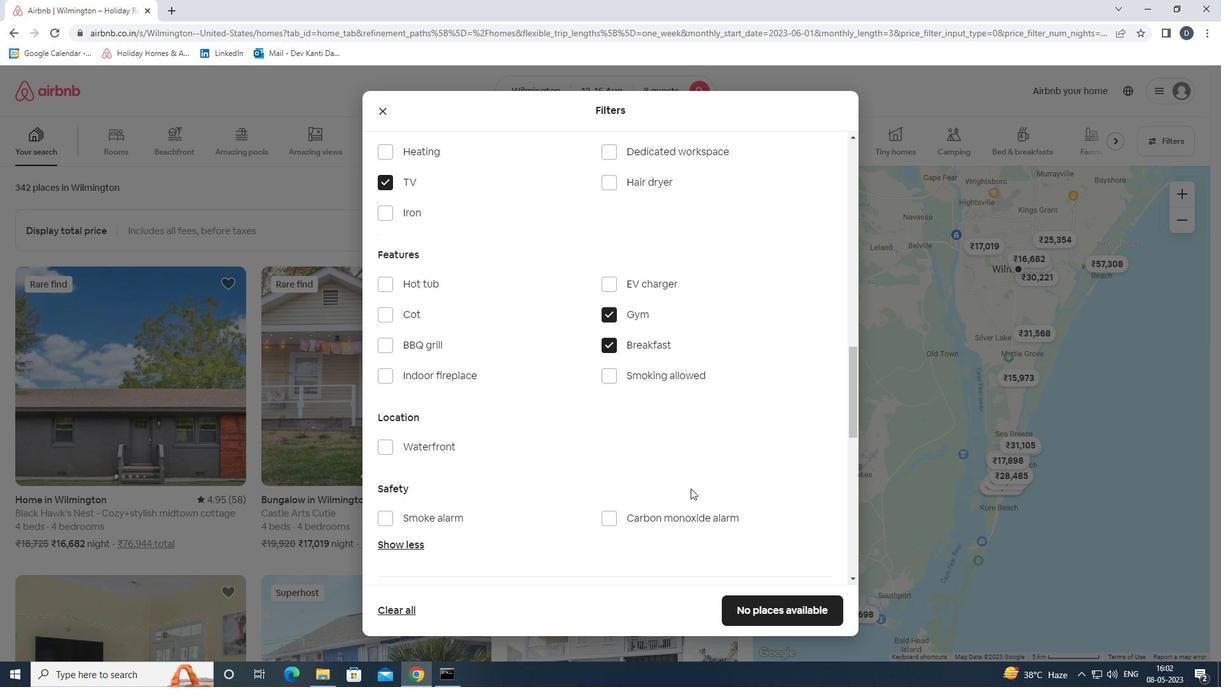 
Action: Mouse scrolled (691, 488) with delta (0, 0)
Screenshot: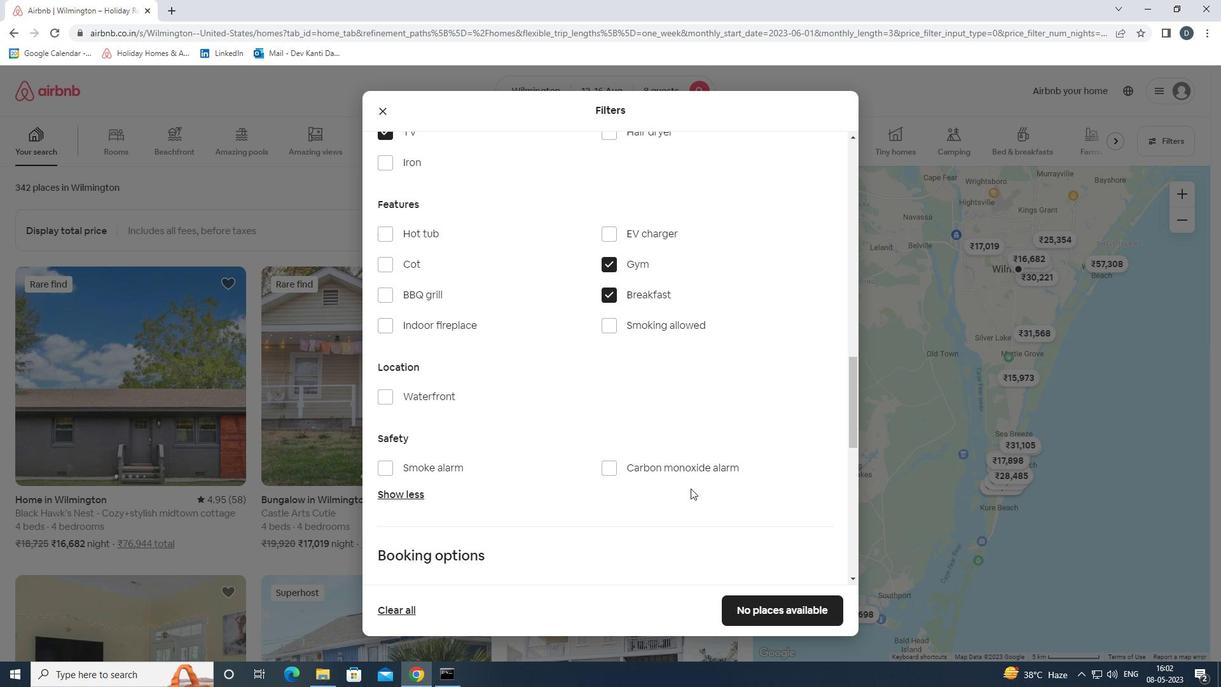 
Action: Mouse scrolled (691, 488) with delta (0, 0)
Screenshot: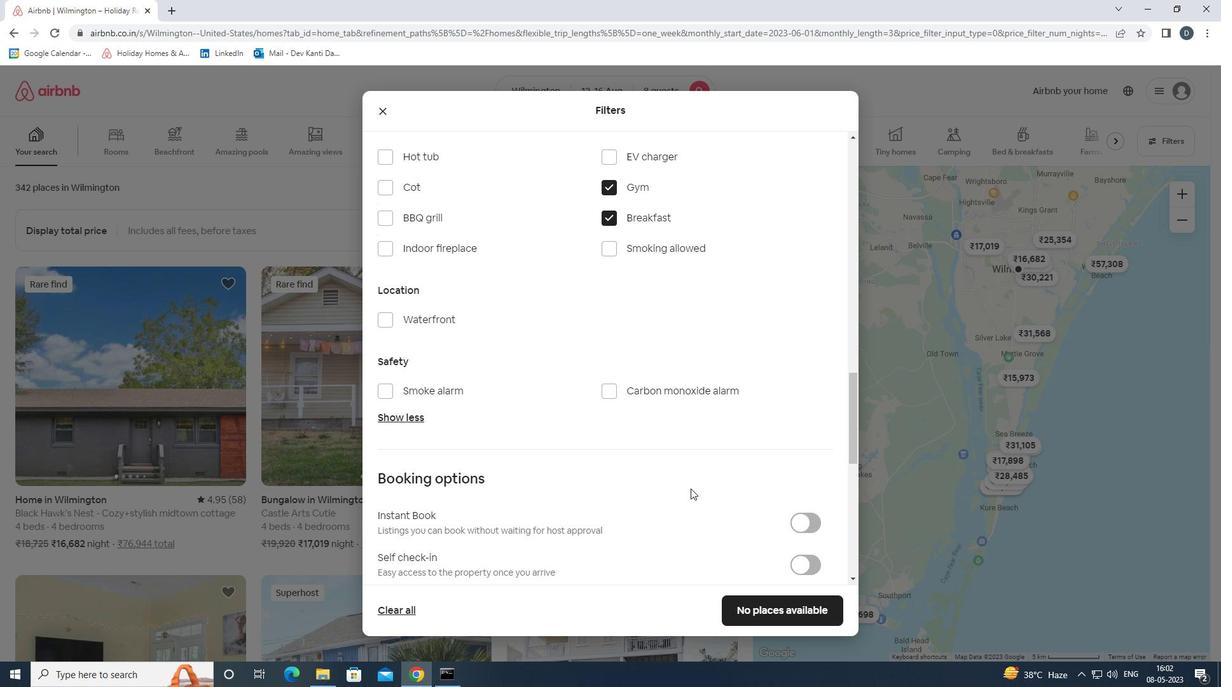 
Action: Mouse moved to (792, 502)
Screenshot: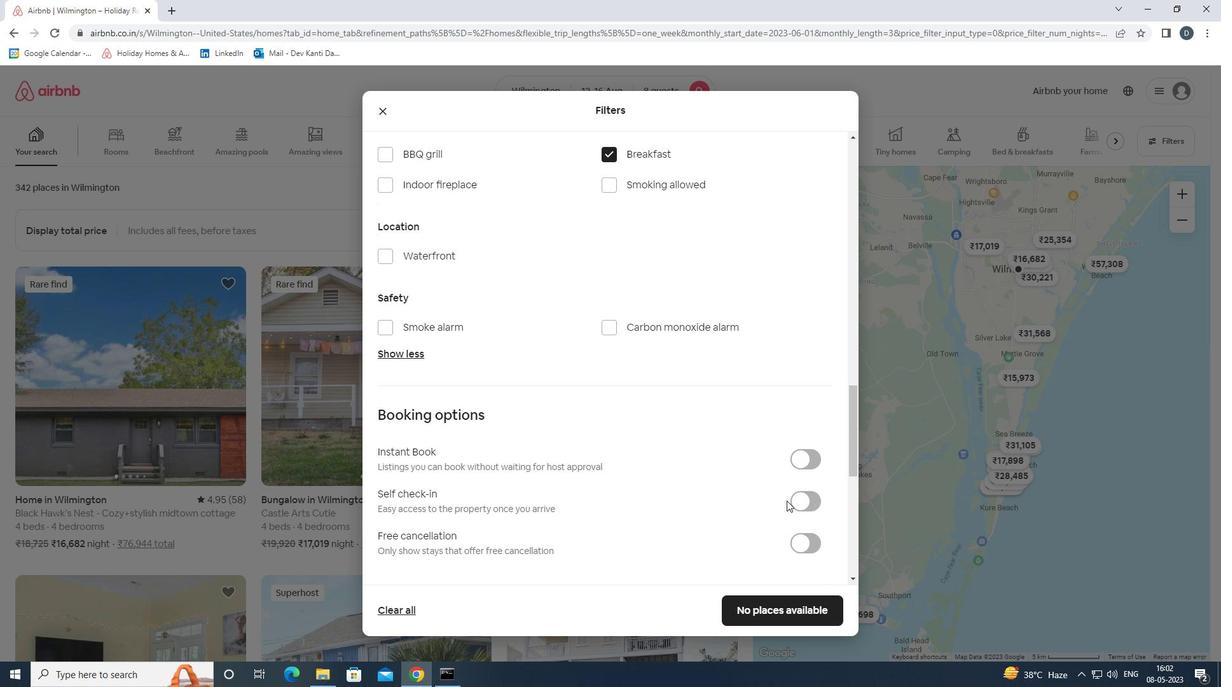 
Action: Mouse pressed left at (792, 502)
Screenshot: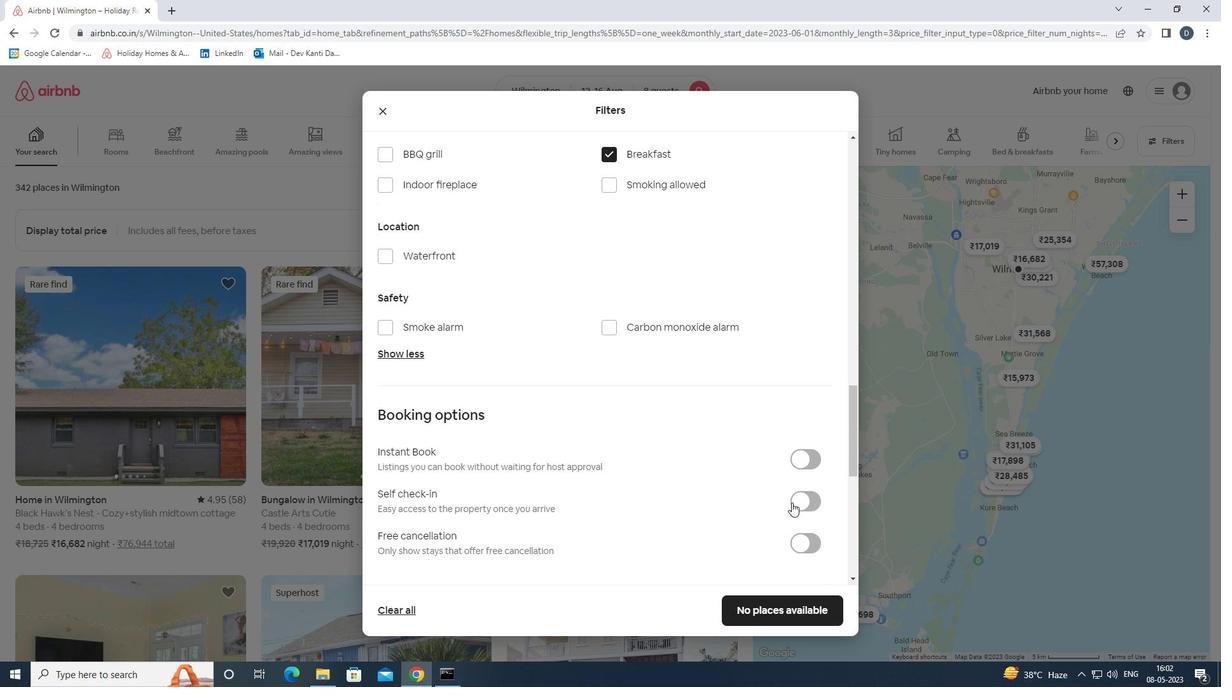 
Action: Mouse scrolled (792, 502) with delta (0, 0)
Screenshot: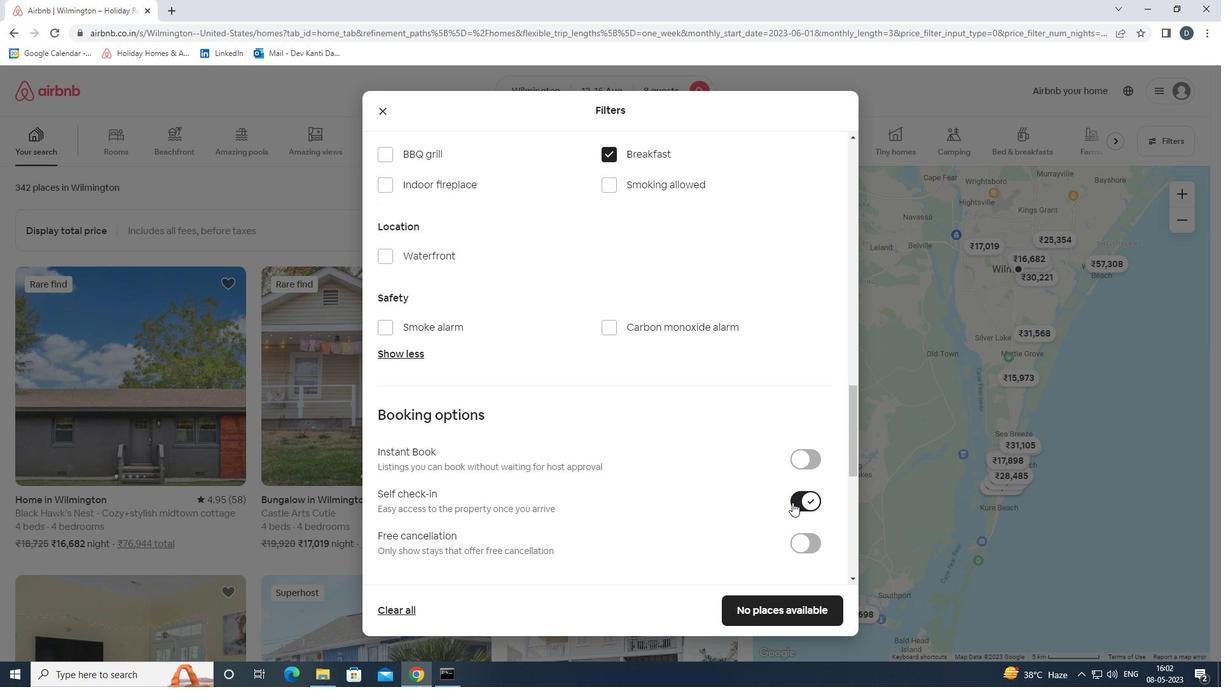 
Action: Mouse moved to (793, 502)
Screenshot: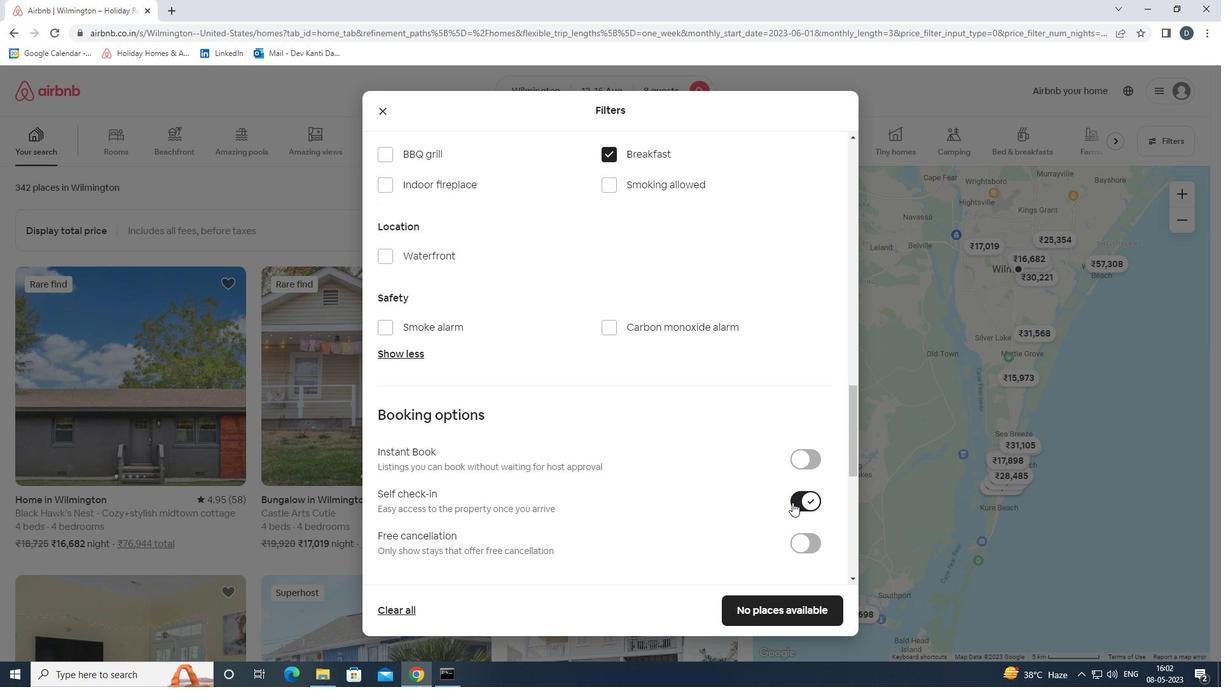 
Action: Mouse scrolled (793, 502) with delta (0, 0)
Screenshot: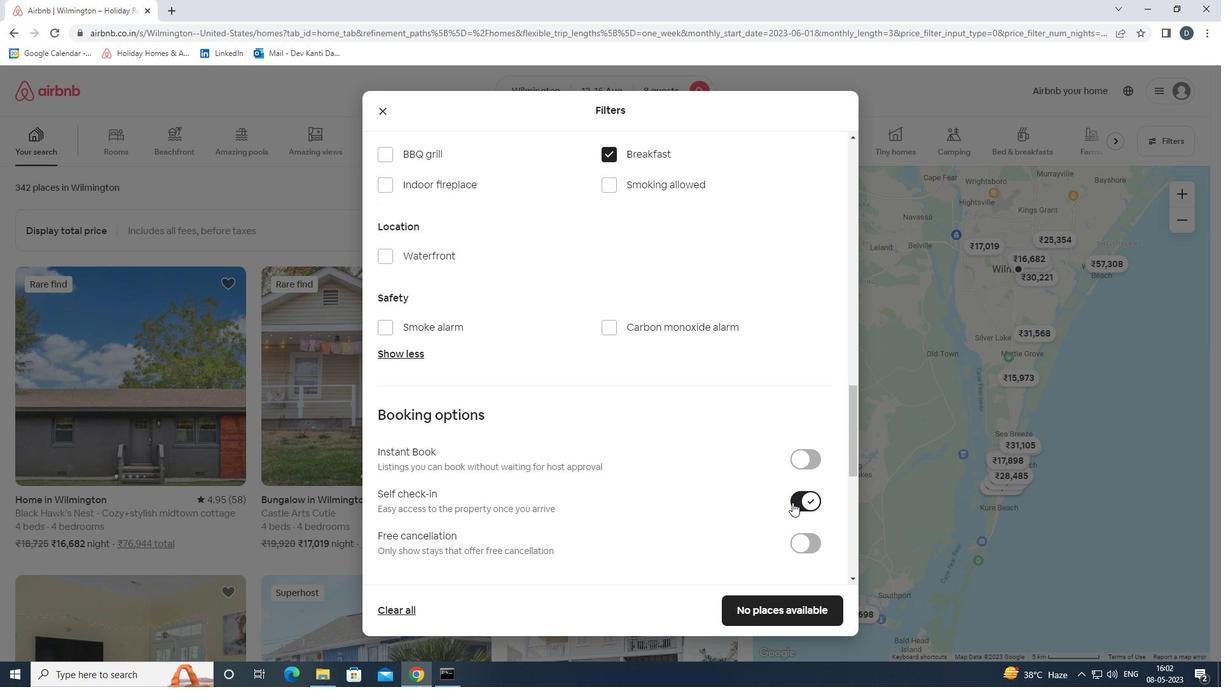 
Action: Mouse scrolled (793, 502) with delta (0, 0)
Screenshot: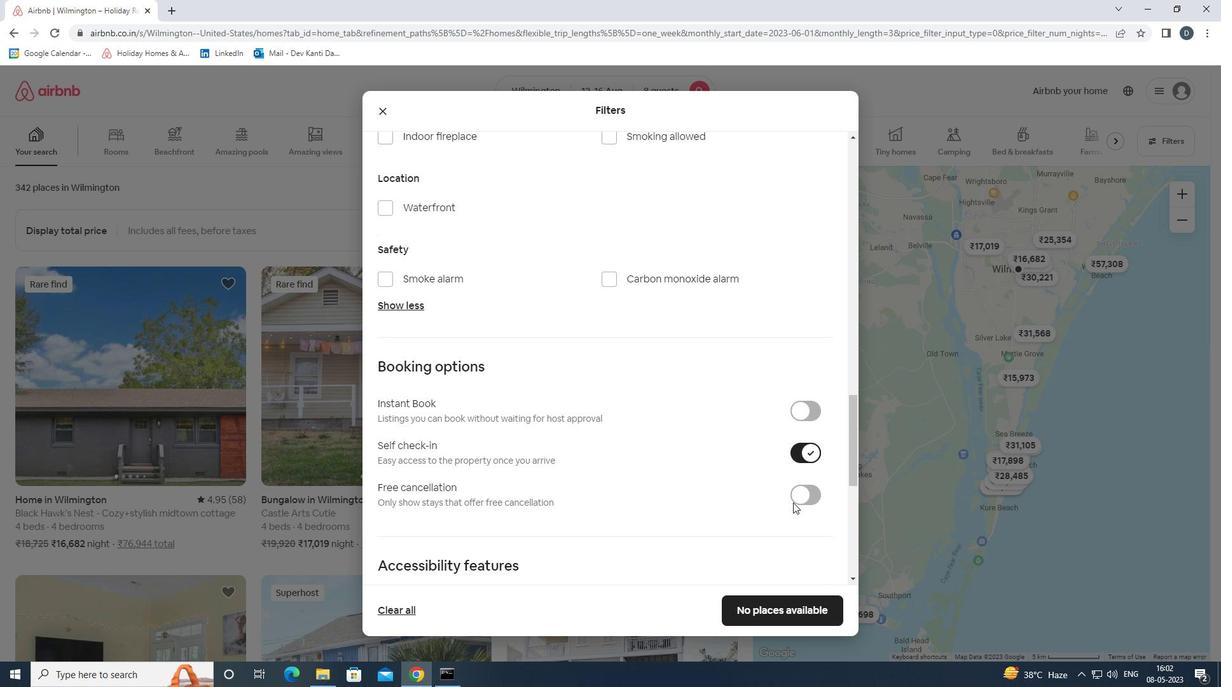 
Action: Mouse scrolled (793, 502) with delta (0, 0)
Screenshot: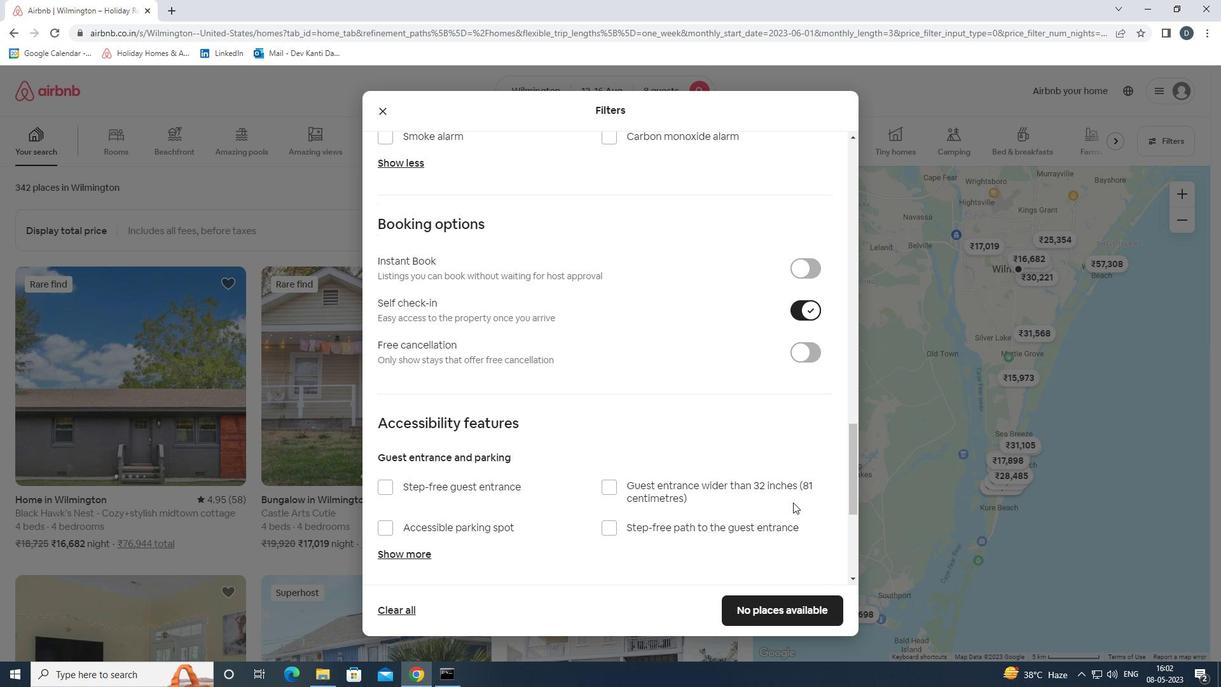 
Action: Mouse scrolled (793, 502) with delta (0, 0)
Screenshot: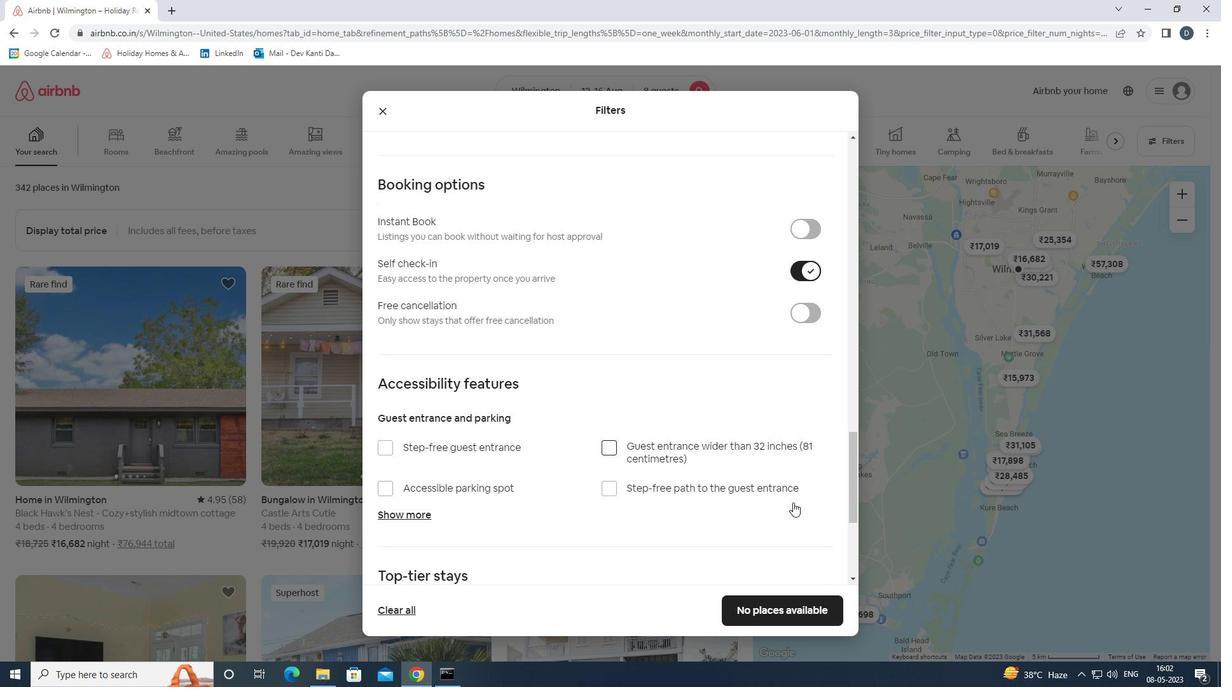 
Action: Mouse scrolled (793, 502) with delta (0, 0)
Screenshot: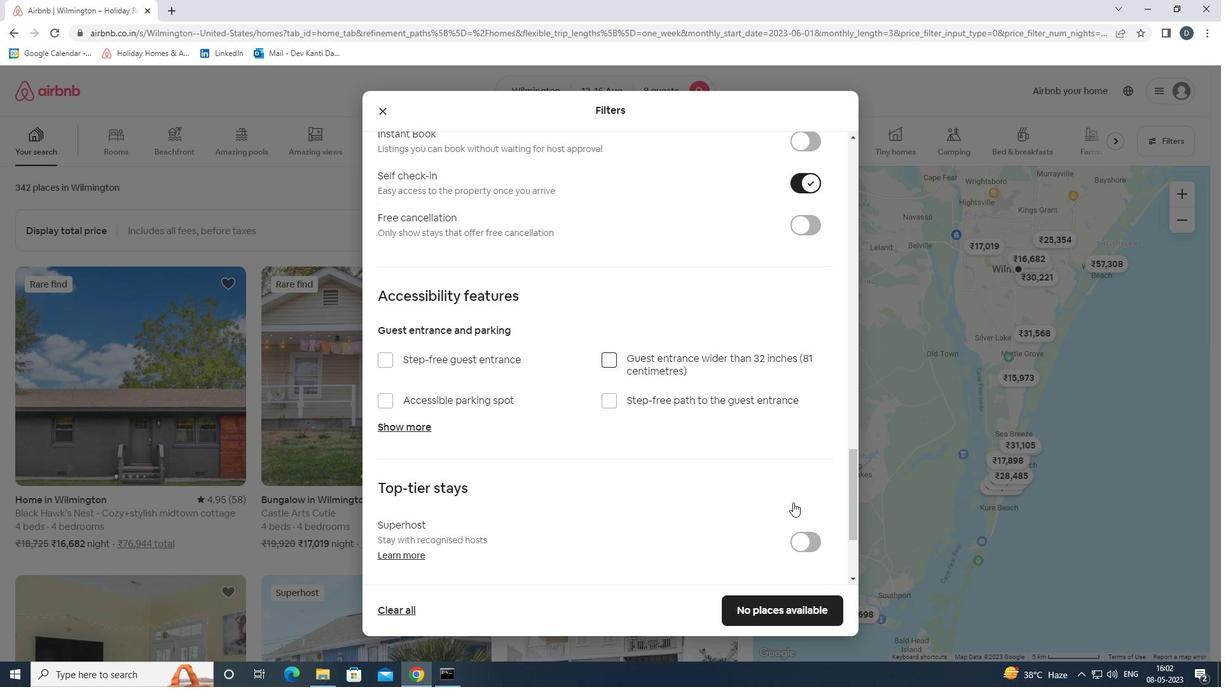 
Action: Mouse scrolled (793, 502) with delta (0, 0)
Screenshot: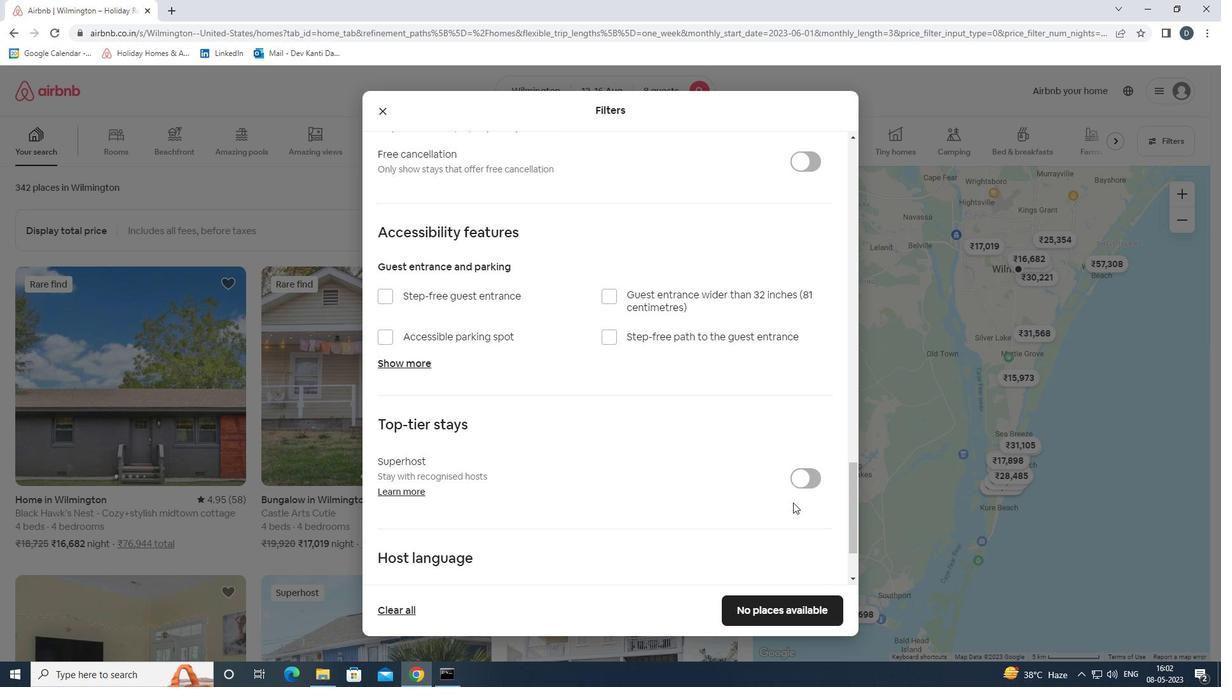
Action: Mouse scrolled (793, 502) with delta (0, 0)
Screenshot: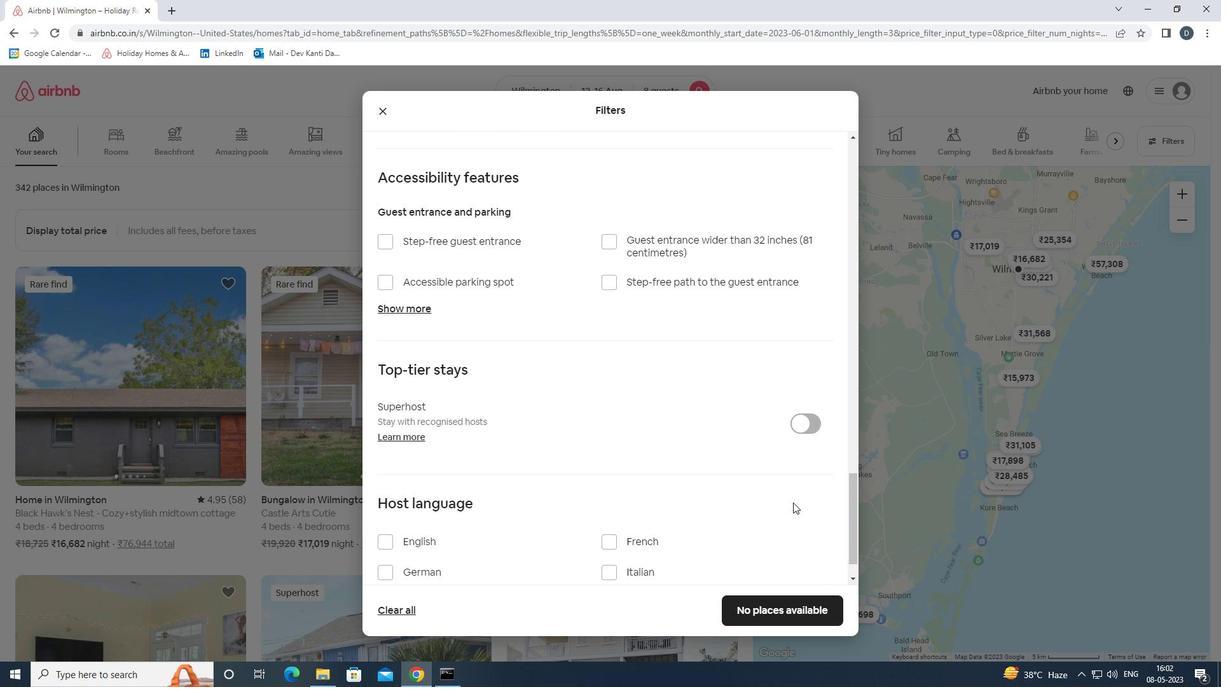
Action: Mouse moved to (419, 493)
Screenshot: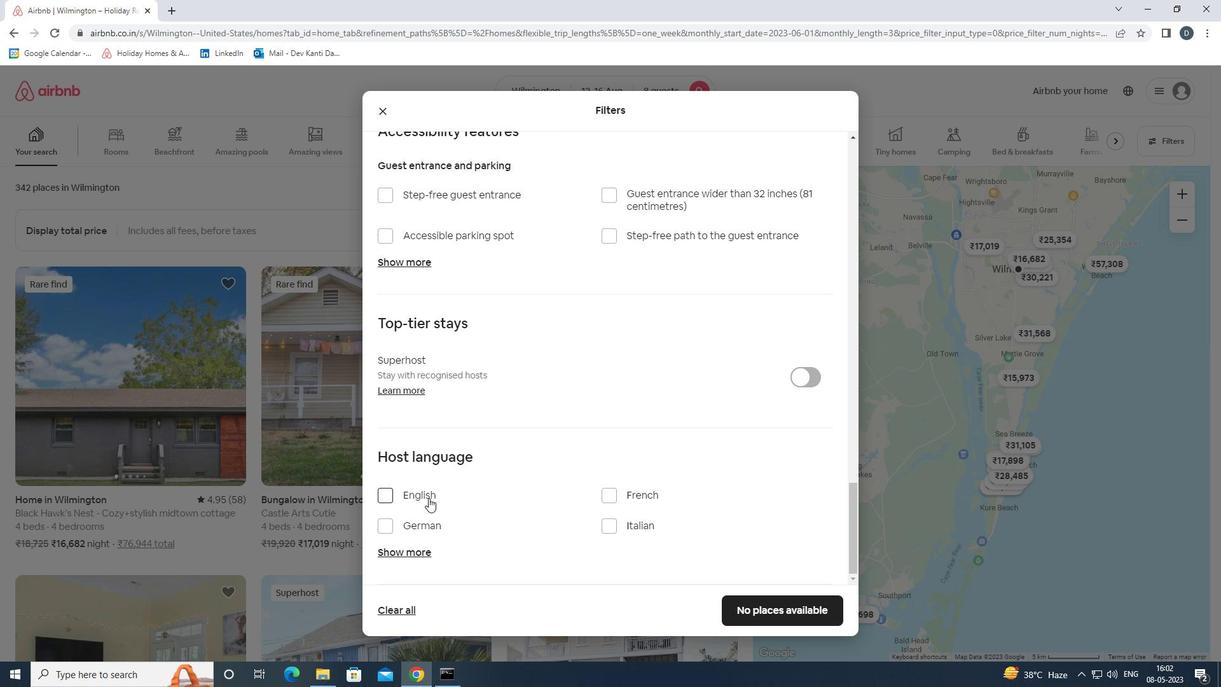 
Action: Mouse pressed left at (419, 493)
Screenshot: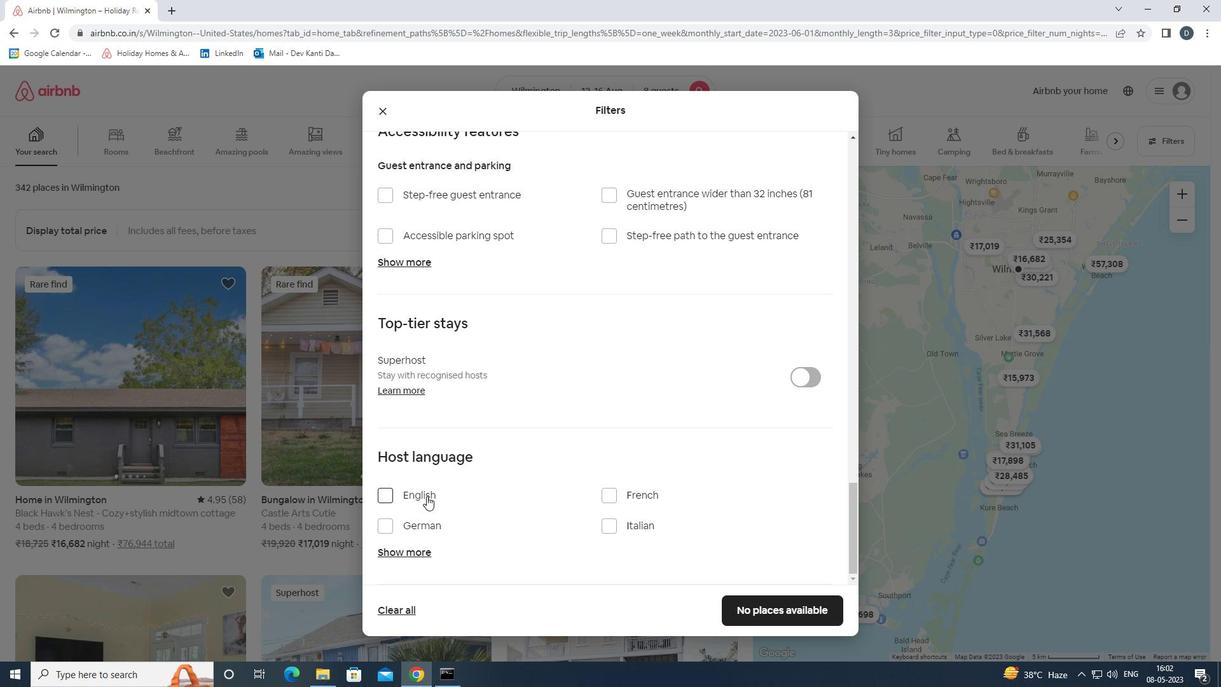 
Action: Mouse moved to (771, 608)
Screenshot: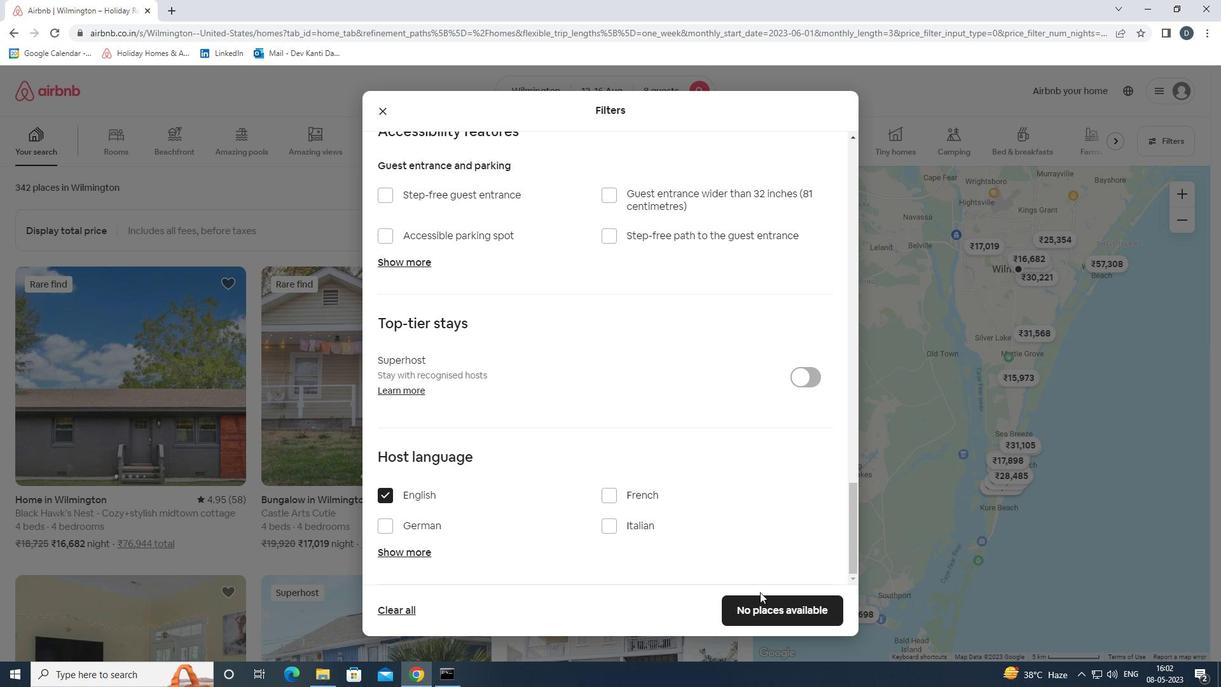 
Action: Mouse pressed left at (771, 608)
Screenshot: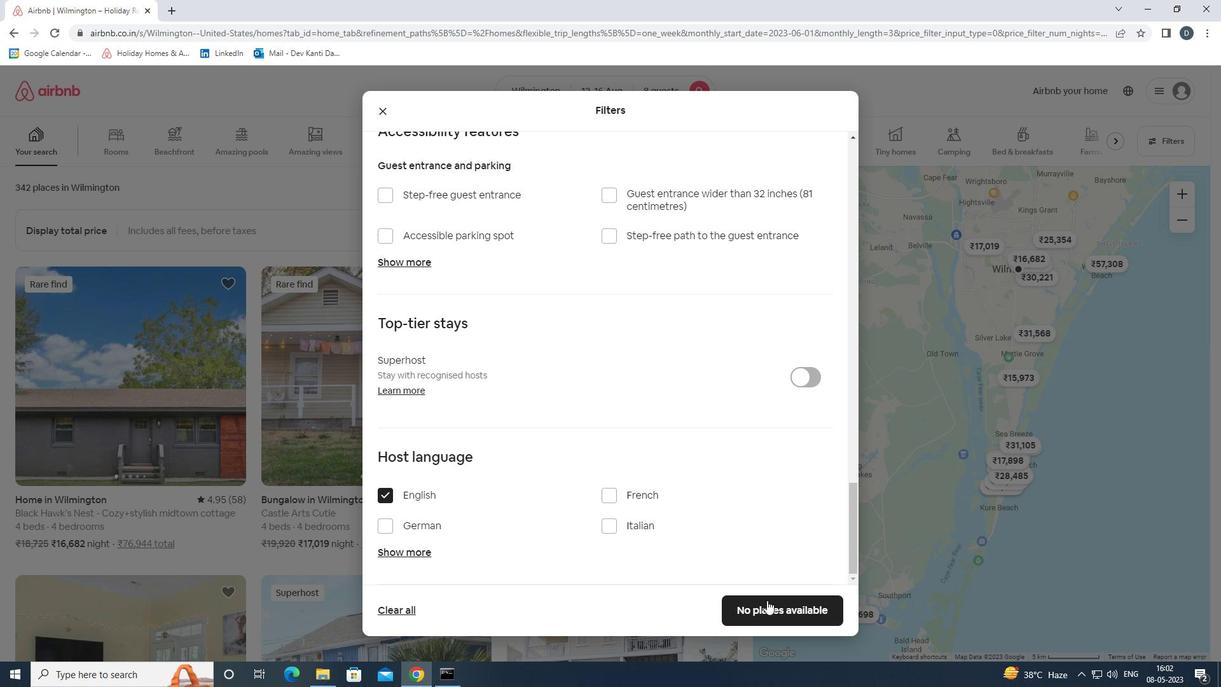 
Action: Mouse moved to (774, 593)
Screenshot: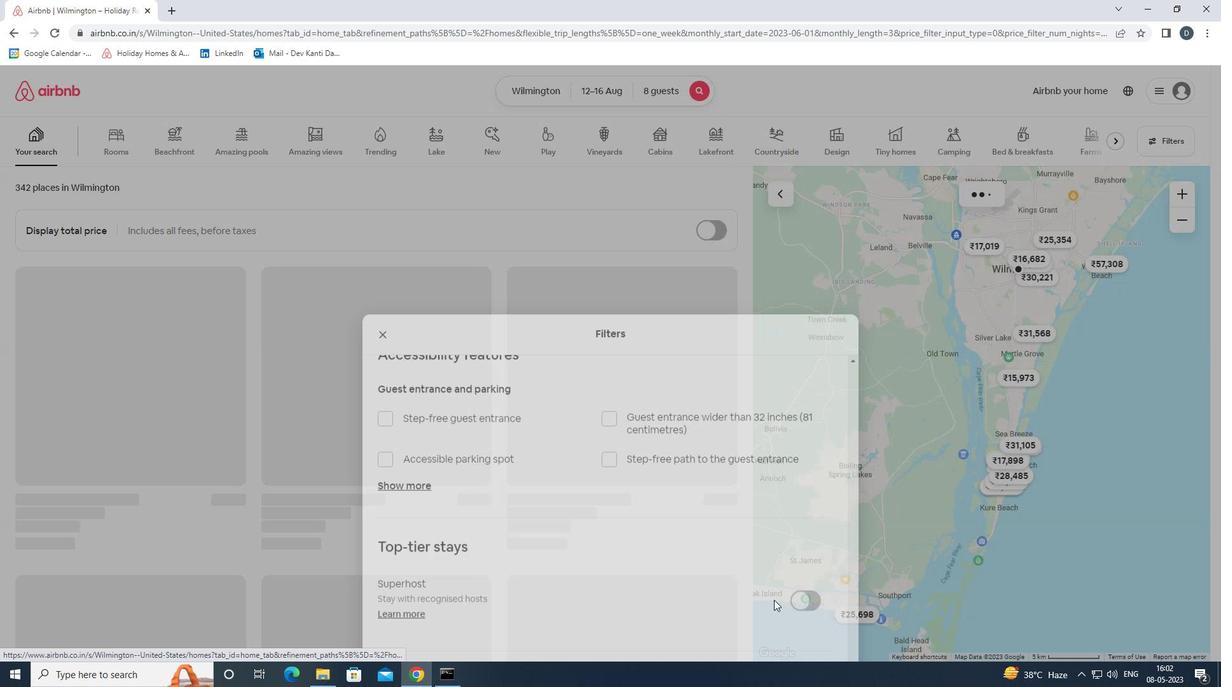 
